 Task: Compose an email with the signature Evelyn Lewis with the subject Request for a review and the message I apologize for any confusion and would like to clarify the situation. from softage.1@softage.net to softage.10@softage.net,  softage.1@softage.net and softage.2@softage.net with CC to softage.3@softage.net with an attached document Creative_brief.docx, insert an emoji of sick Send the email
Action: Mouse moved to (507, 645)
Screenshot: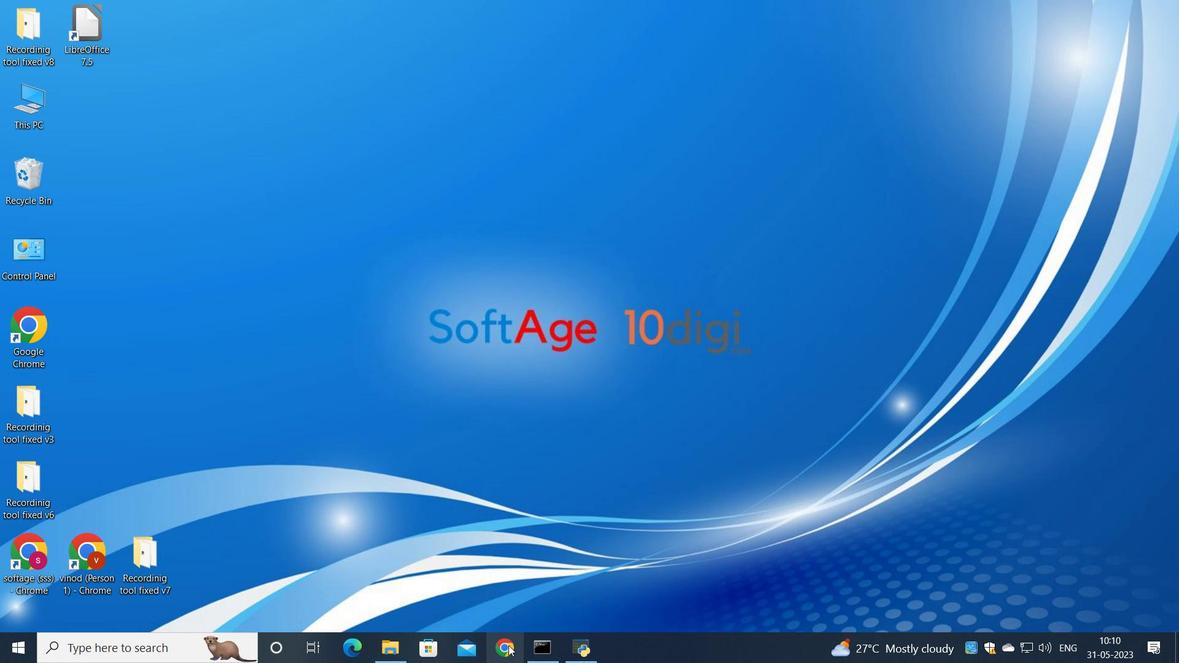 
Action: Mouse pressed left at (507, 645)
Screenshot: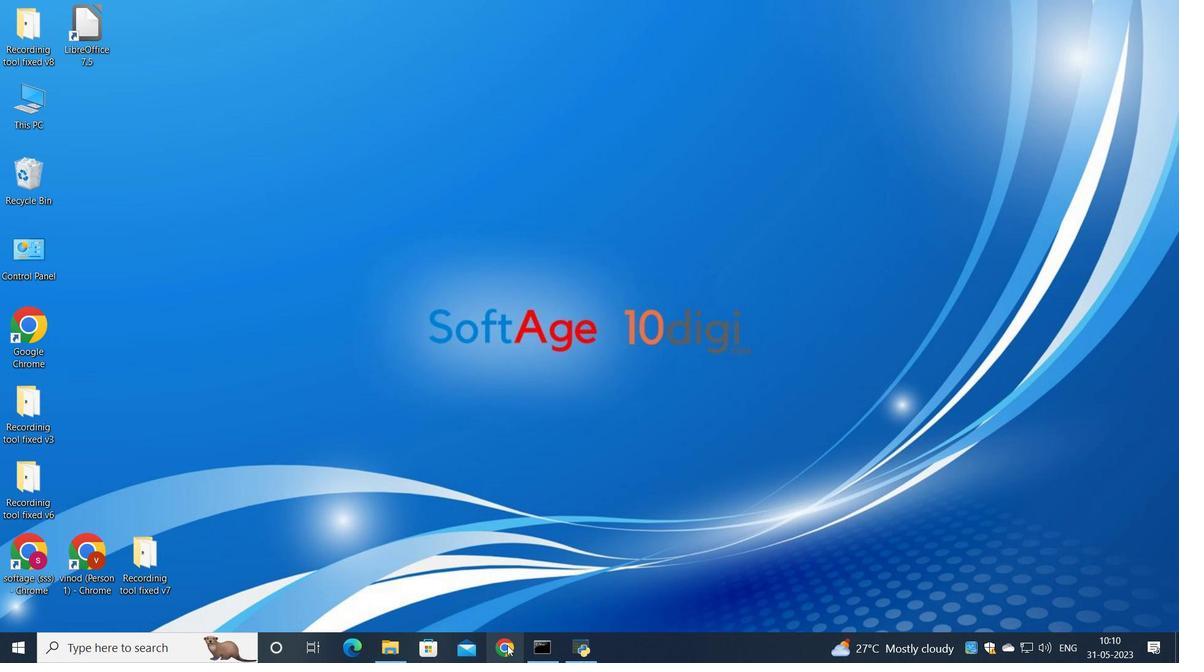 
Action: Mouse moved to (532, 402)
Screenshot: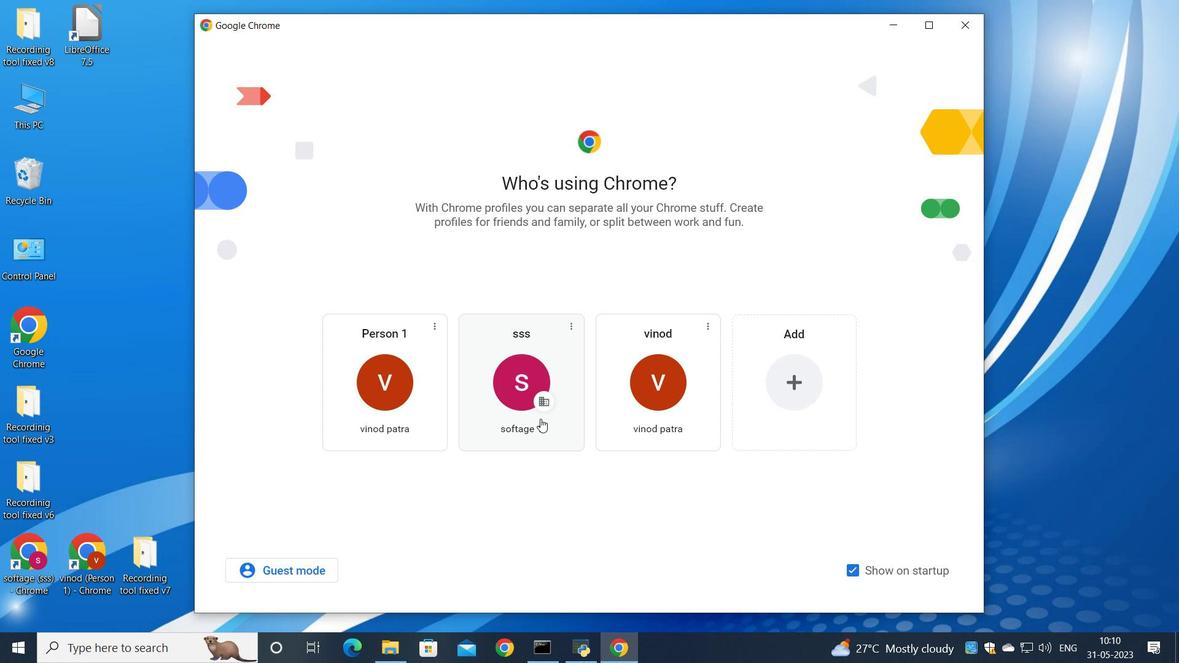 
Action: Mouse pressed left at (532, 402)
Screenshot: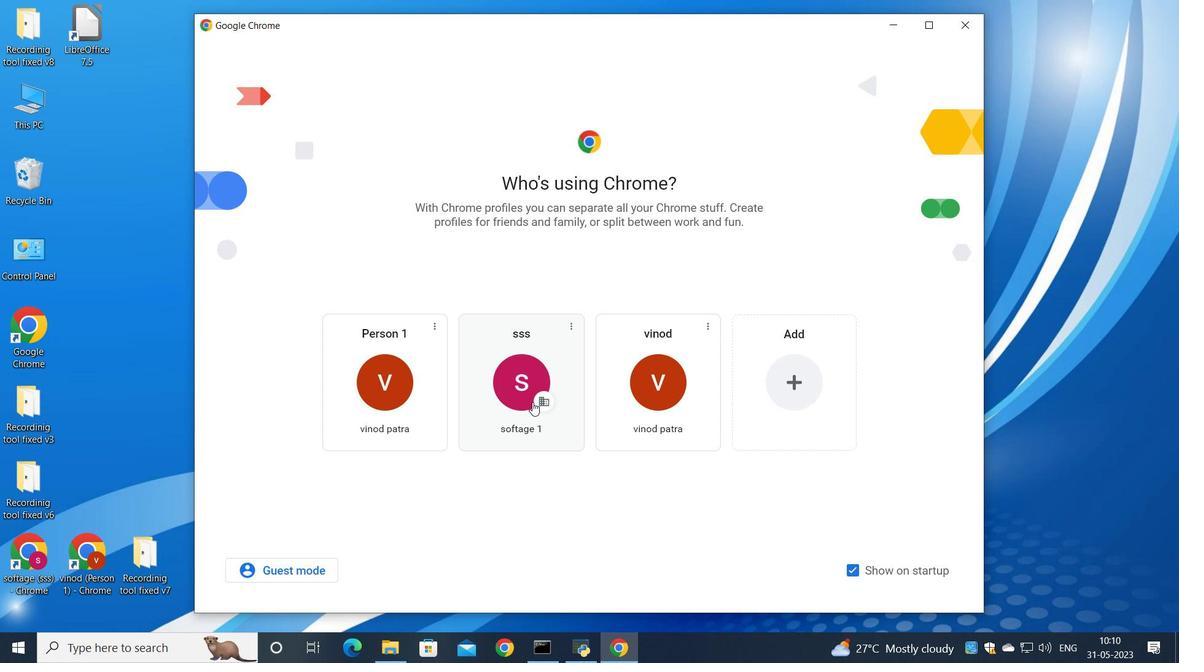 
Action: Mouse moved to (1024, 82)
Screenshot: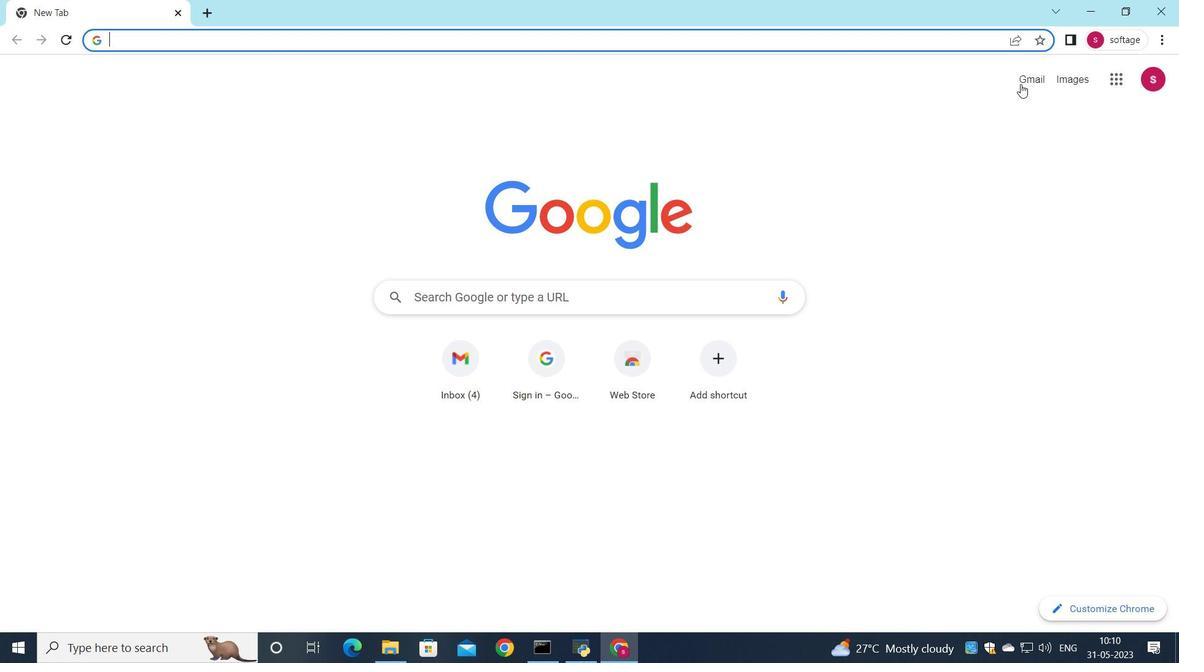 
Action: Mouse pressed left at (1024, 82)
Screenshot: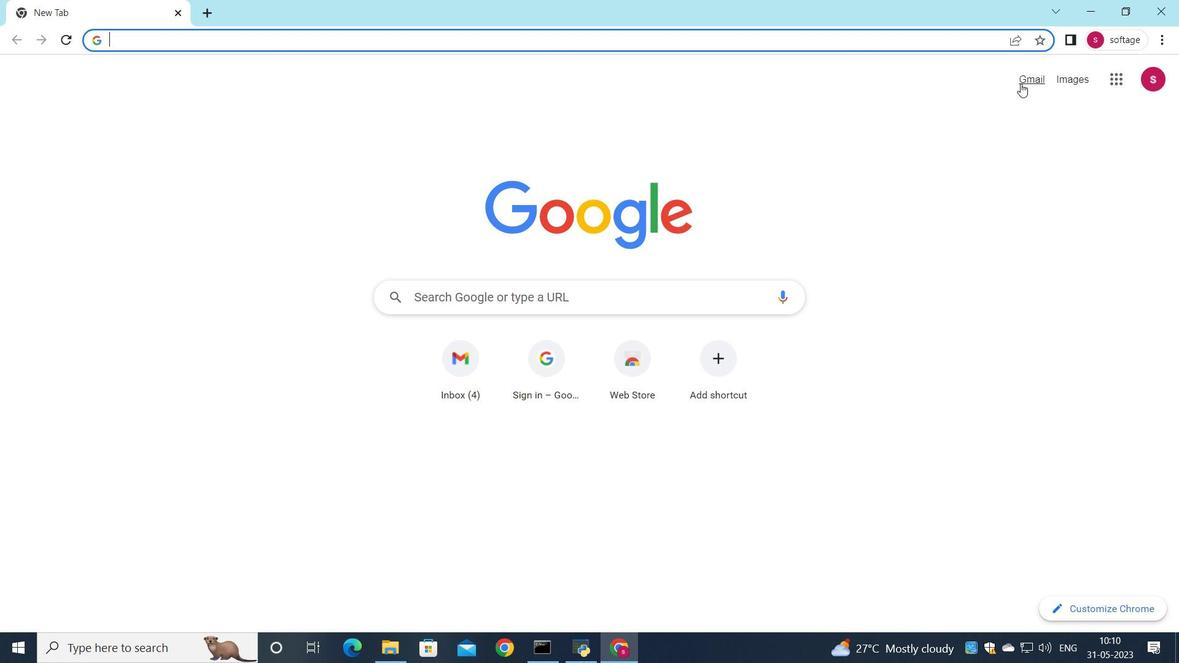 
Action: Mouse moved to (1011, 106)
Screenshot: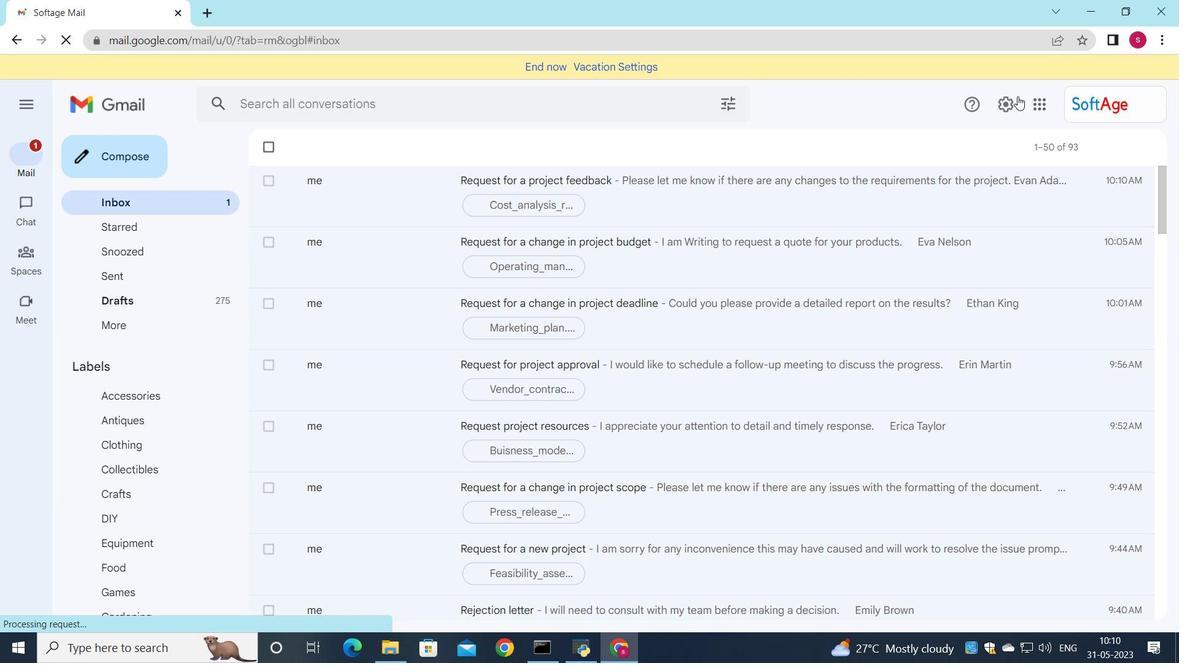 
Action: Mouse pressed left at (1011, 106)
Screenshot: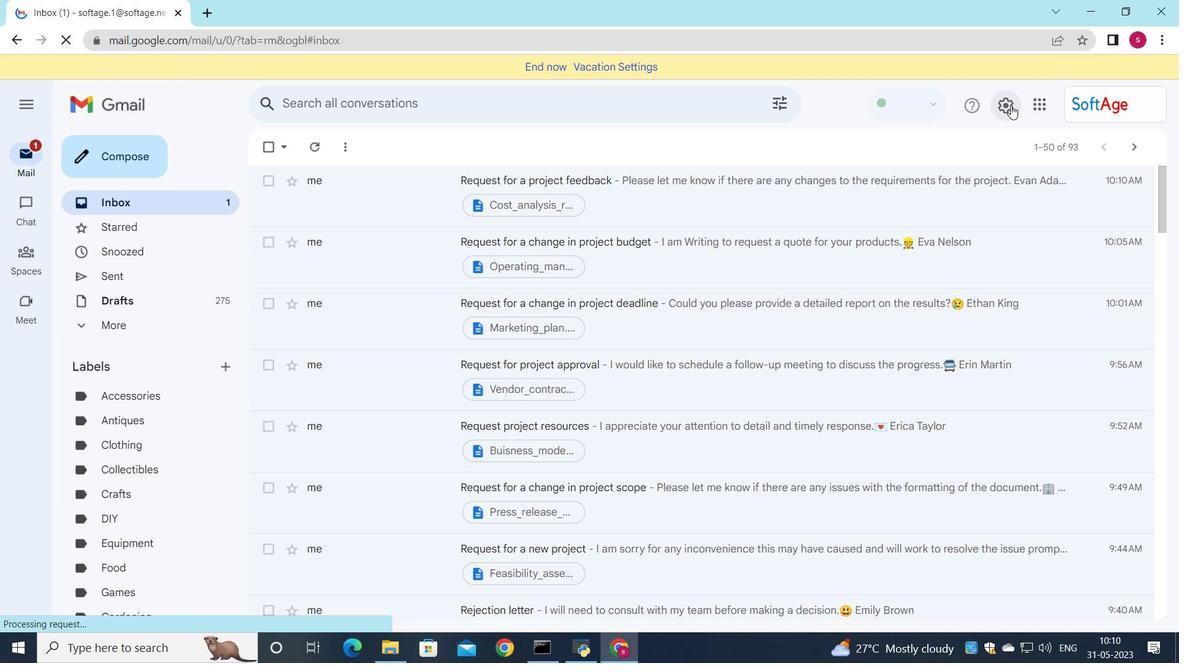 
Action: Mouse moved to (1007, 174)
Screenshot: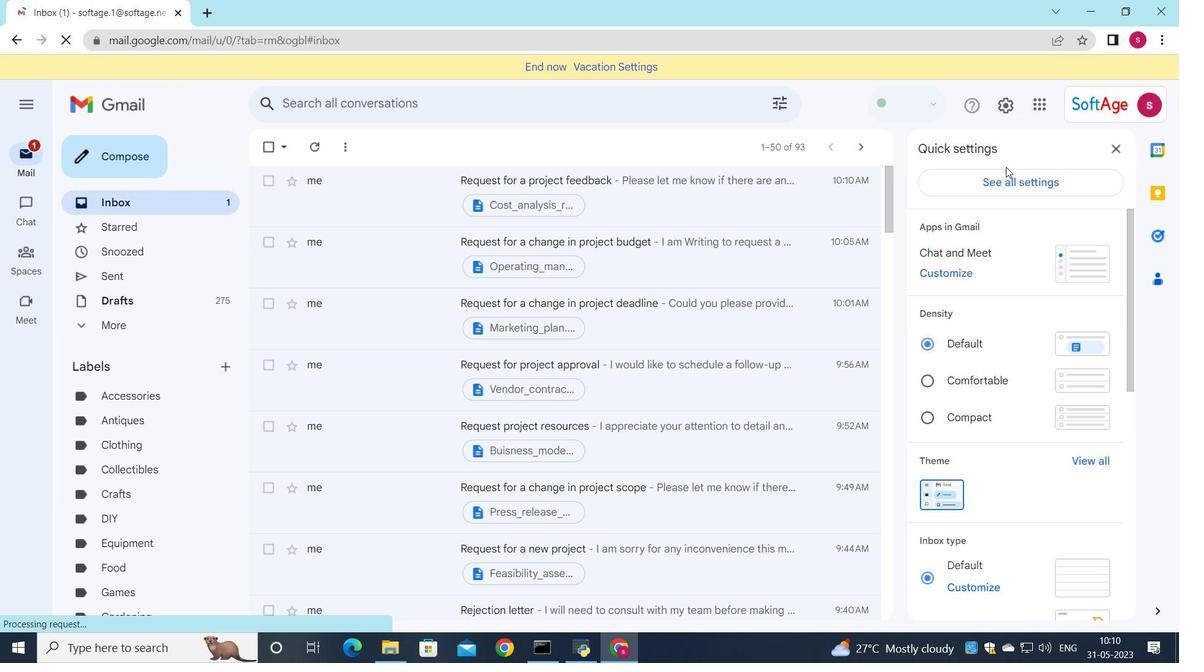 
Action: Mouse pressed left at (1007, 174)
Screenshot: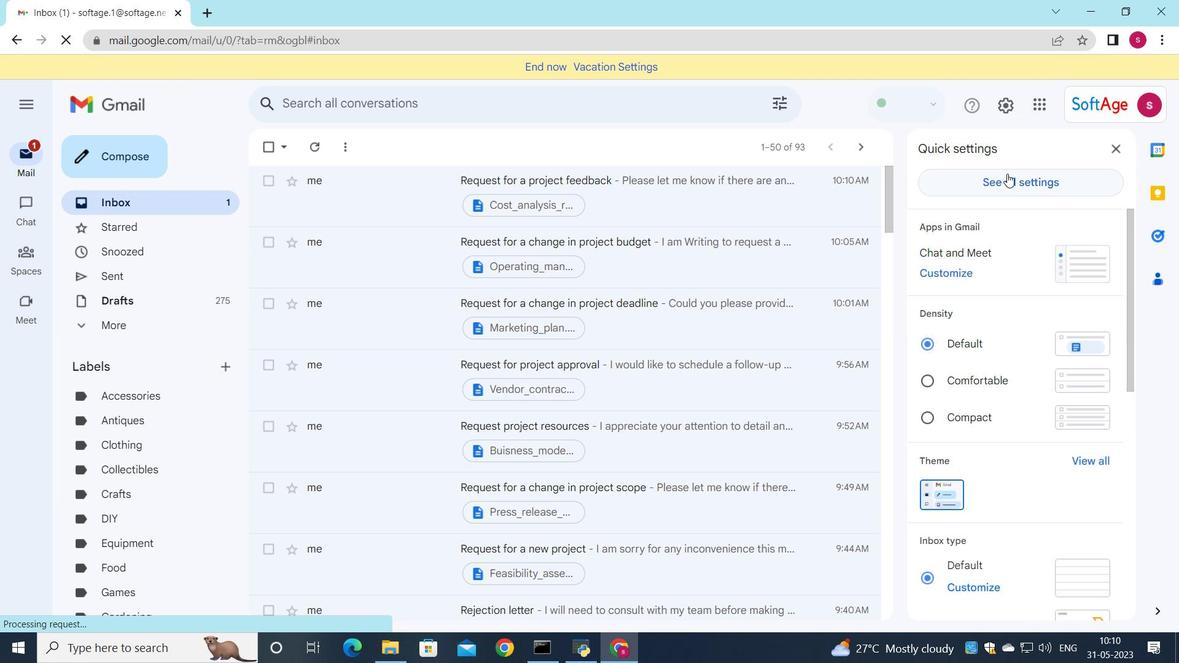 
Action: Mouse moved to (539, 227)
Screenshot: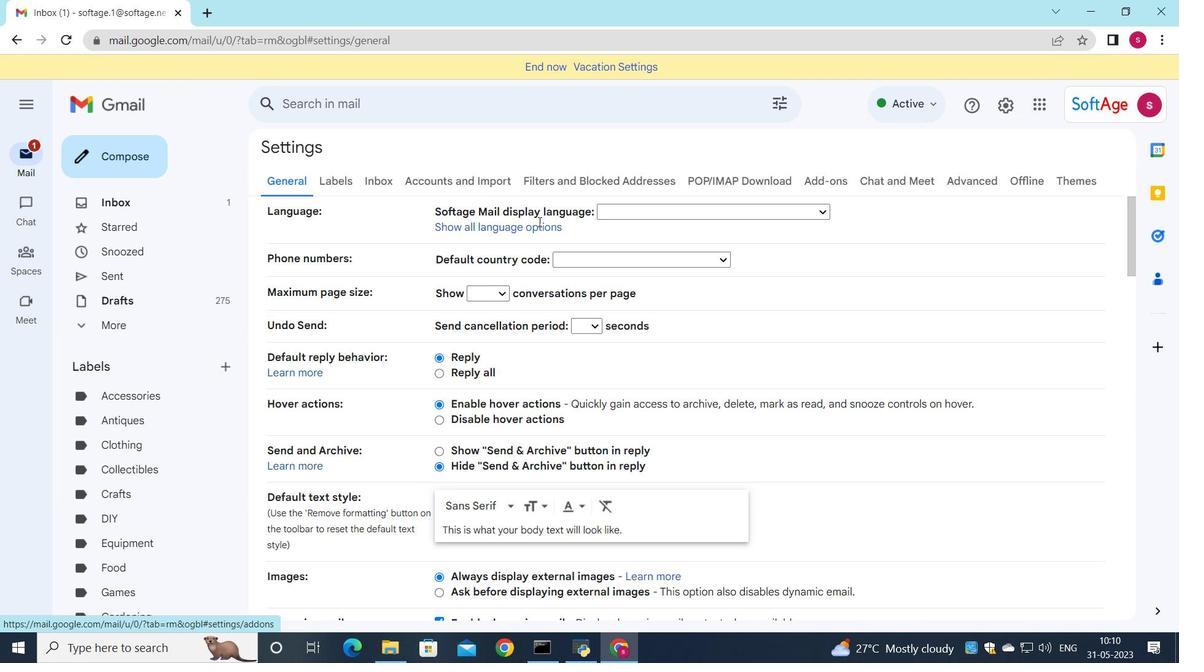 
Action: Mouse scrolled (539, 226) with delta (0, 0)
Screenshot: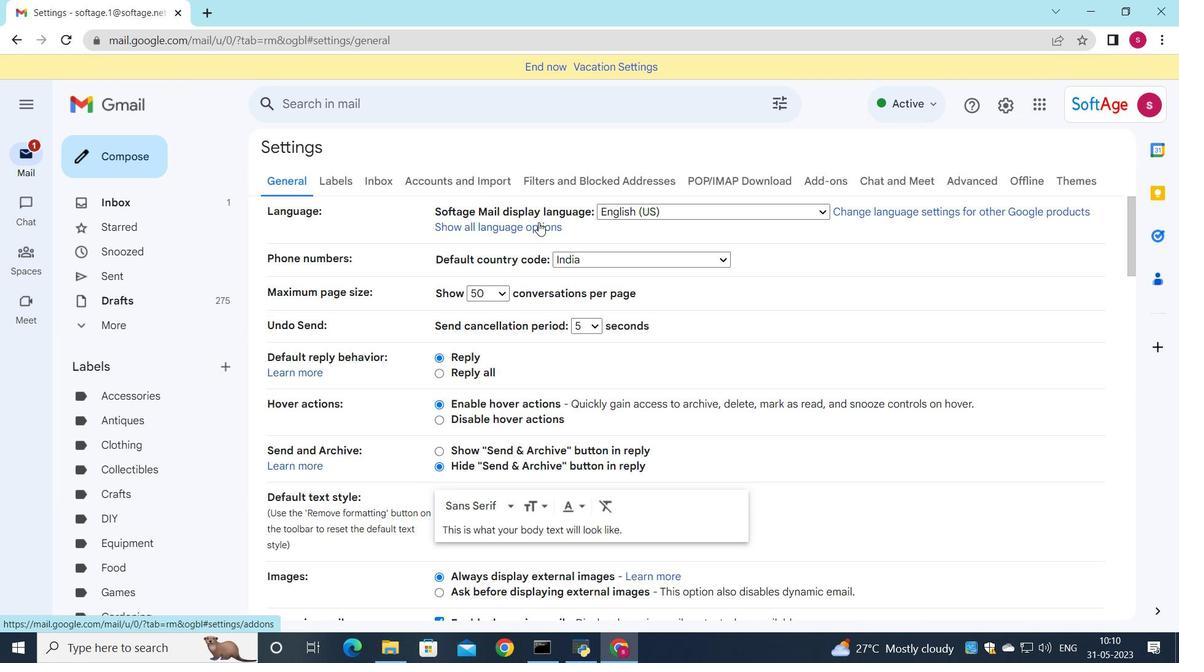 
Action: Mouse scrolled (539, 226) with delta (0, 0)
Screenshot: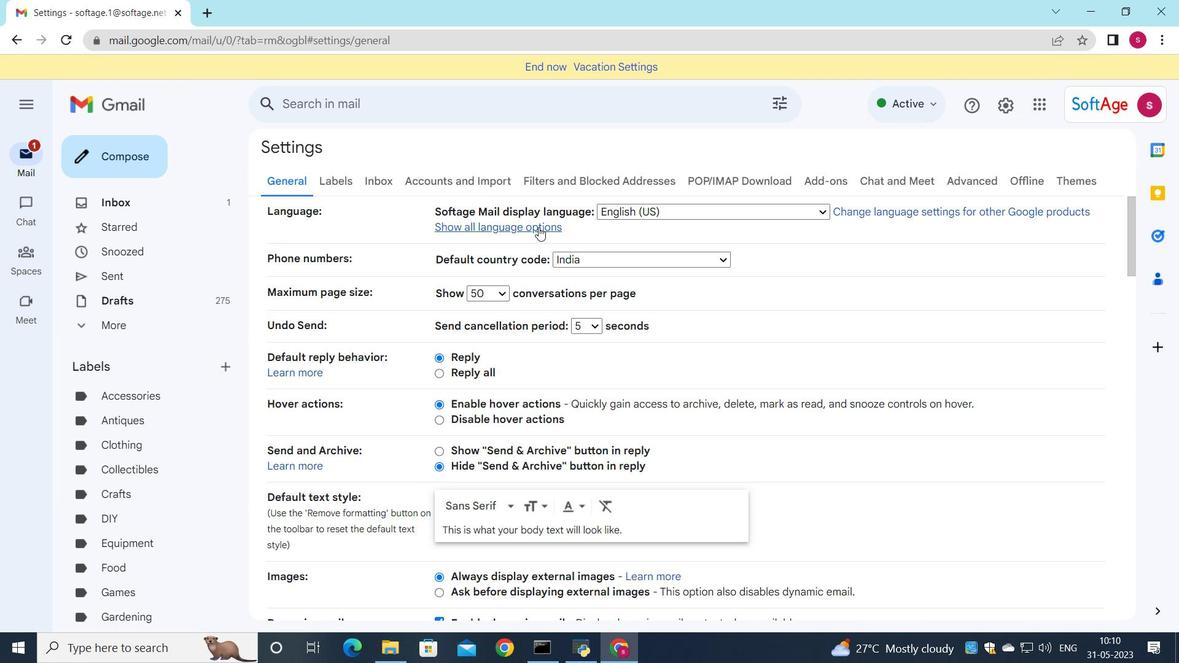 
Action: Mouse moved to (533, 251)
Screenshot: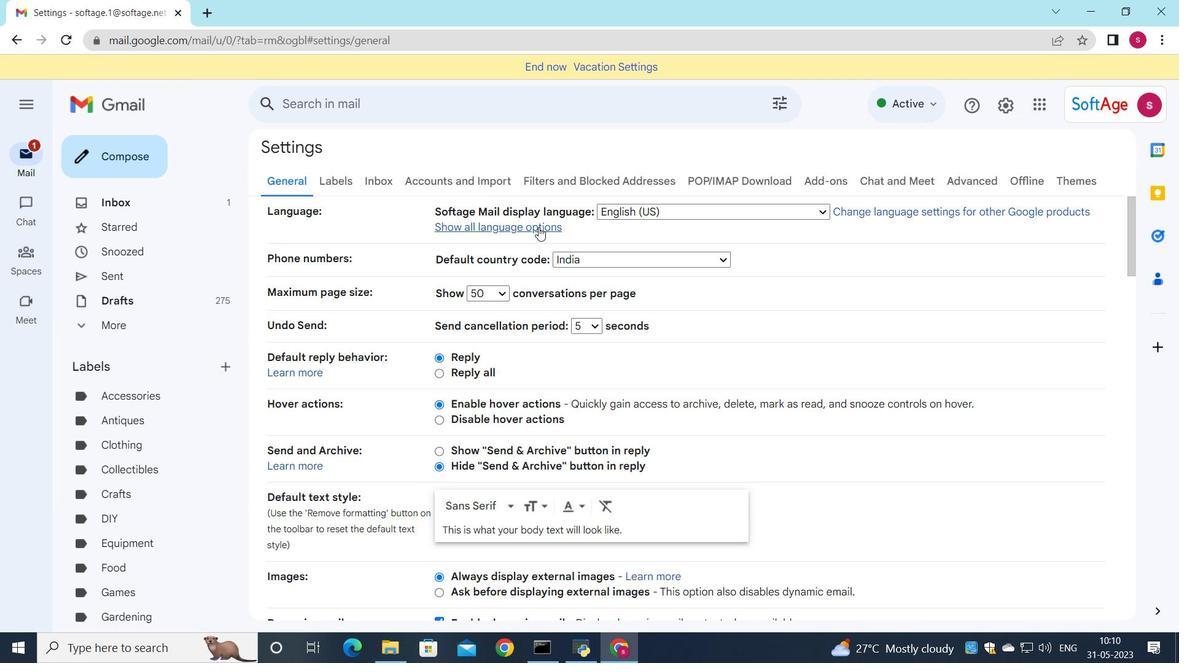 
Action: Mouse scrolled (539, 229) with delta (0, 0)
Screenshot: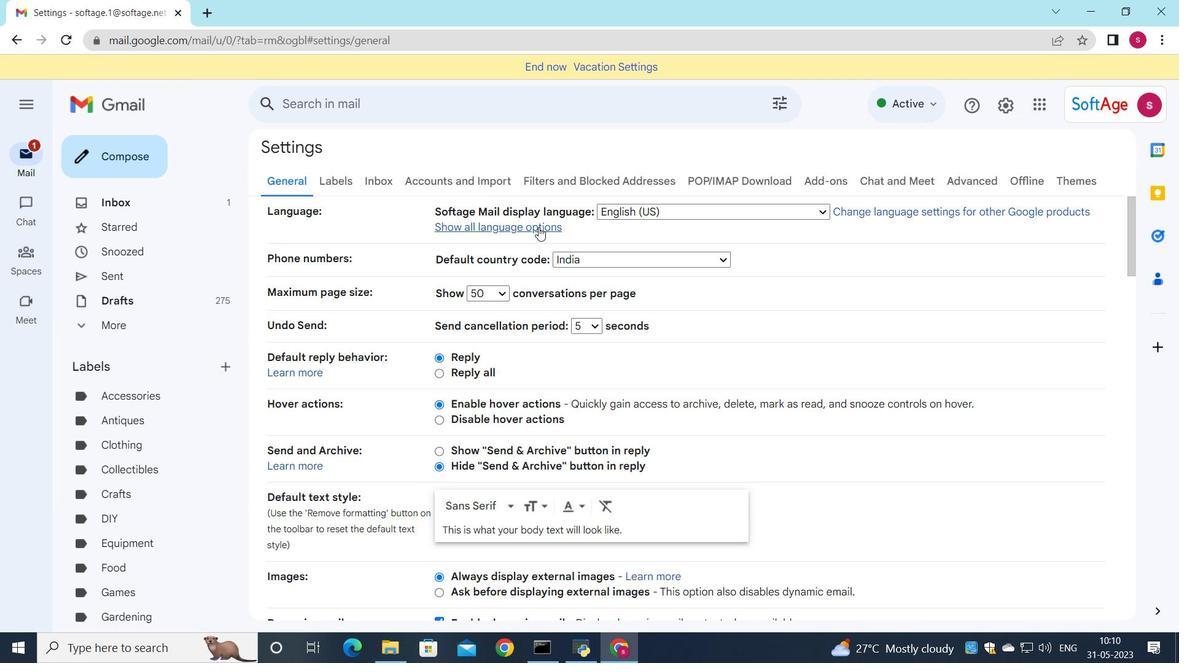 
Action: Mouse scrolled (533, 250) with delta (0, 0)
Screenshot: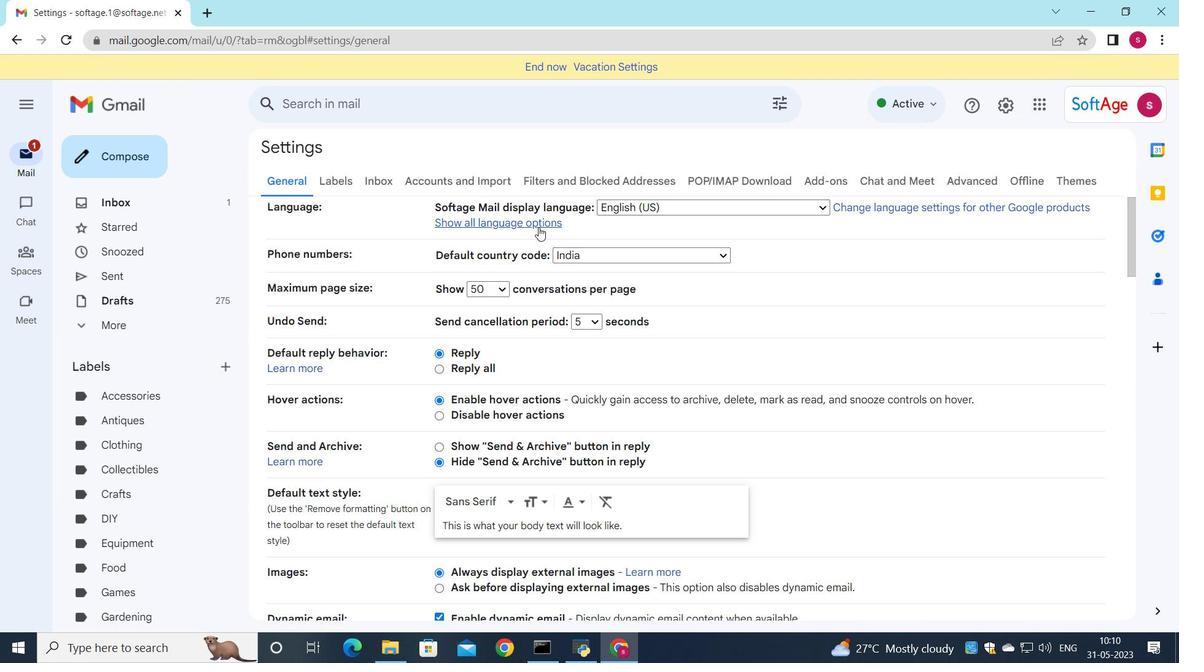 
Action: Mouse scrolled (533, 250) with delta (0, 0)
Screenshot: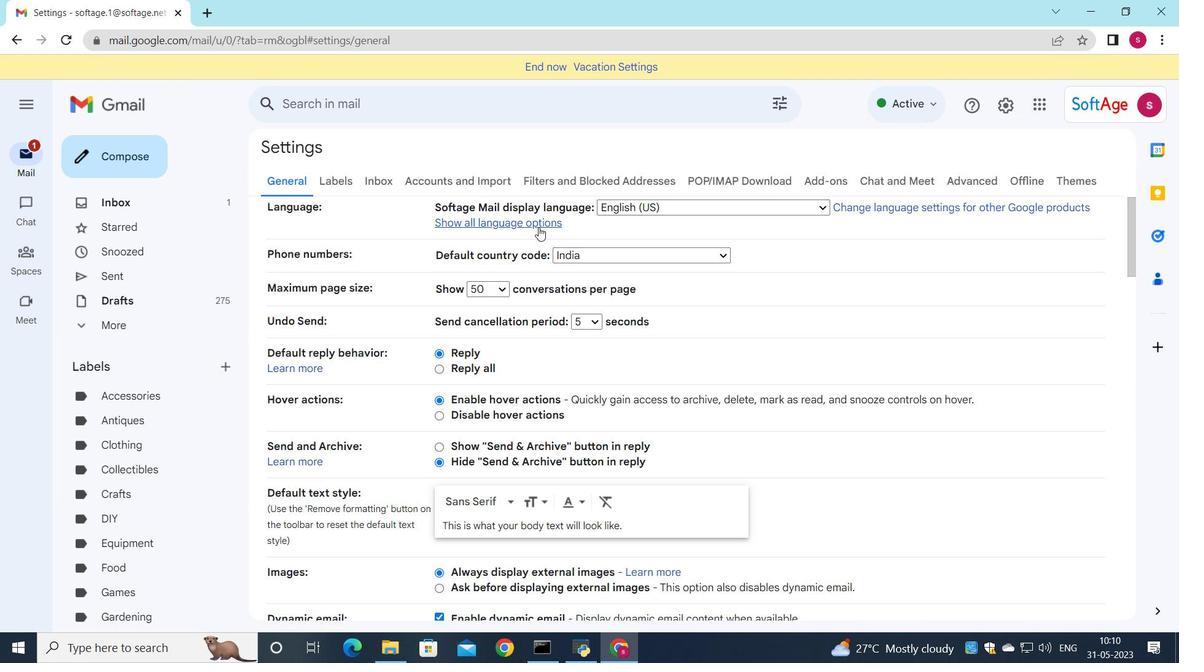 
Action: Mouse scrolled (533, 250) with delta (0, 0)
Screenshot: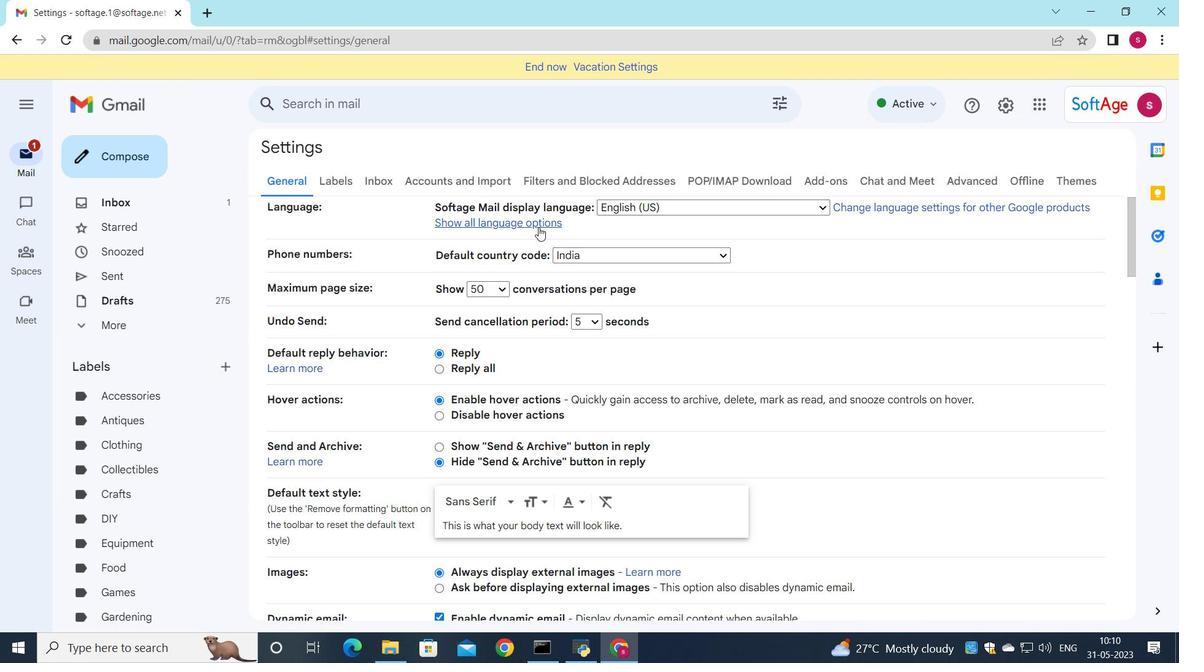 
Action: Mouse scrolled (533, 250) with delta (0, 0)
Screenshot: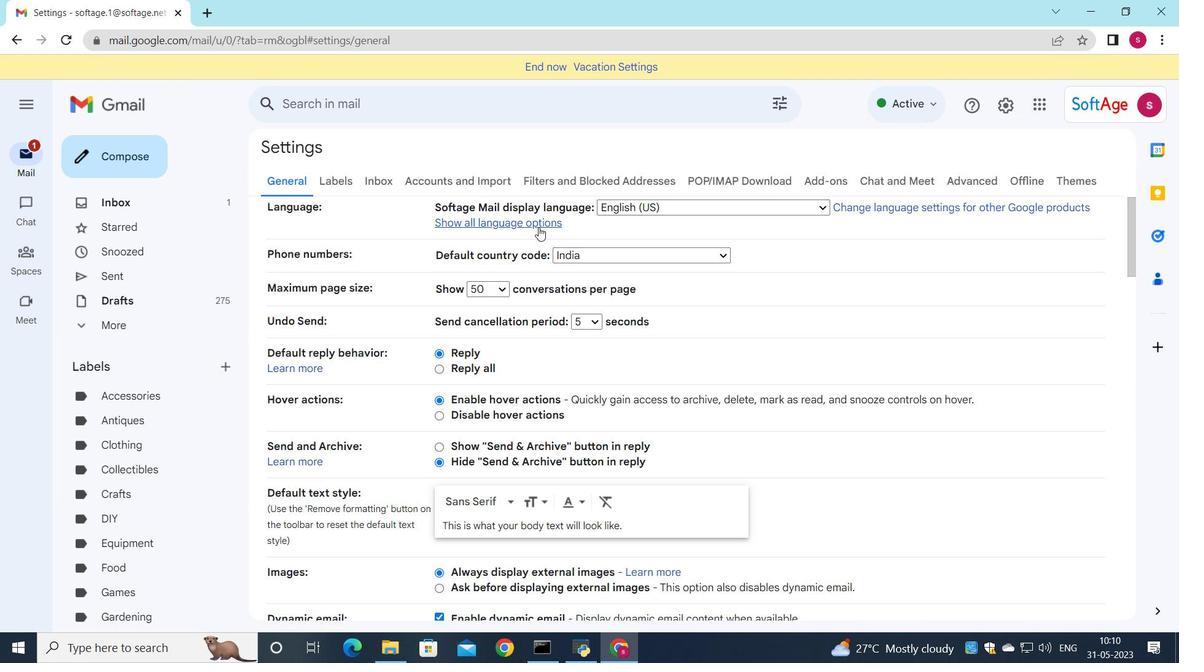
Action: Mouse moved to (538, 296)
Screenshot: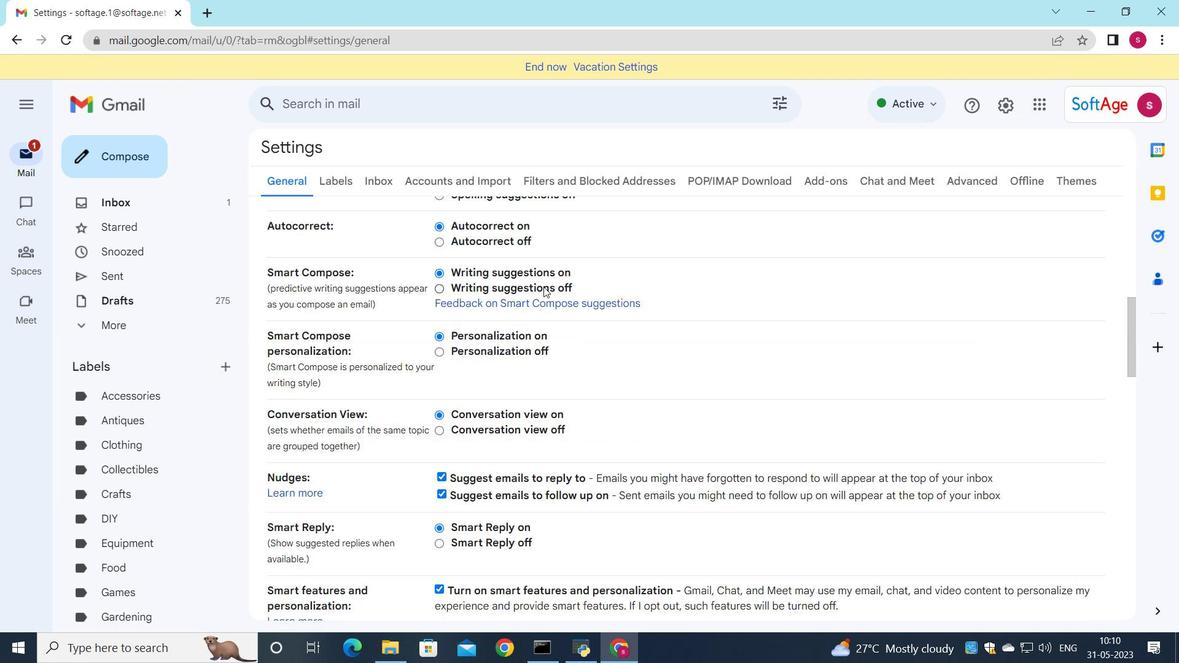 
Action: Mouse scrolled (538, 295) with delta (0, 0)
Screenshot: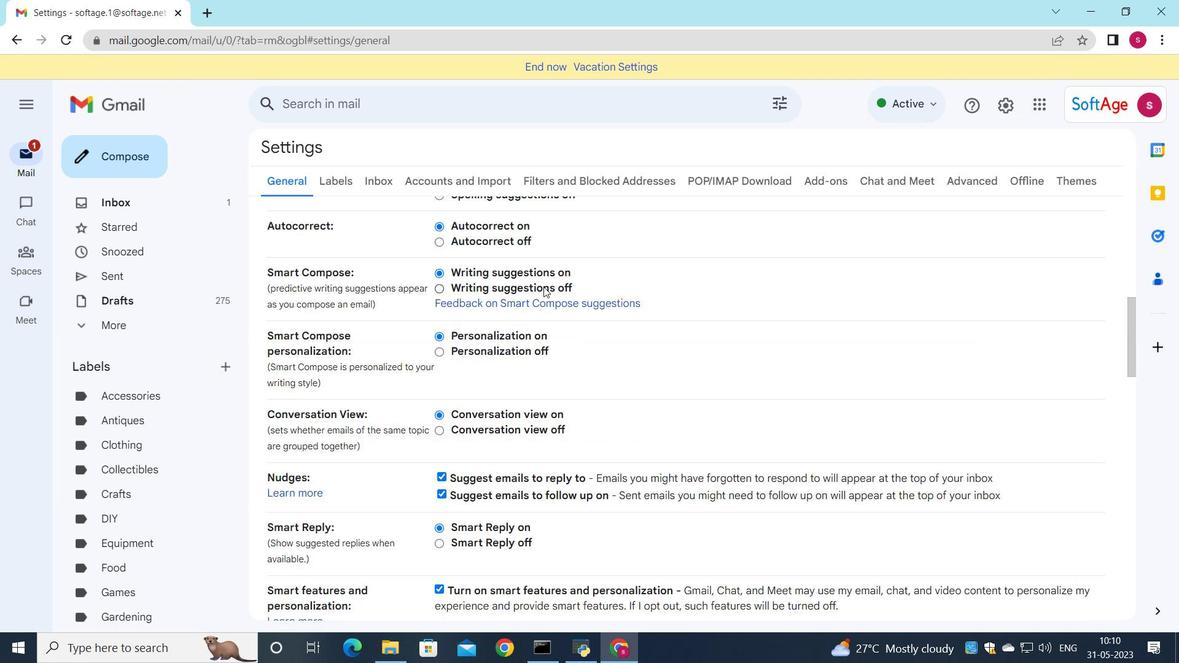 
Action: Mouse moved to (537, 300)
Screenshot: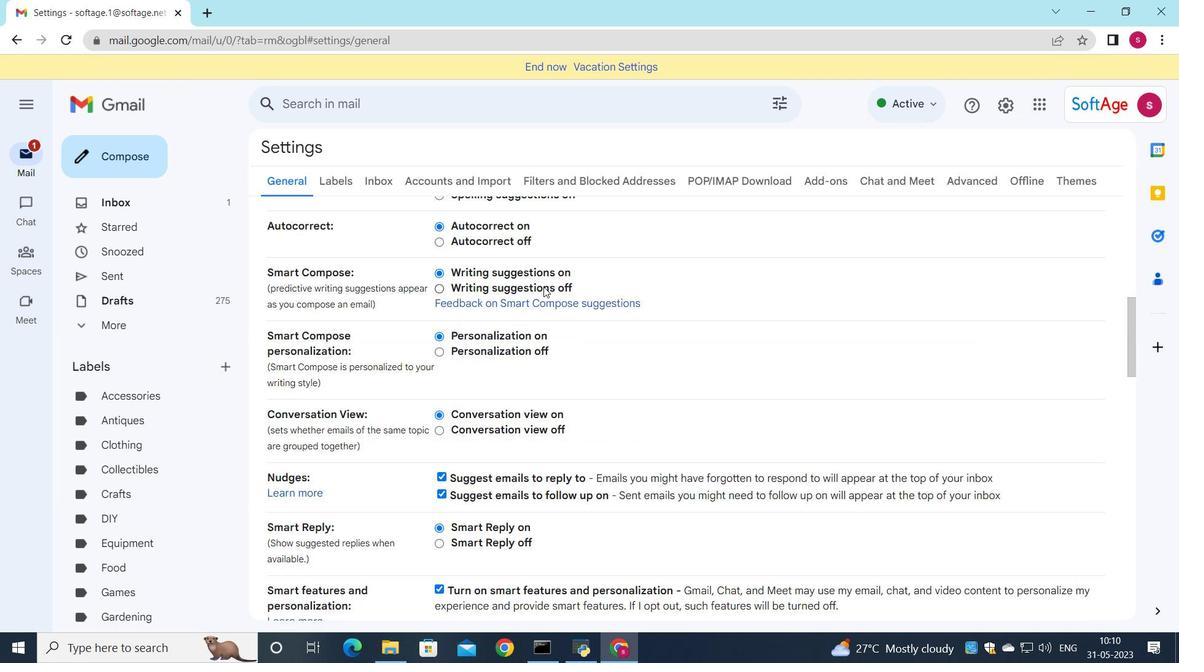 
Action: Mouse scrolled (537, 299) with delta (0, 0)
Screenshot: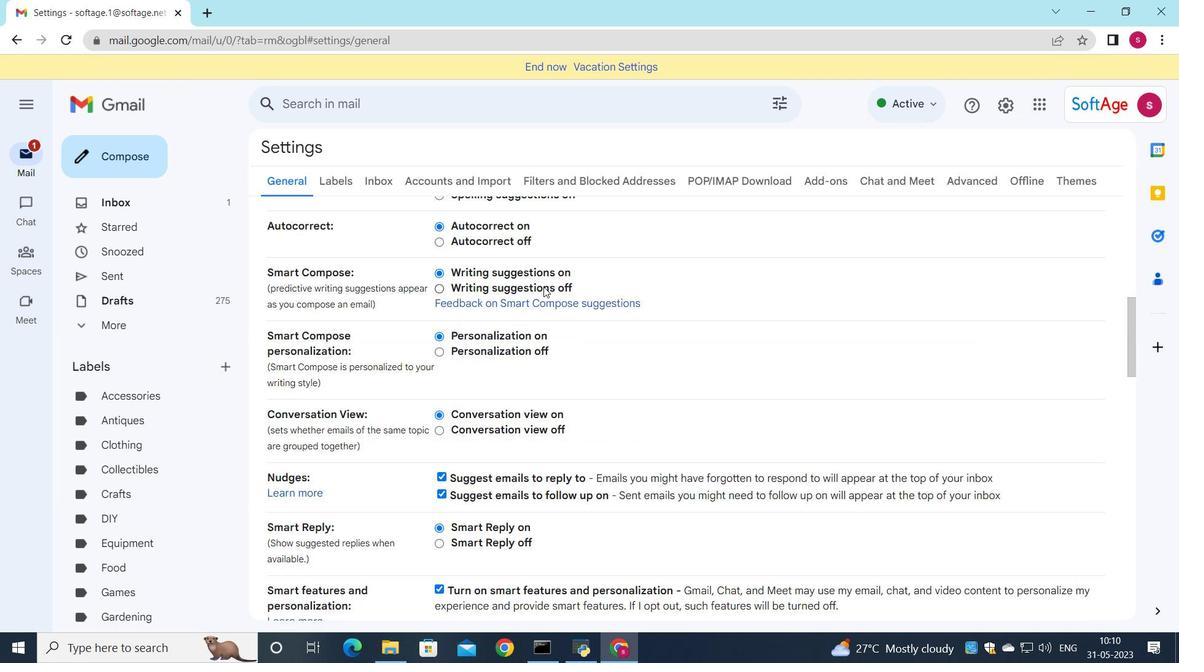 
Action: Mouse moved to (537, 302)
Screenshot: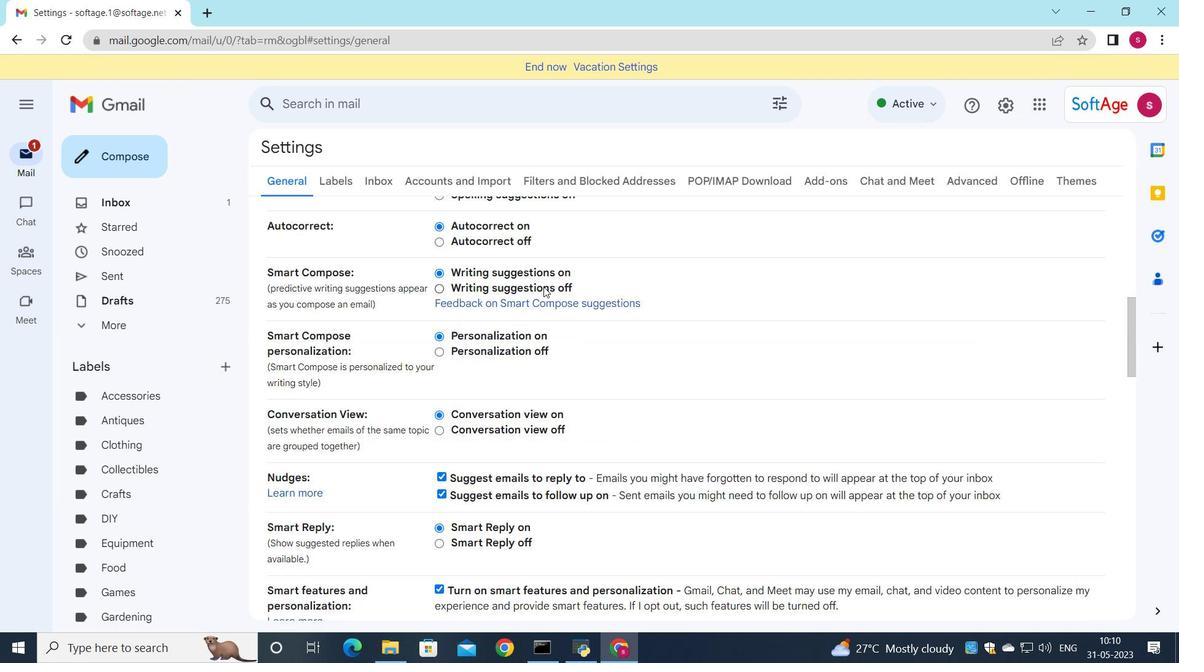 
Action: Mouse scrolled (537, 302) with delta (0, 0)
Screenshot: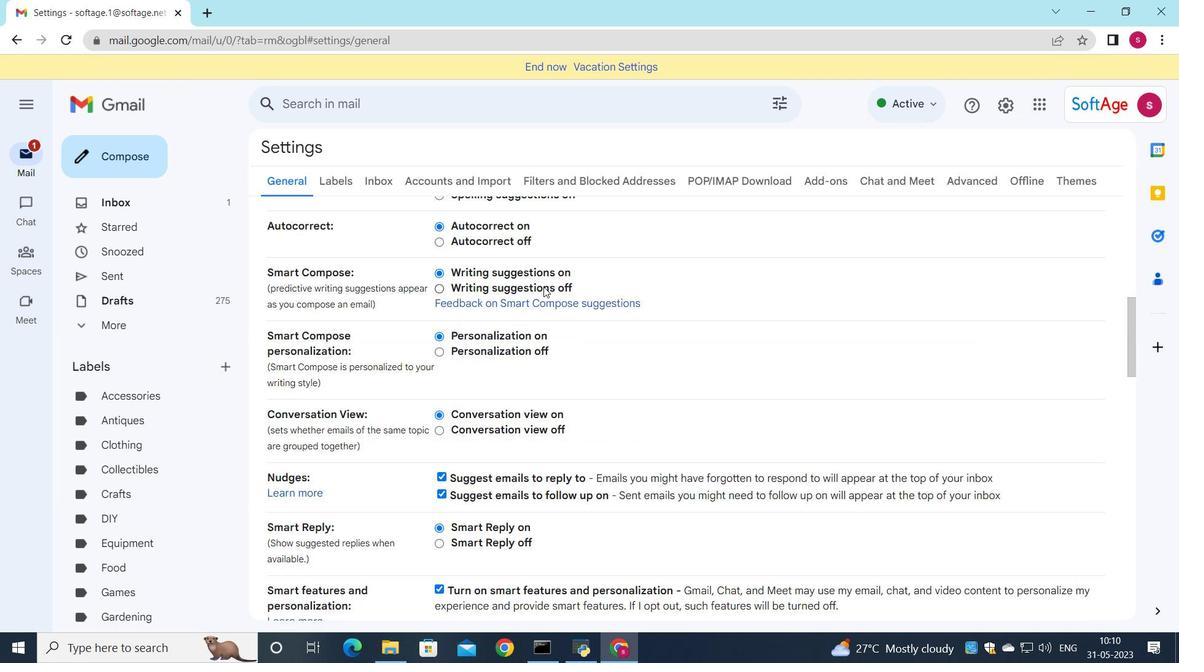 
Action: Mouse moved to (536, 308)
Screenshot: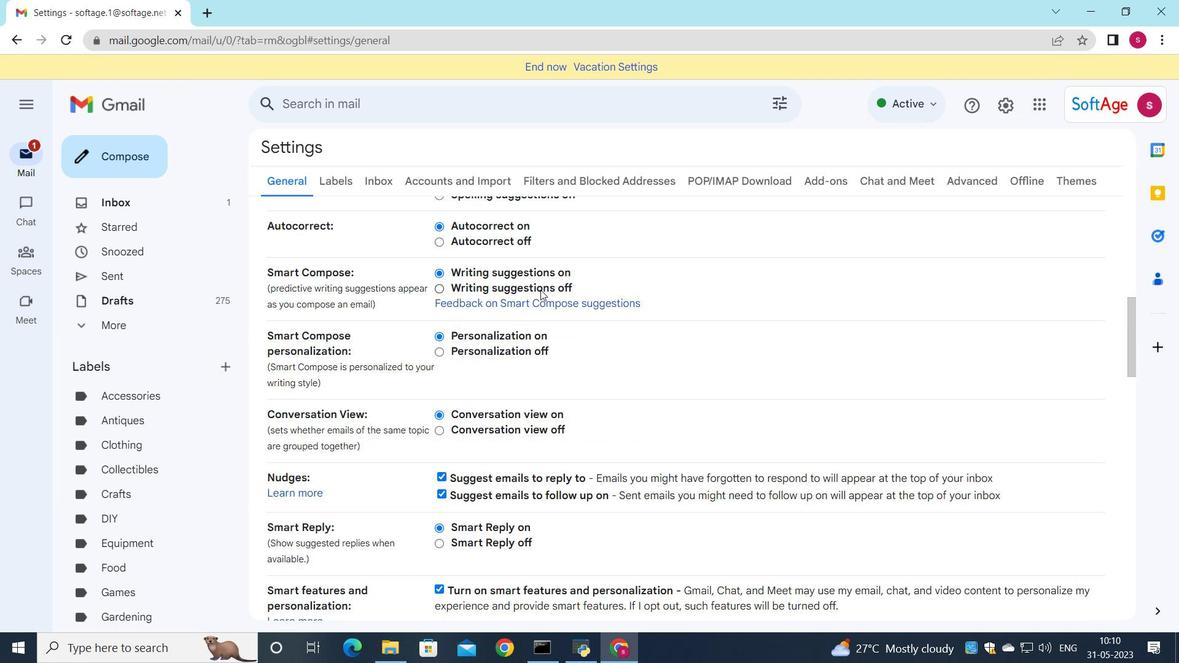 
Action: Mouse scrolled (536, 307) with delta (0, 0)
Screenshot: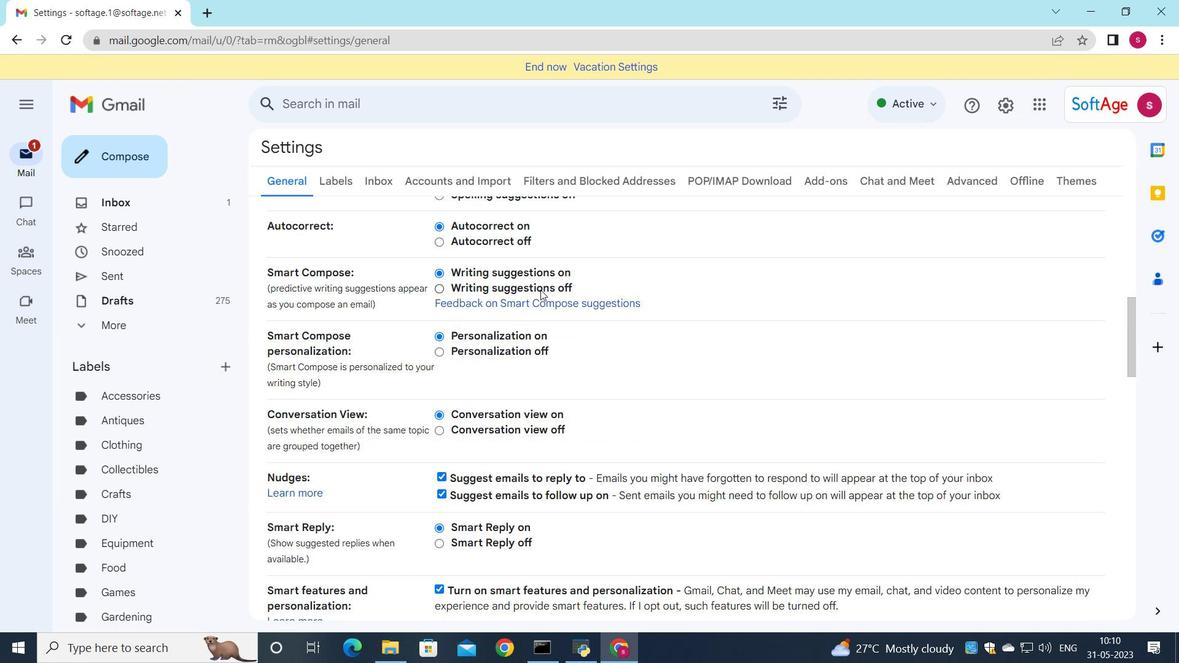 
Action: Mouse moved to (536, 317)
Screenshot: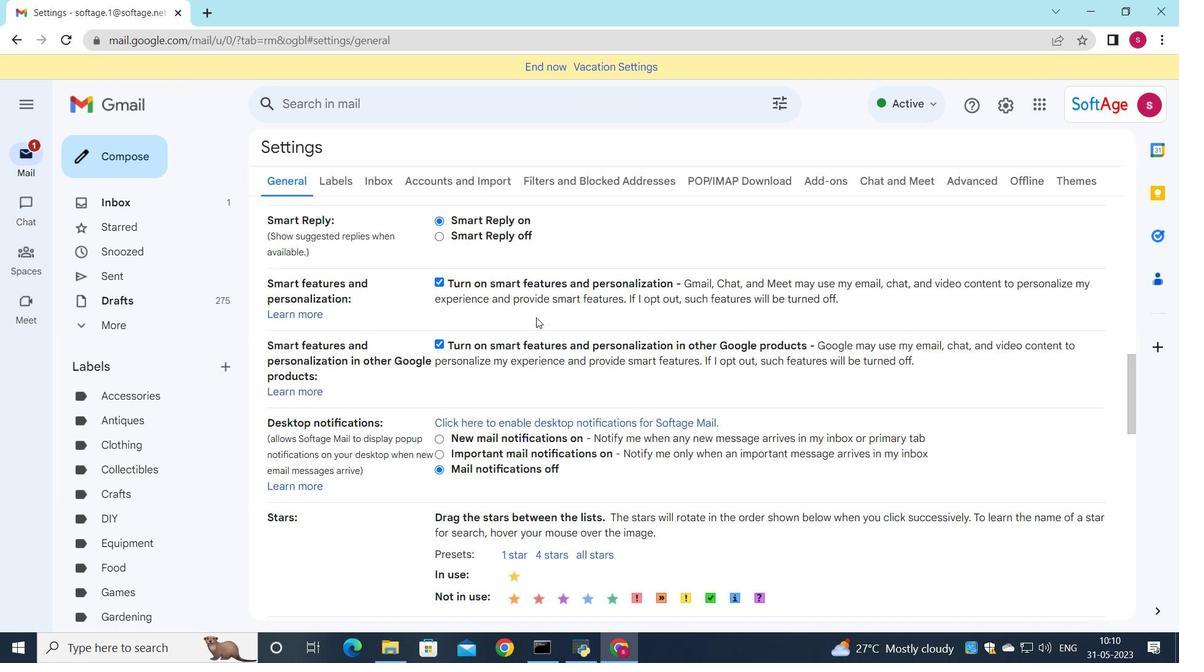 
Action: Mouse scrolled (536, 317) with delta (0, 0)
Screenshot: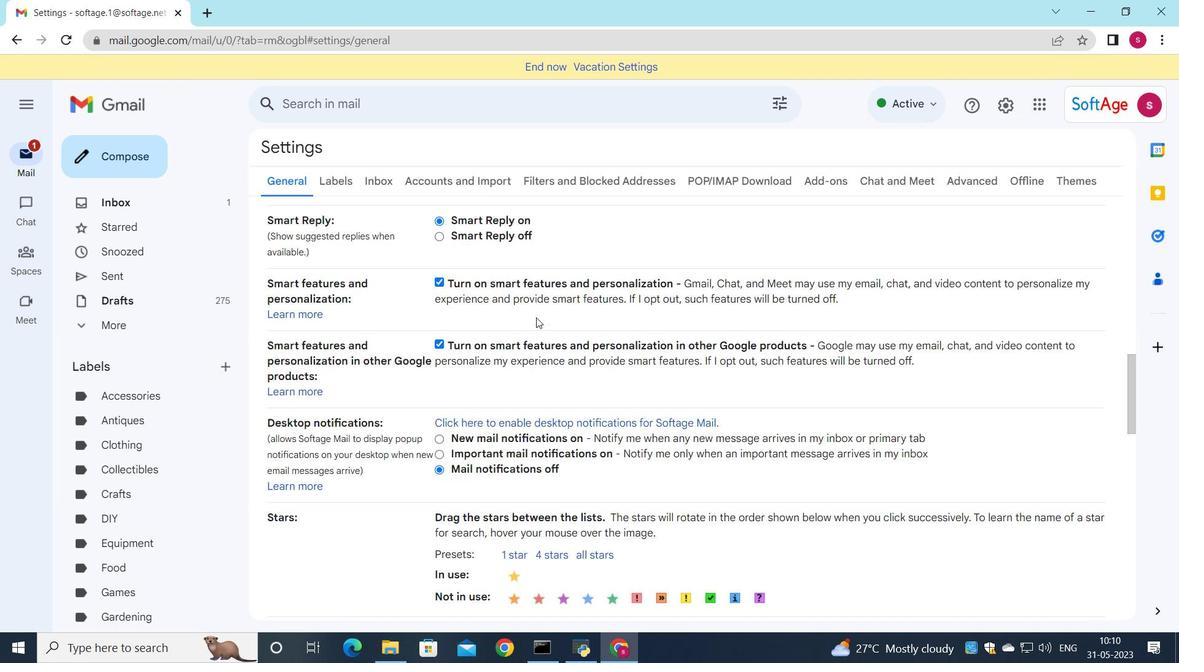 
Action: Mouse moved to (536, 318)
Screenshot: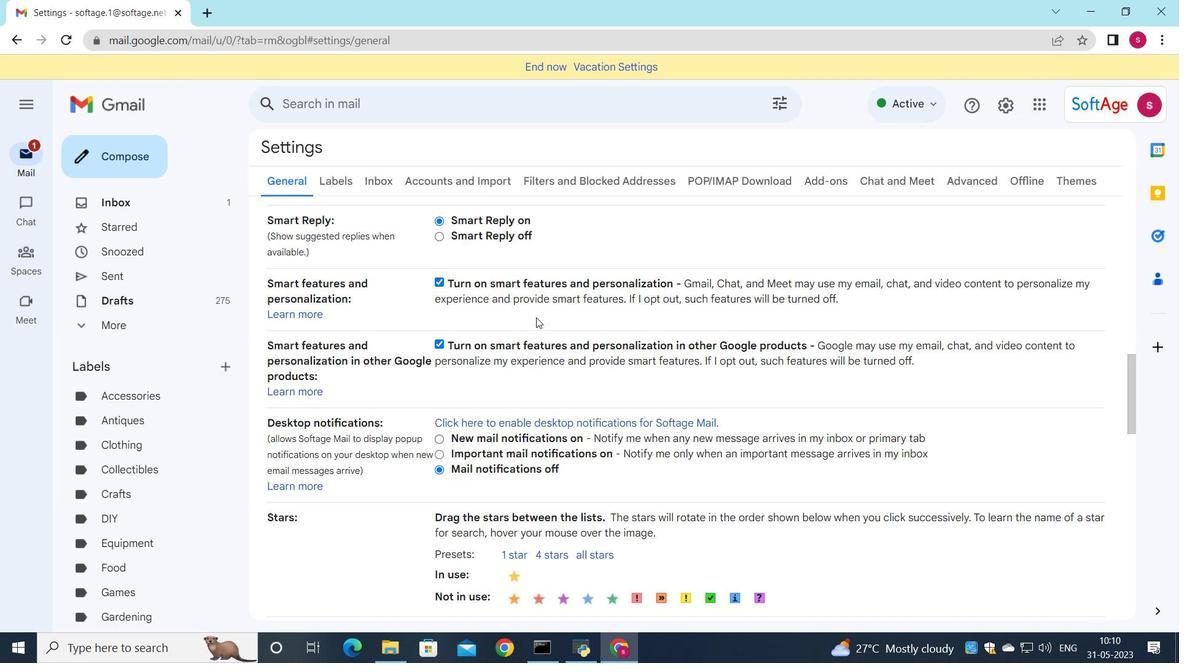
Action: Mouse scrolled (536, 317) with delta (0, 0)
Screenshot: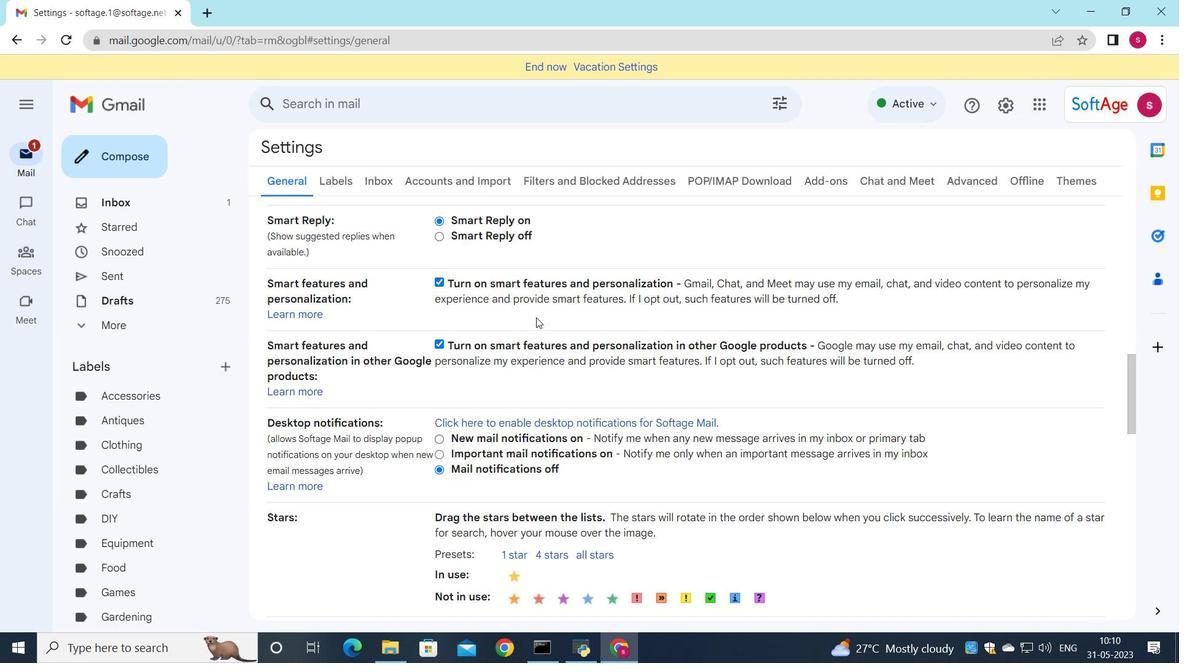 
Action: Mouse moved to (535, 319)
Screenshot: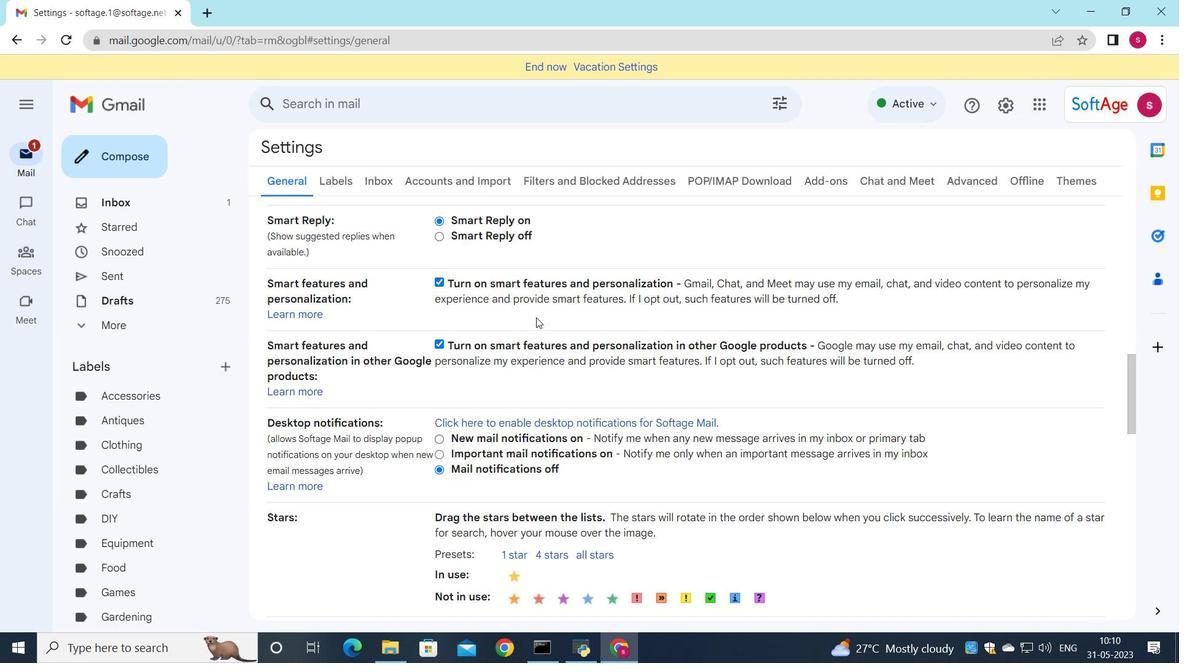 
Action: Mouse scrolled (535, 318) with delta (0, 0)
Screenshot: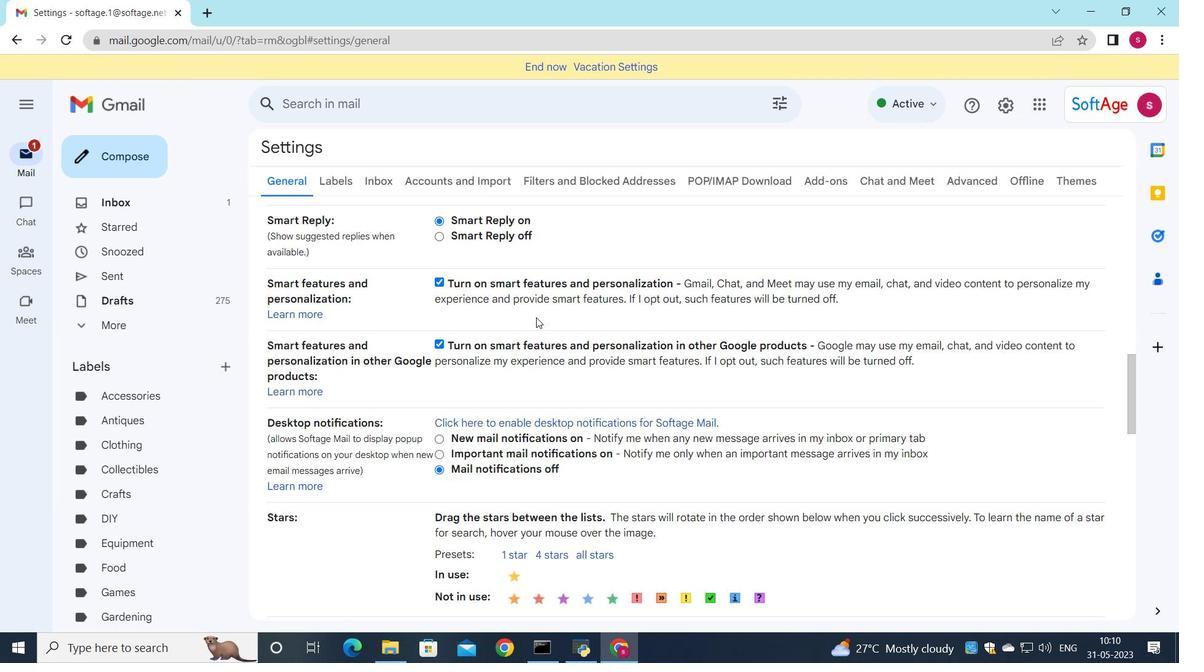 
Action: Mouse moved to (535, 330)
Screenshot: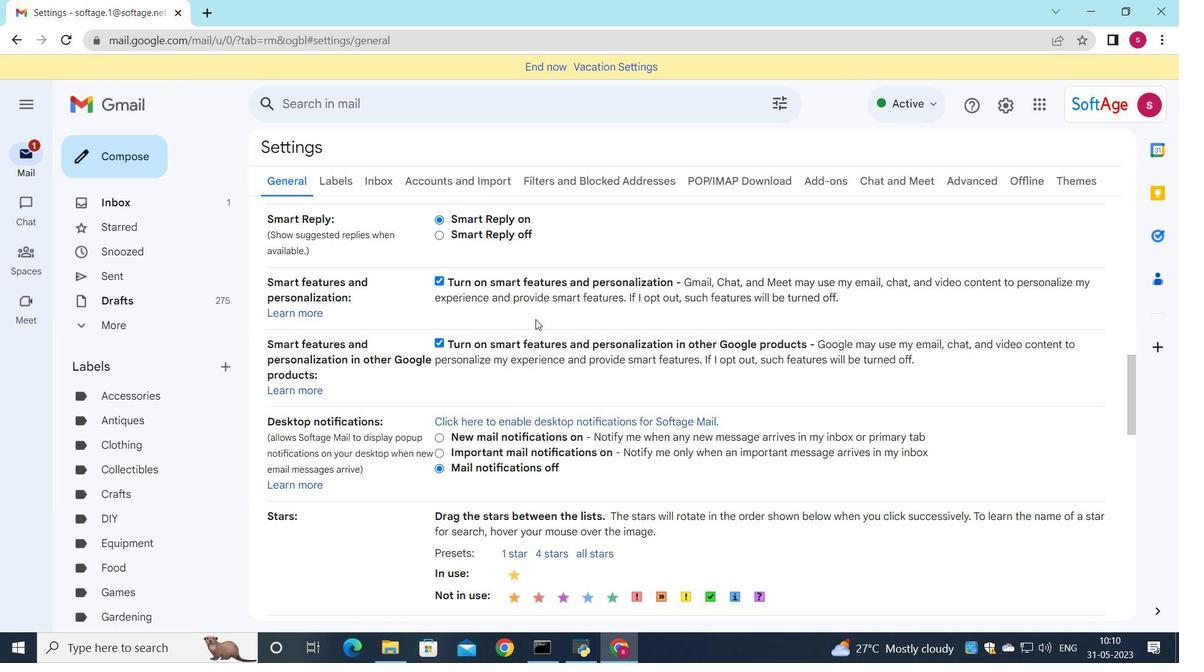 
Action: Mouse scrolled (535, 329) with delta (0, 0)
Screenshot: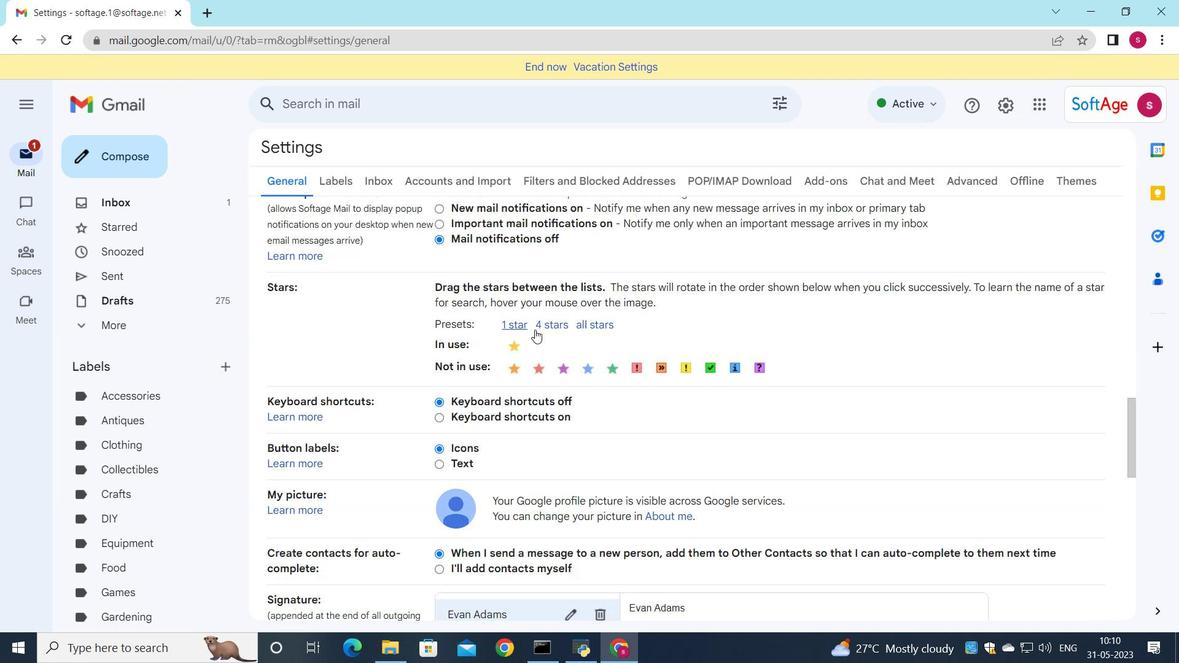 
Action: Mouse scrolled (535, 329) with delta (0, 0)
Screenshot: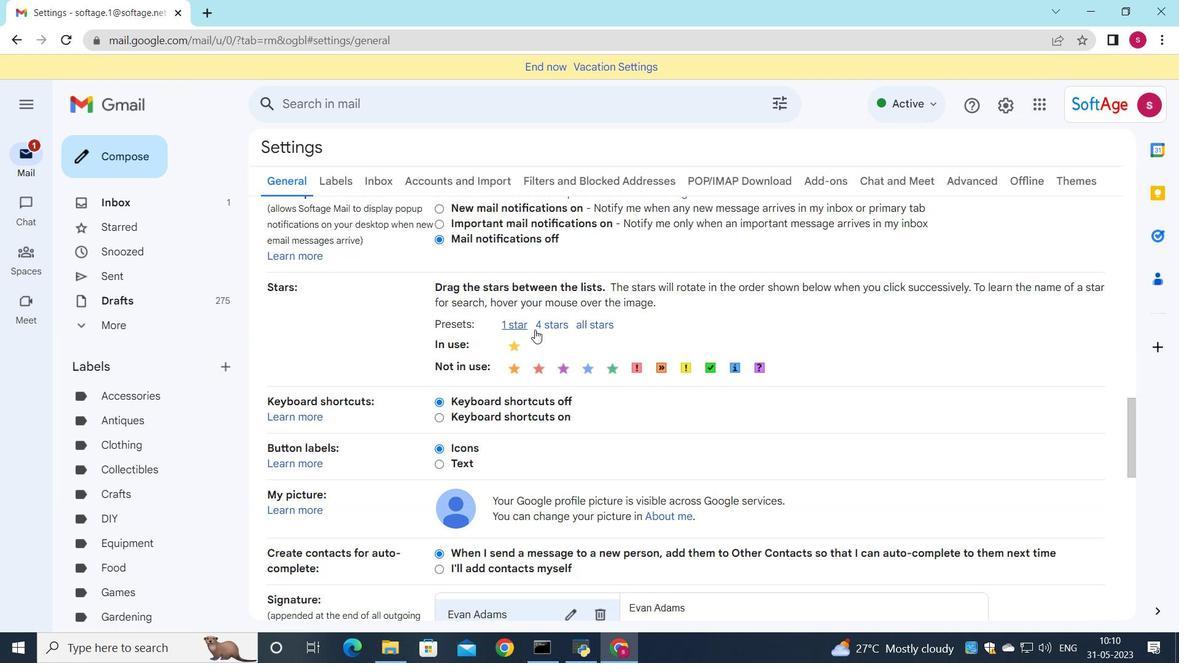 
Action: Mouse scrolled (535, 329) with delta (0, 0)
Screenshot: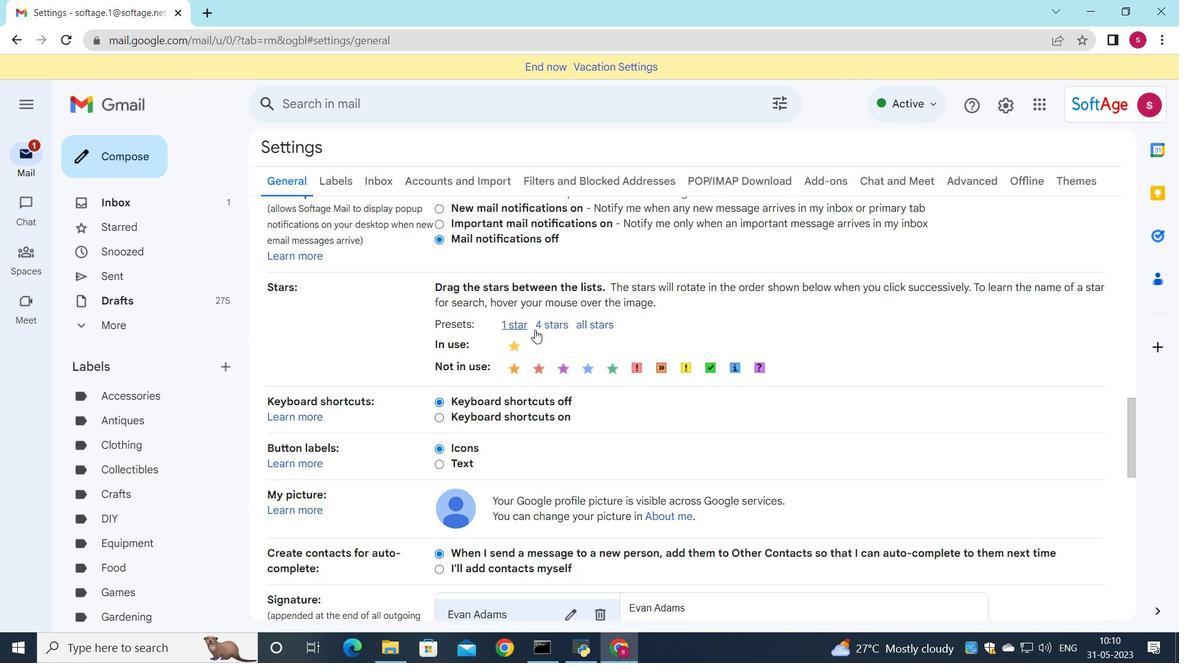 
Action: Mouse scrolled (535, 329) with delta (0, 0)
Screenshot: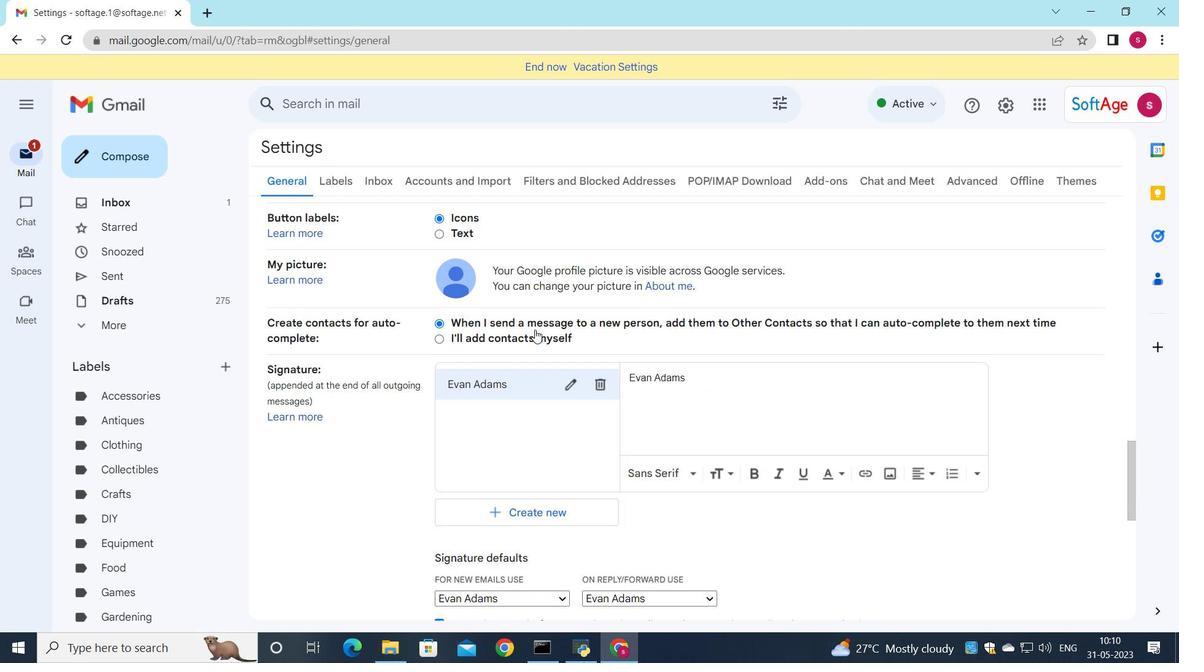 
Action: Mouse scrolled (535, 329) with delta (0, 0)
Screenshot: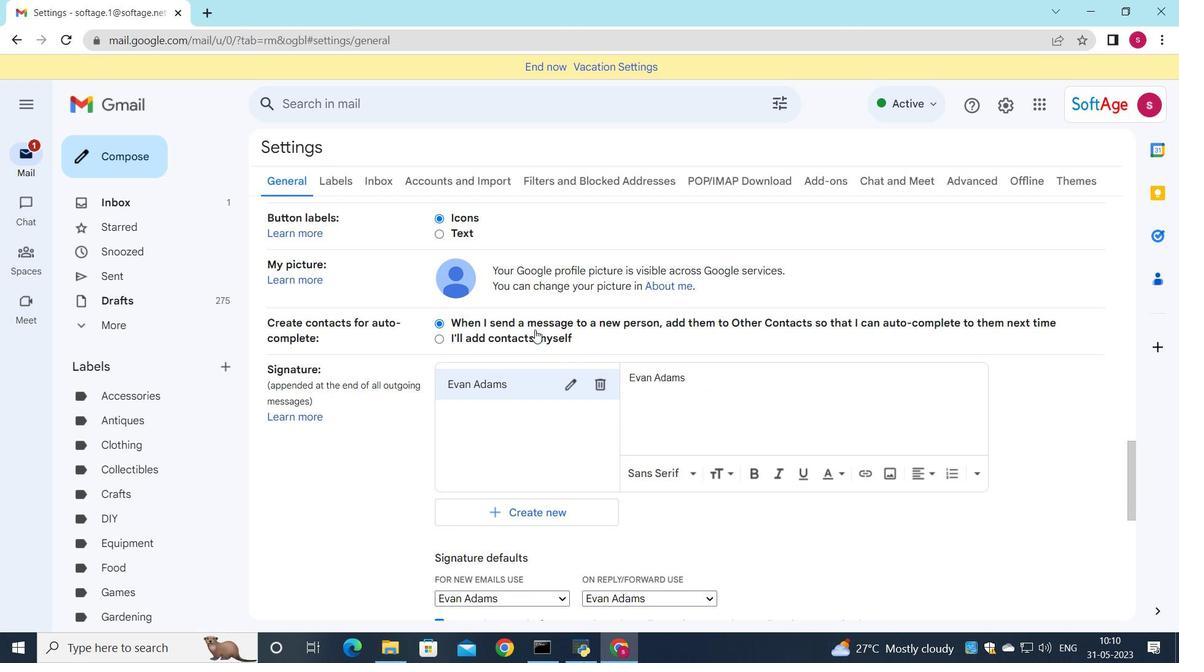 
Action: Mouse moved to (595, 227)
Screenshot: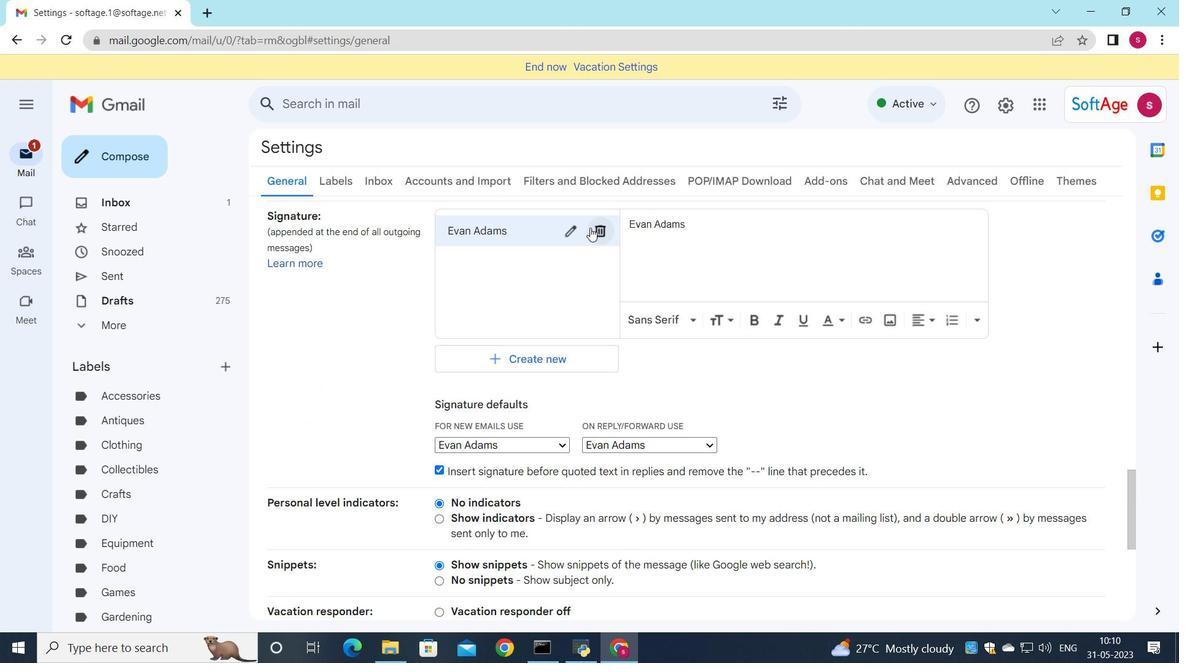 
Action: Mouse pressed left at (595, 227)
Screenshot: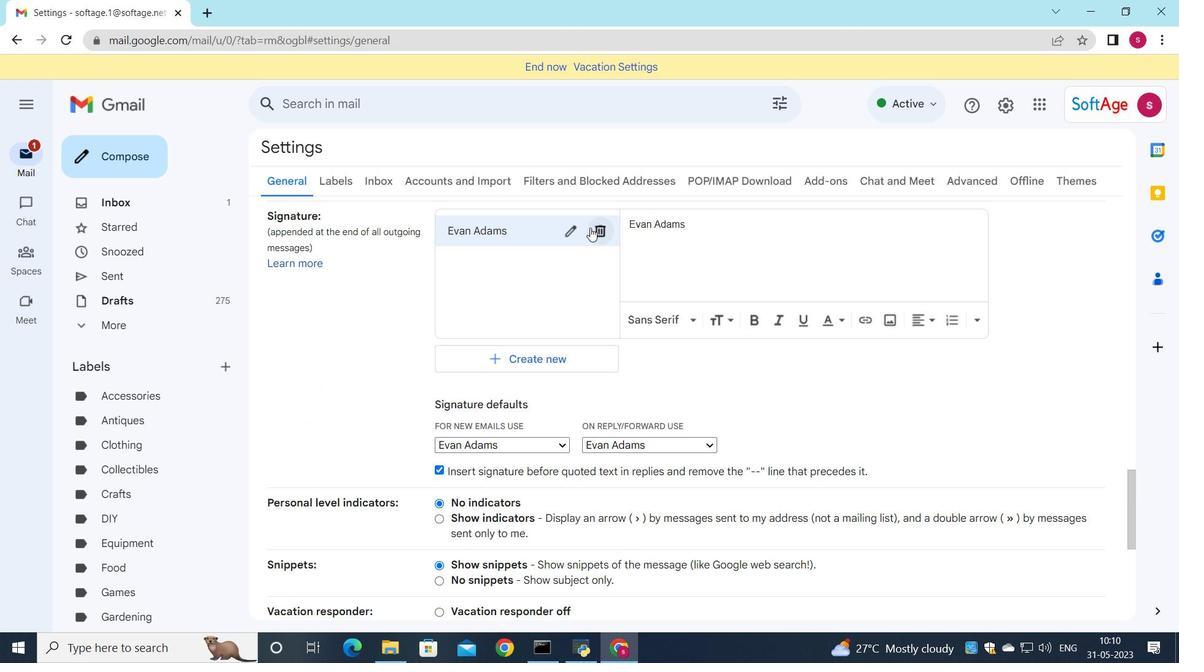 
Action: Mouse moved to (718, 375)
Screenshot: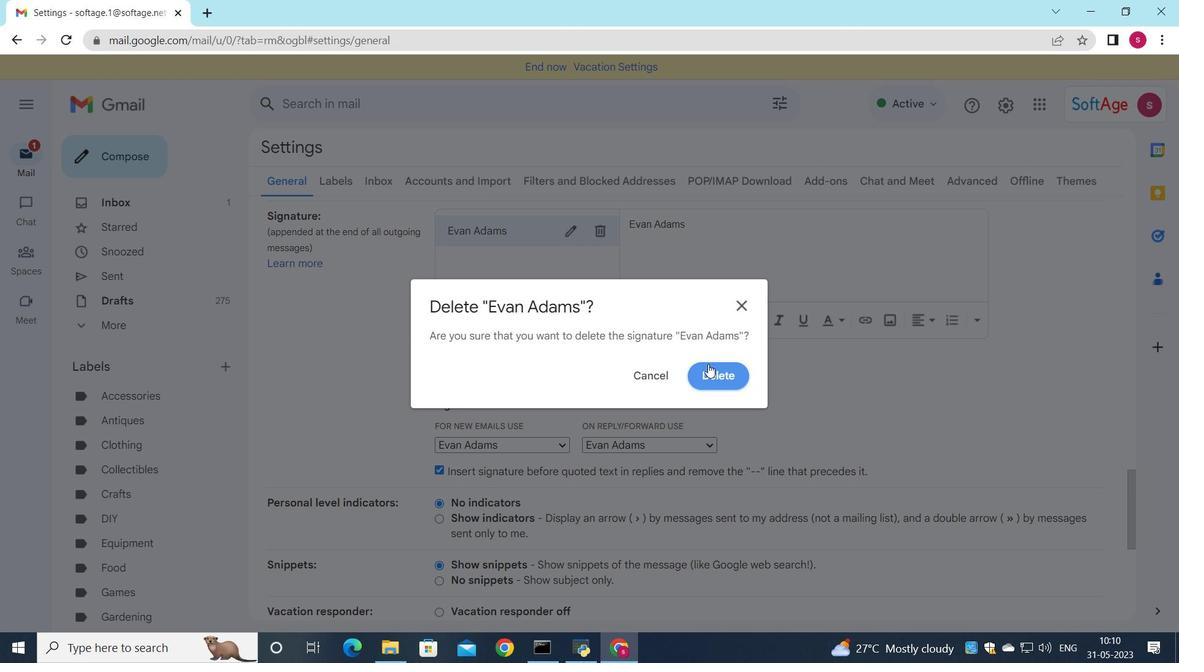 
Action: Mouse pressed left at (718, 375)
Screenshot: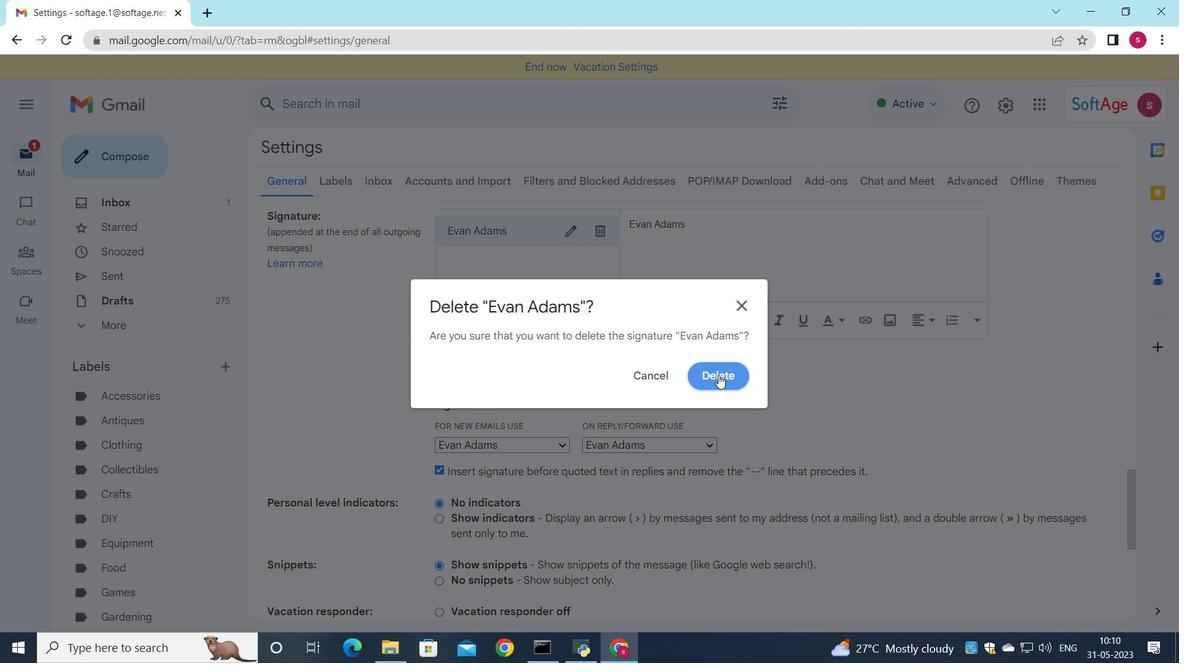 
Action: Mouse moved to (509, 251)
Screenshot: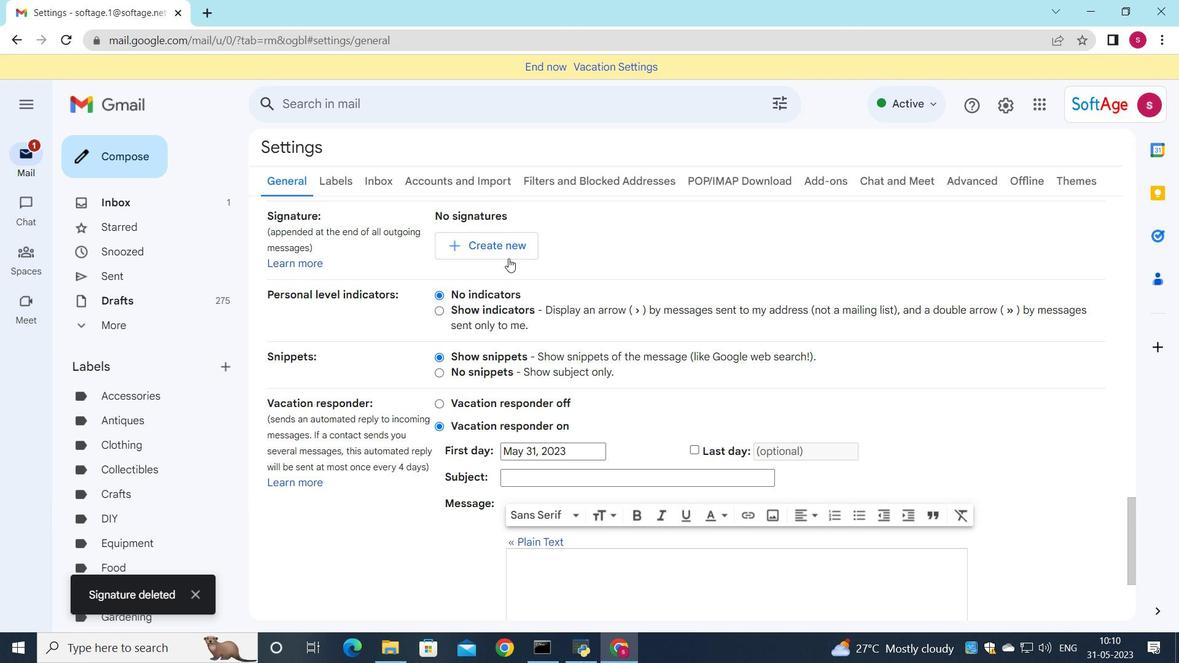 
Action: Mouse pressed left at (509, 251)
Screenshot: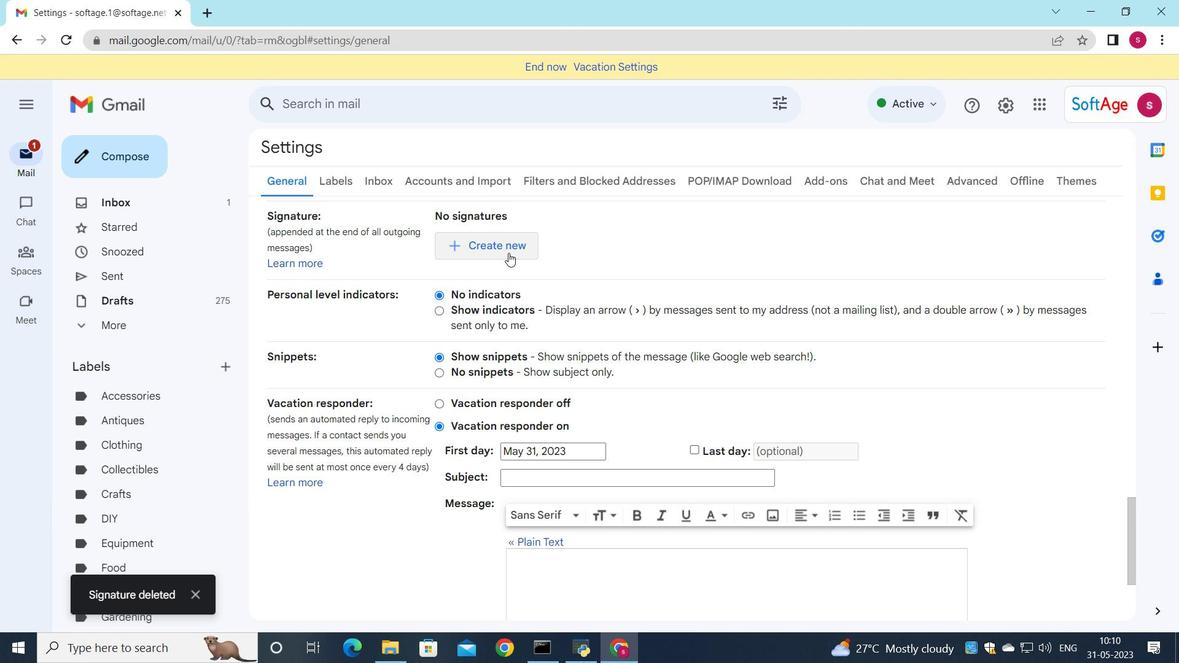 
Action: Mouse moved to (788, 301)
Screenshot: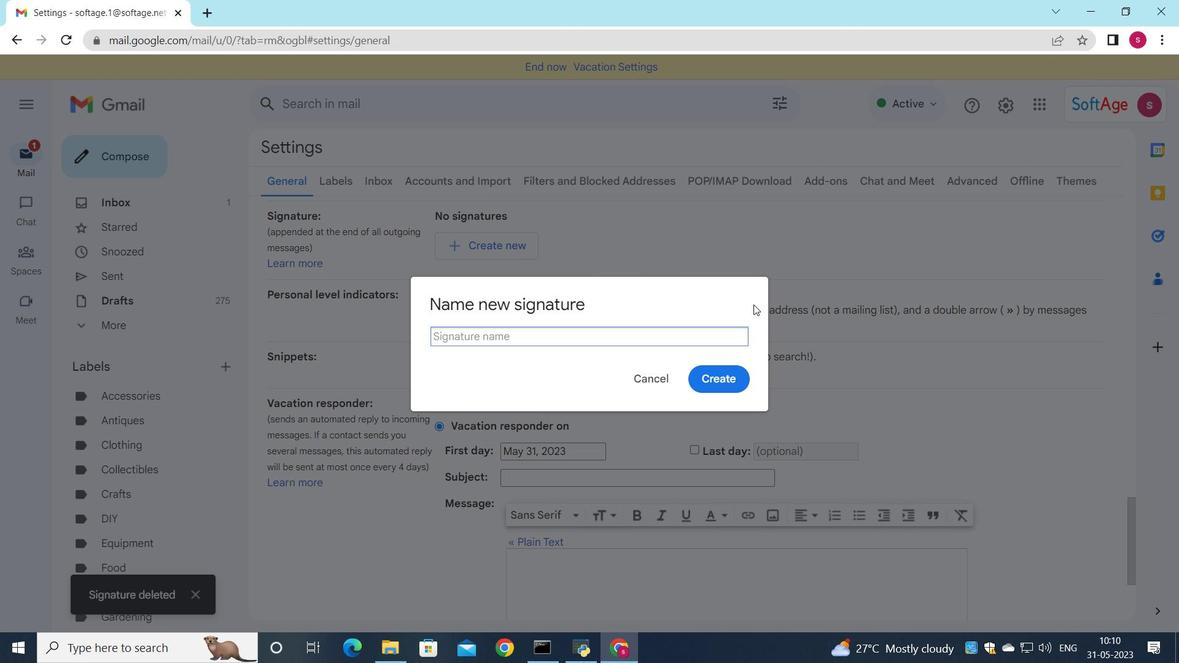 
Action: Key pressed <Key.shift>Evelyn<Key.space><Key.shift>Lewis
Screenshot: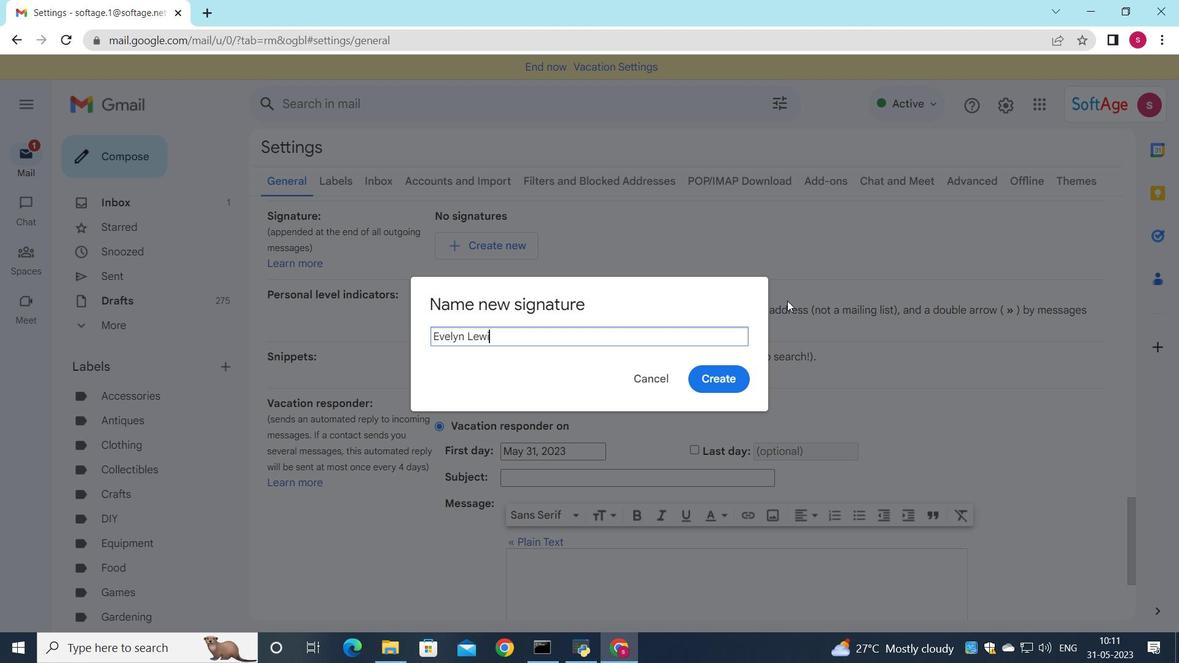 
Action: Mouse moved to (723, 385)
Screenshot: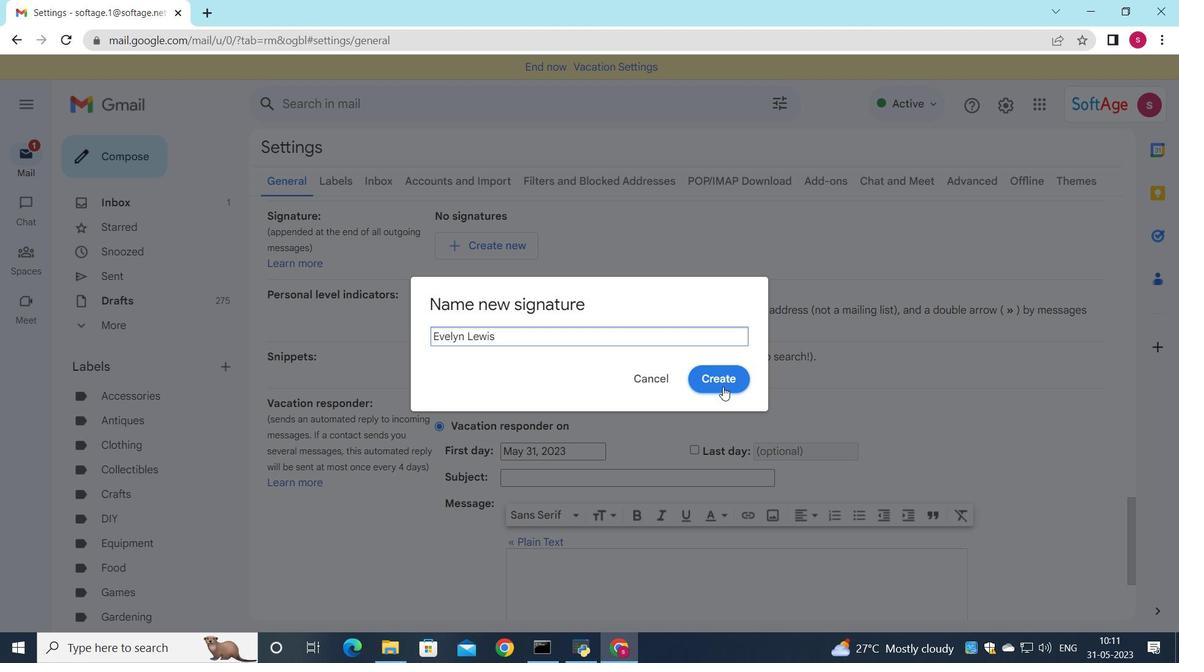 
Action: Mouse pressed left at (723, 385)
Screenshot: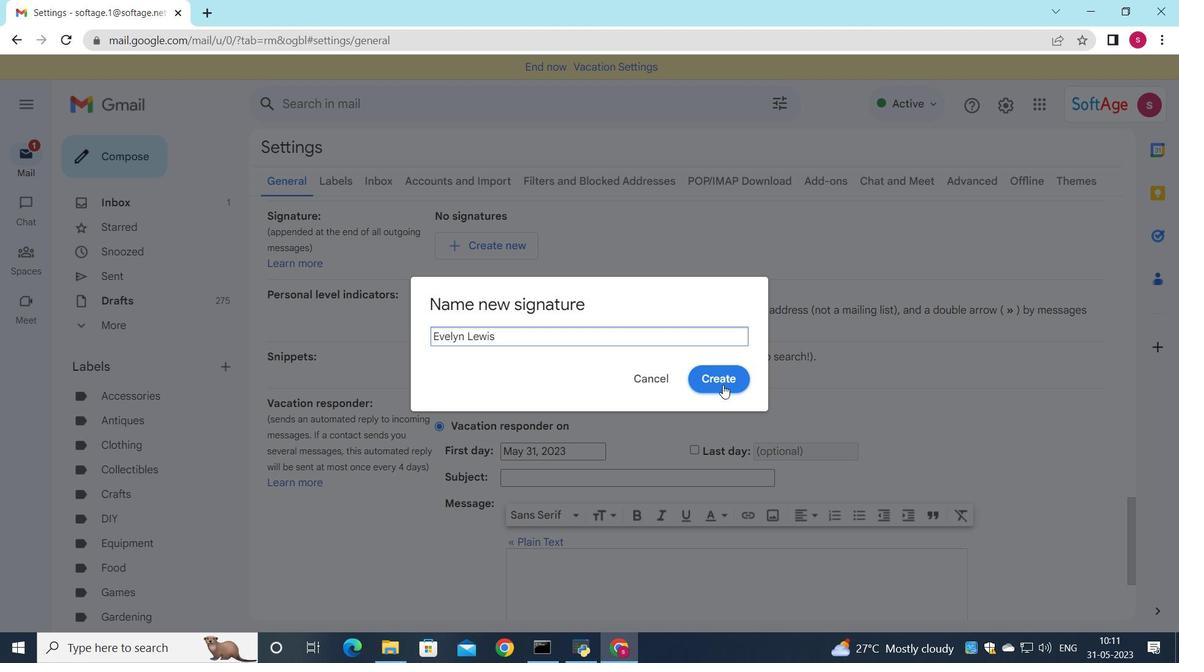 
Action: Mouse moved to (750, 253)
Screenshot: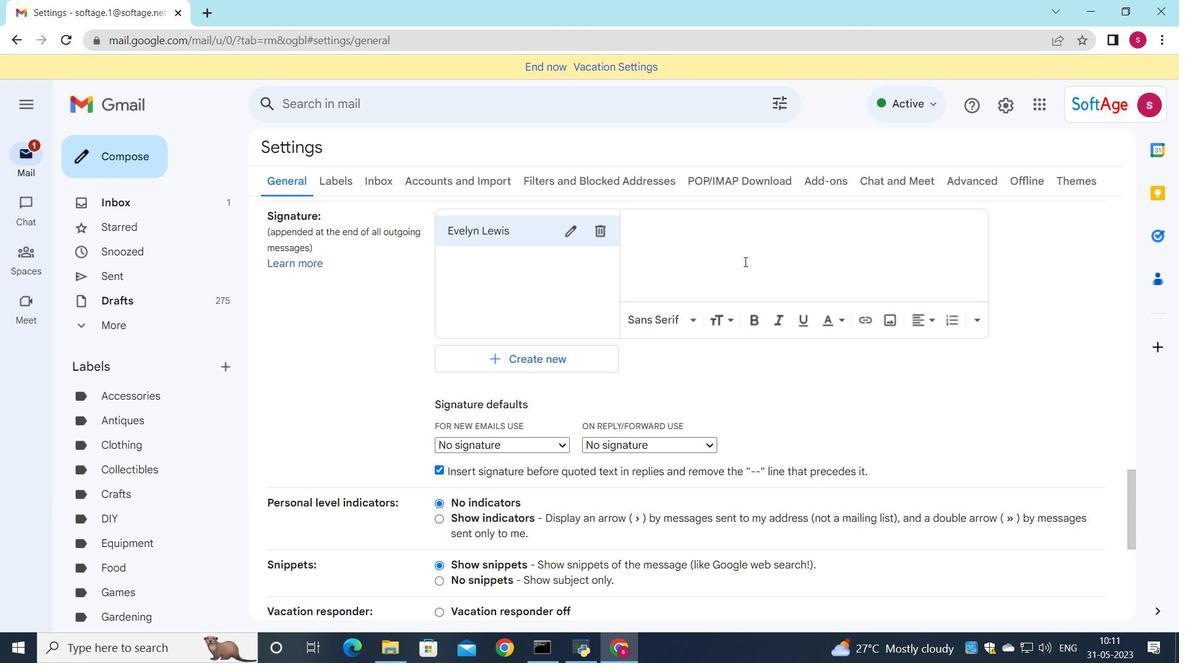 
Action: Mouse pressed left at (750, 253)
Screenshot: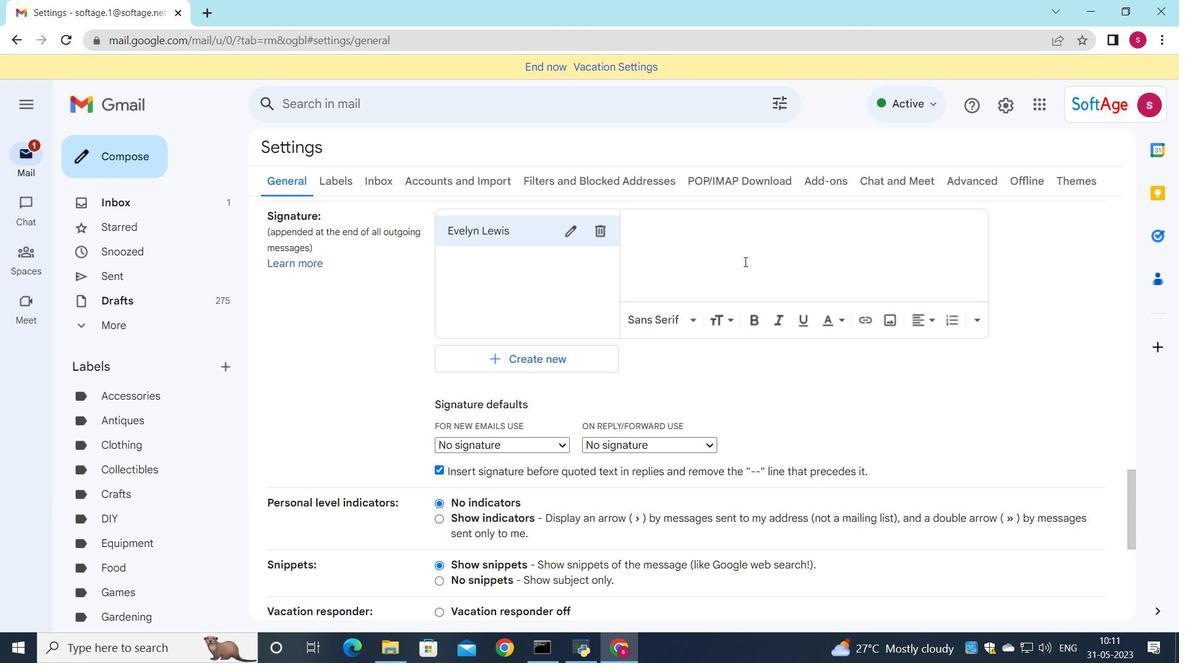 
Action: Key pressed <Key.shift>Evelyn<Key.space><Key.shift>lewis
Screenshot: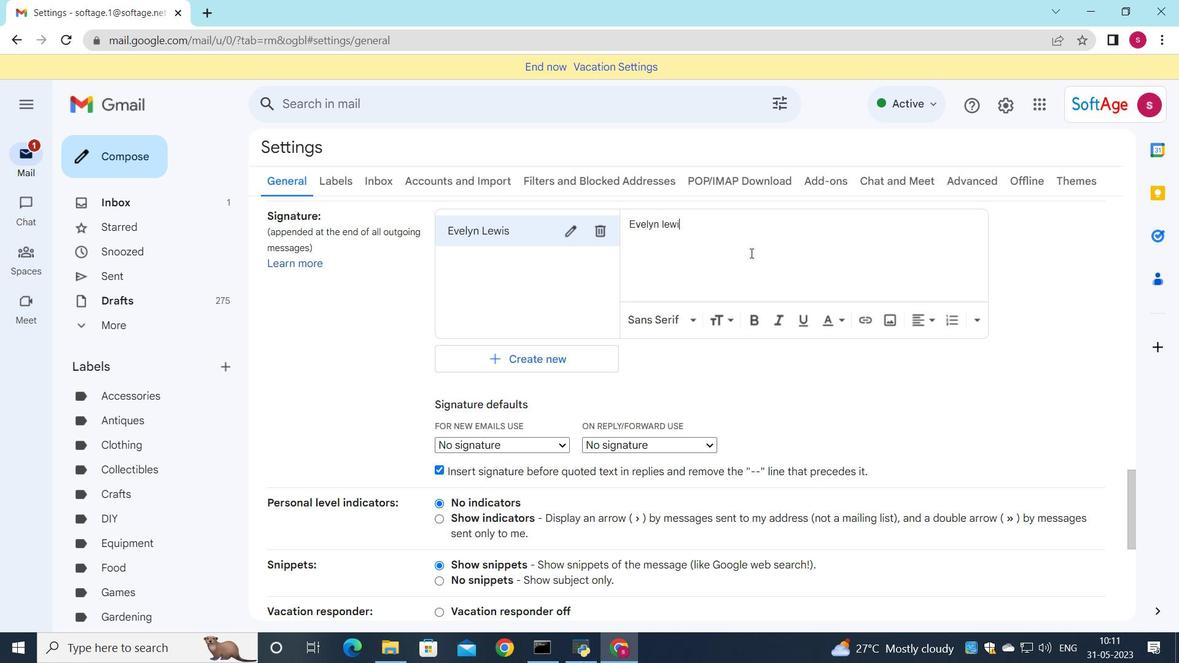 
Action: Mouse moved to (666, 224)
Screenshot: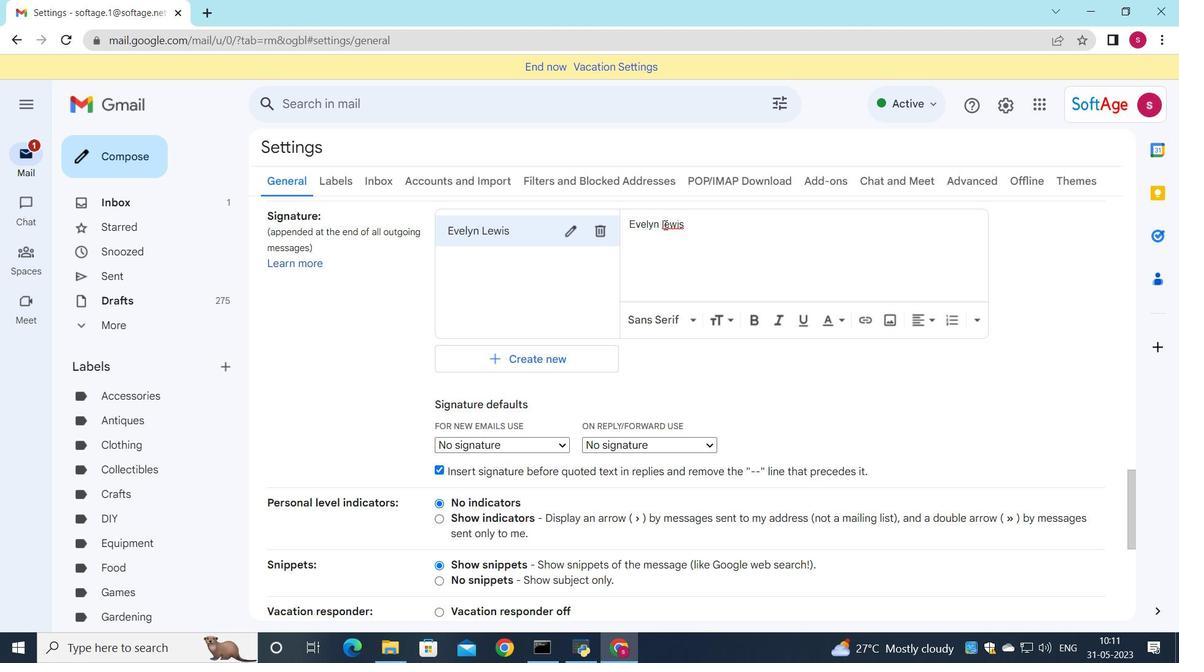 
Action: Mouse pressed left at (666, 224)
Screenshot: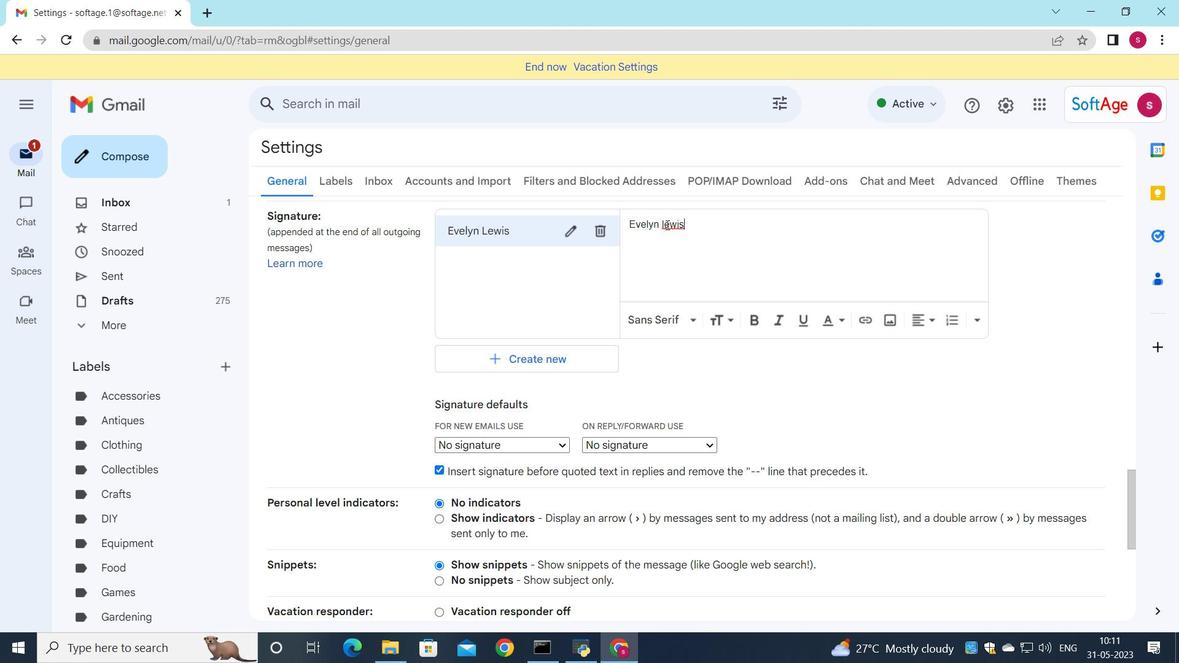 
Action: Key pressed <Key.backspace><Key.shift>L
Screenshot: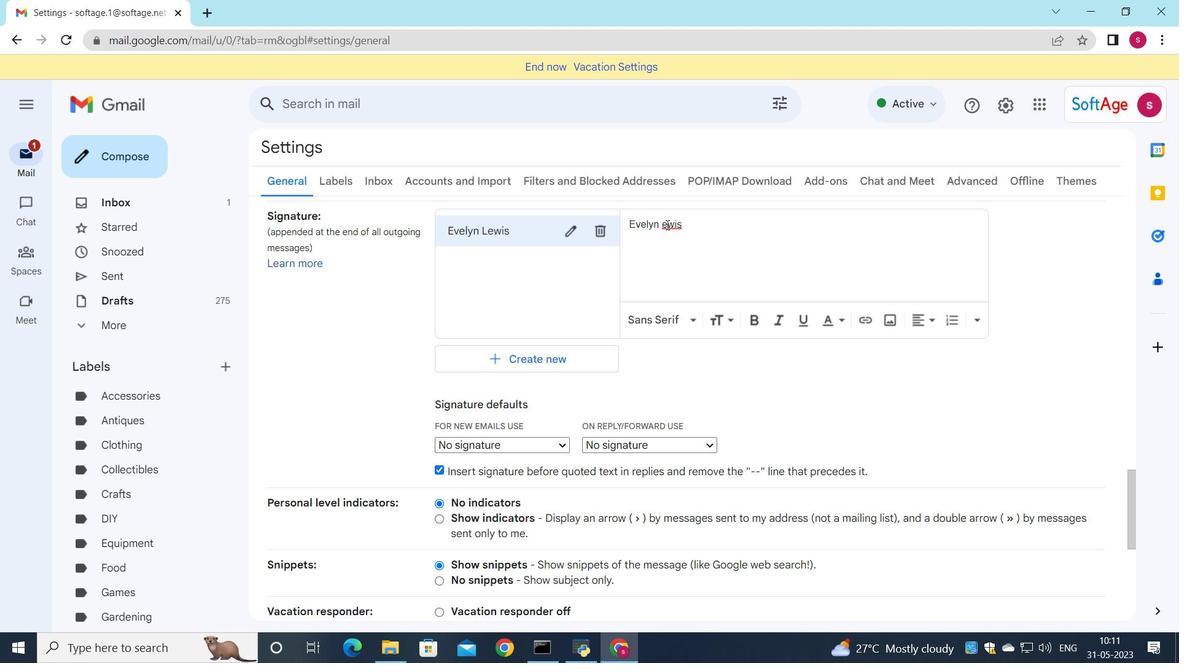 
Action: Mouse moved to (542, 441)
Screenshot: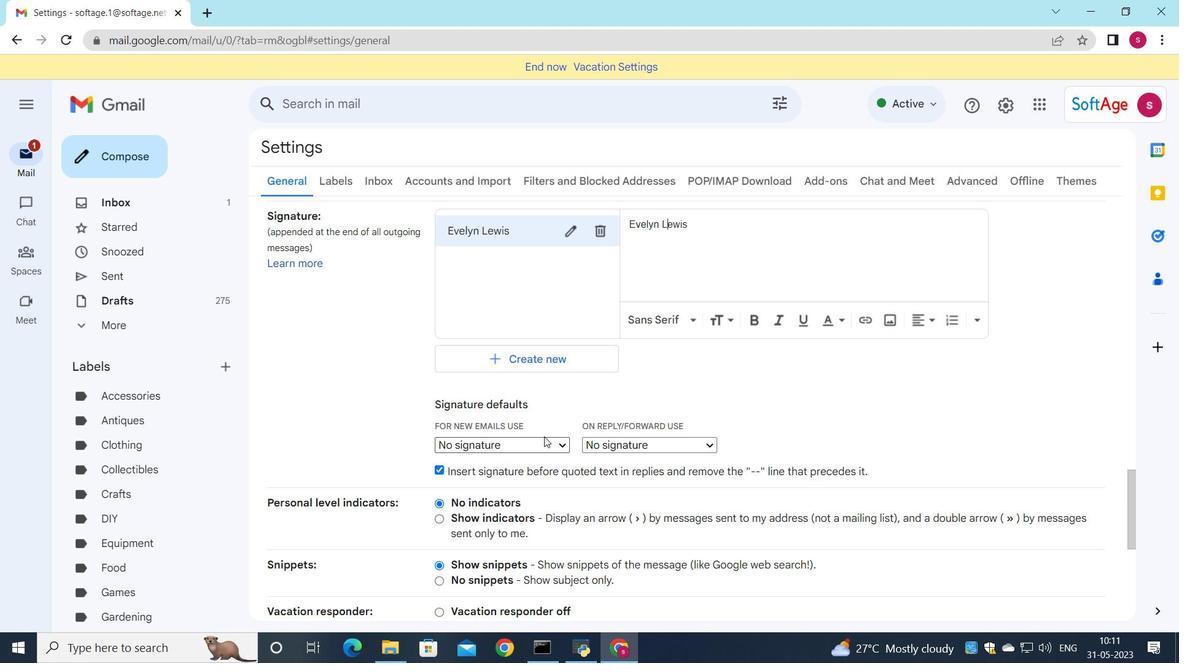 
Action: Mouse pressed left at (542, 441)
Screenshot: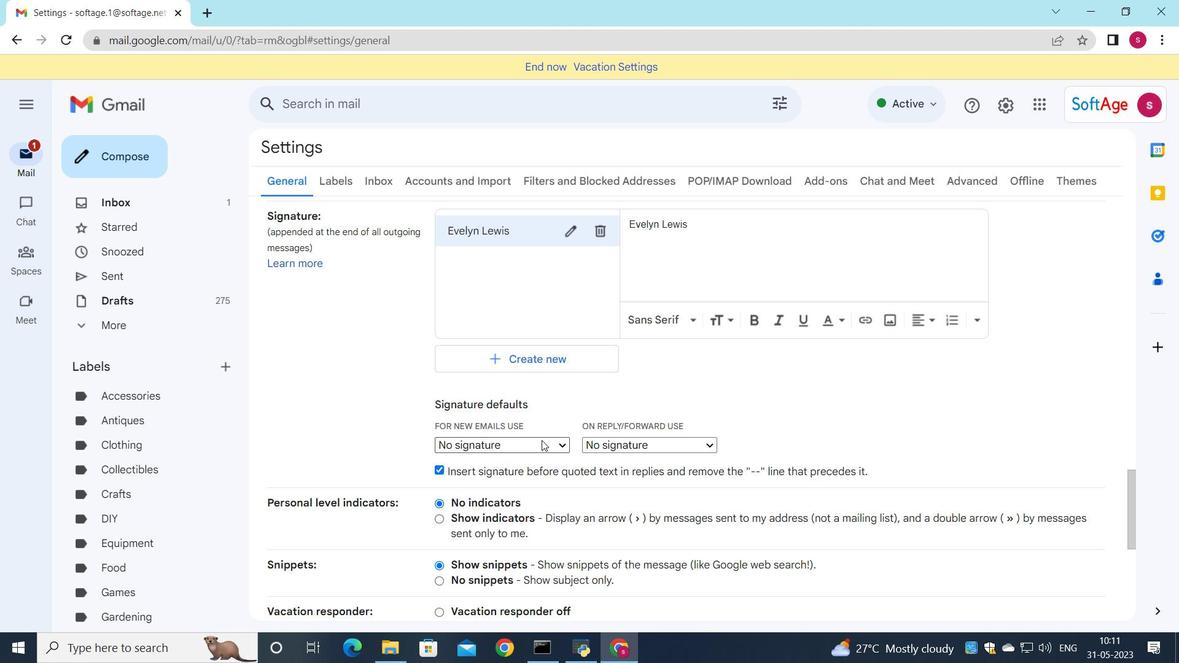 
Action: Mouse moved to (526, 474)
Screenshot: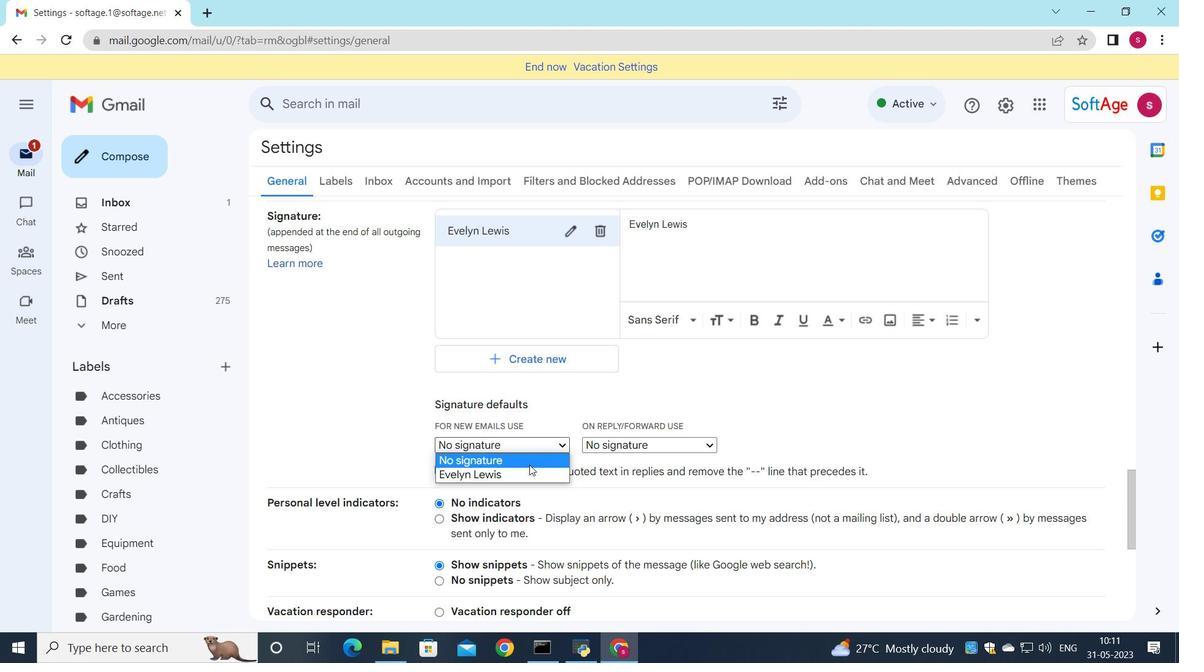 
Action: Mouse pressed left at (526, 474)
Screenshot: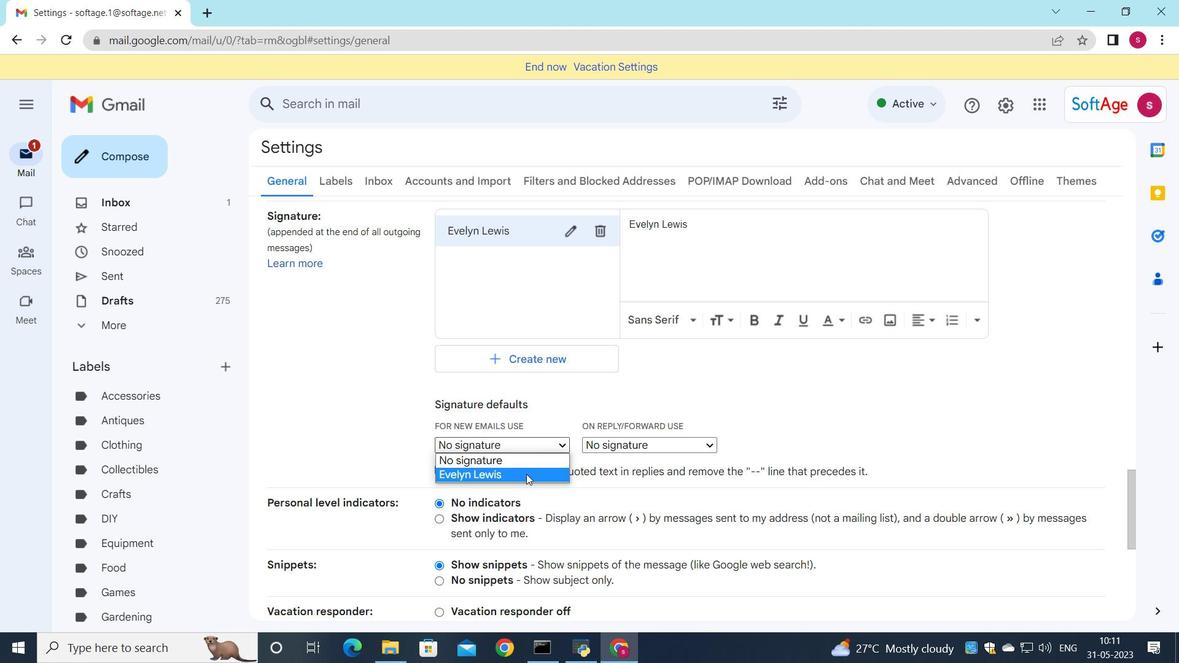 
Action: Mouse moved to (617, 439)
Screenshot: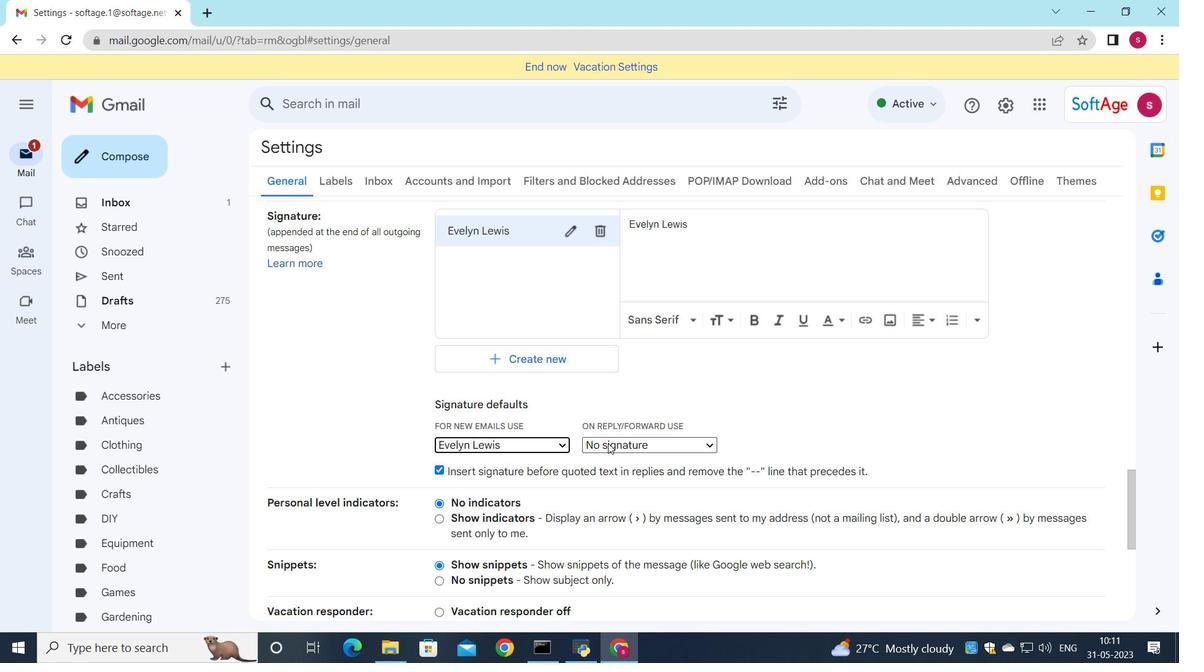 
Action: Mouse pressed left at (617, 439)
Screenshot: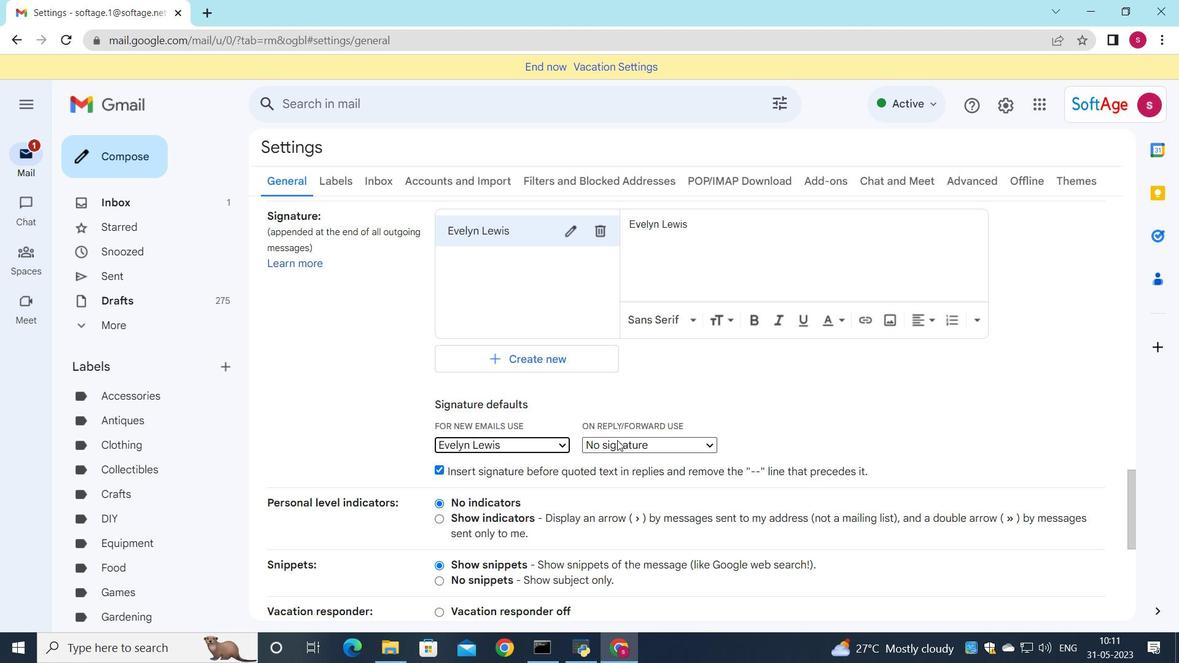 
Action: Mouse moved to (622, 474)
Screenshot: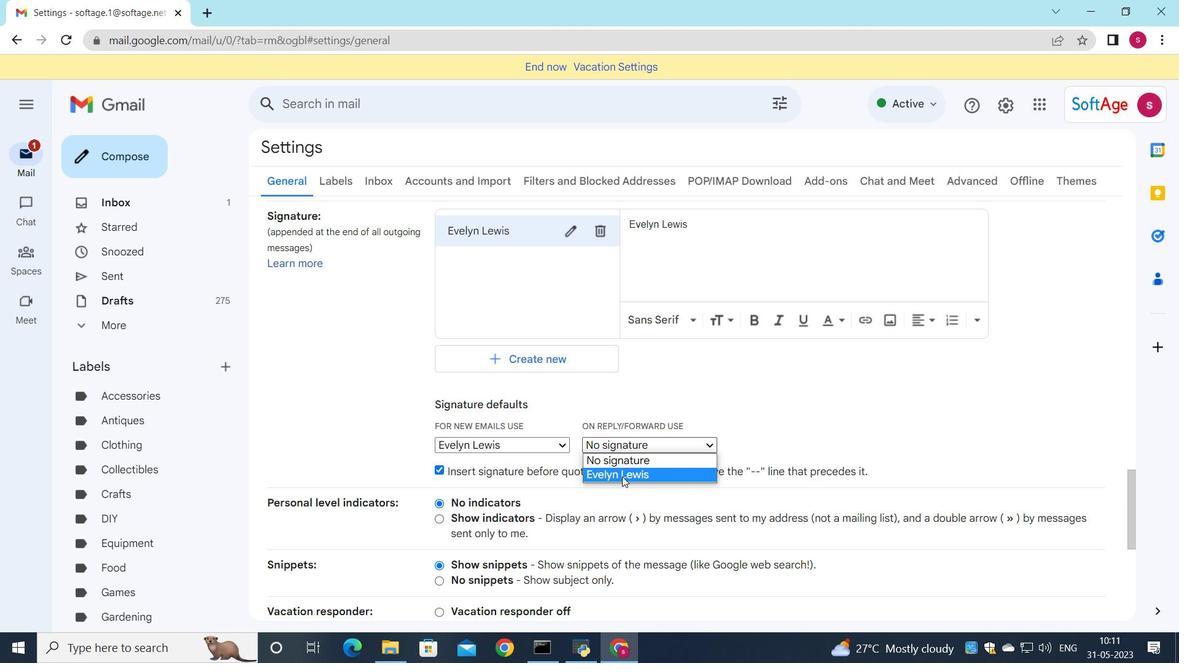 
Action: Mouse pressed left at (622, 474)
Screenshot: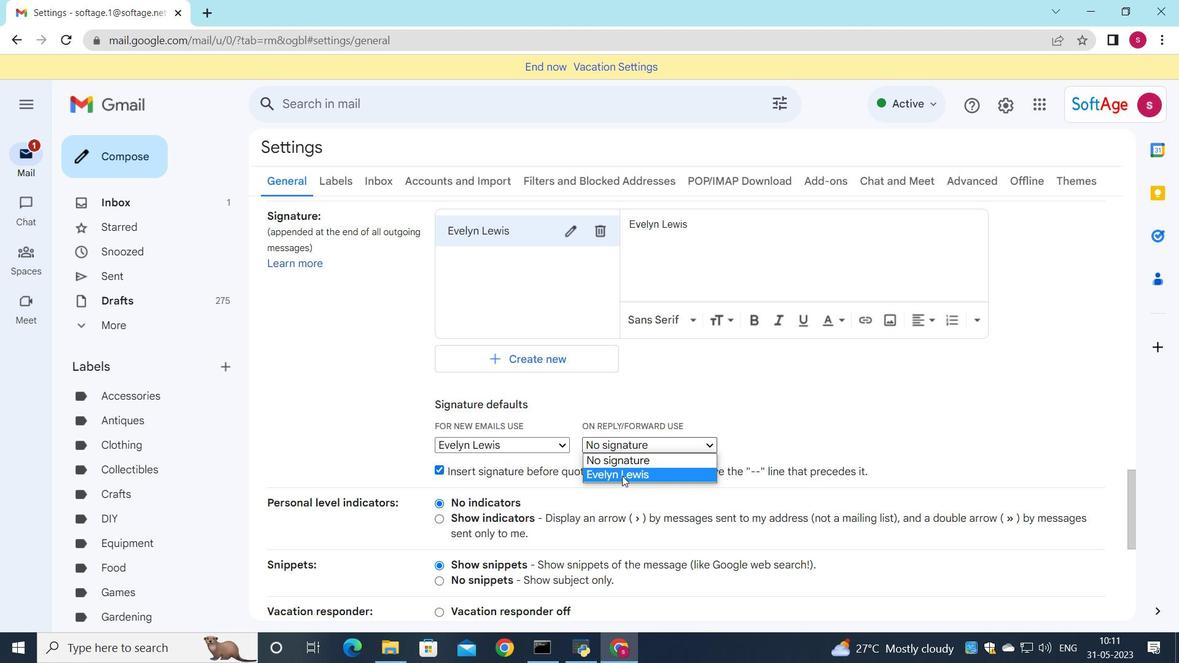 
Action: Mouse moved to (583, 430)
Screenshot: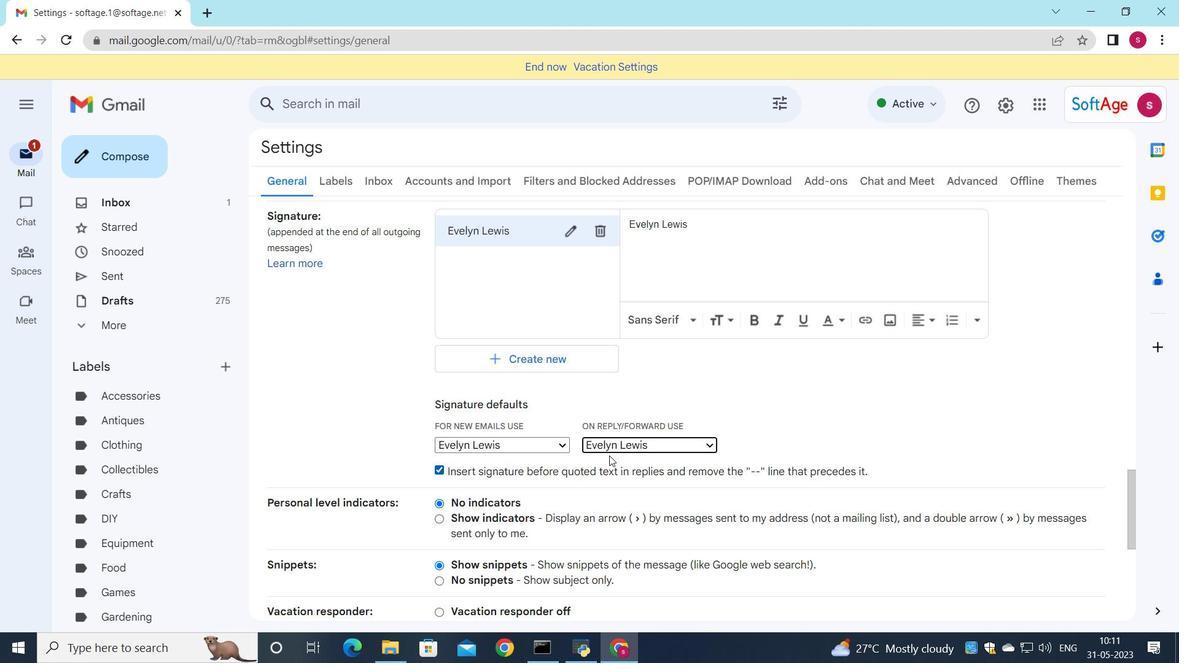 
Action: Mouse scrolled (583, 430) with delta (0, 0)
Screenshot: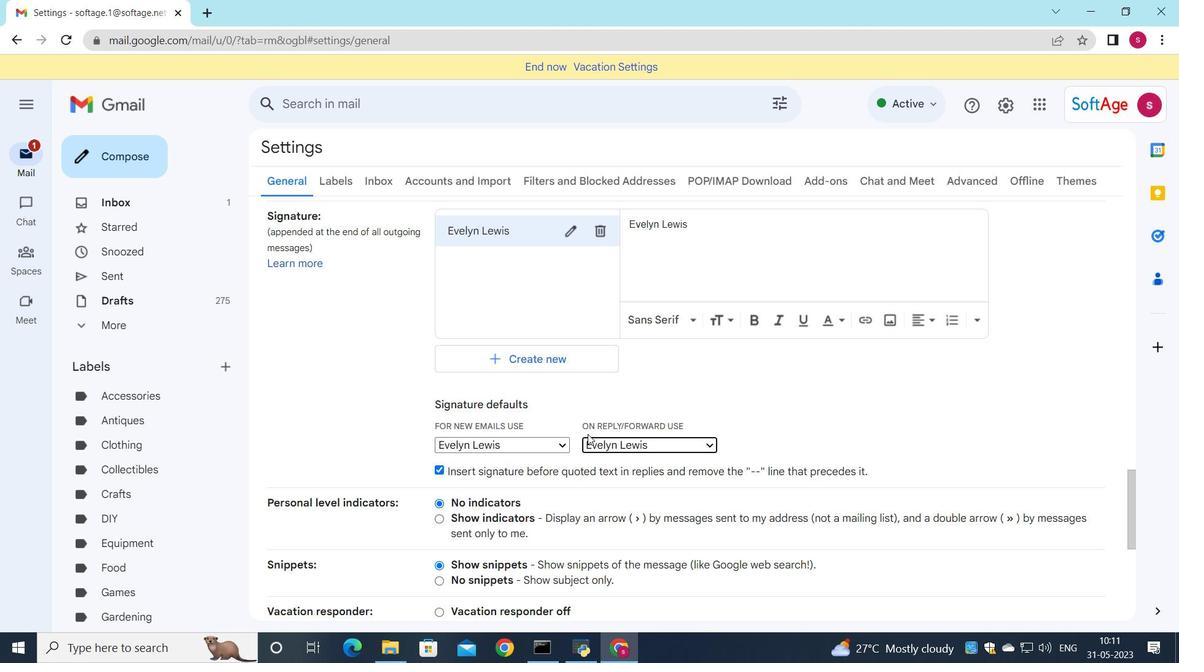 
Action: Mouse scrolled (583, 430) with delta (0, 0)
Screenshot: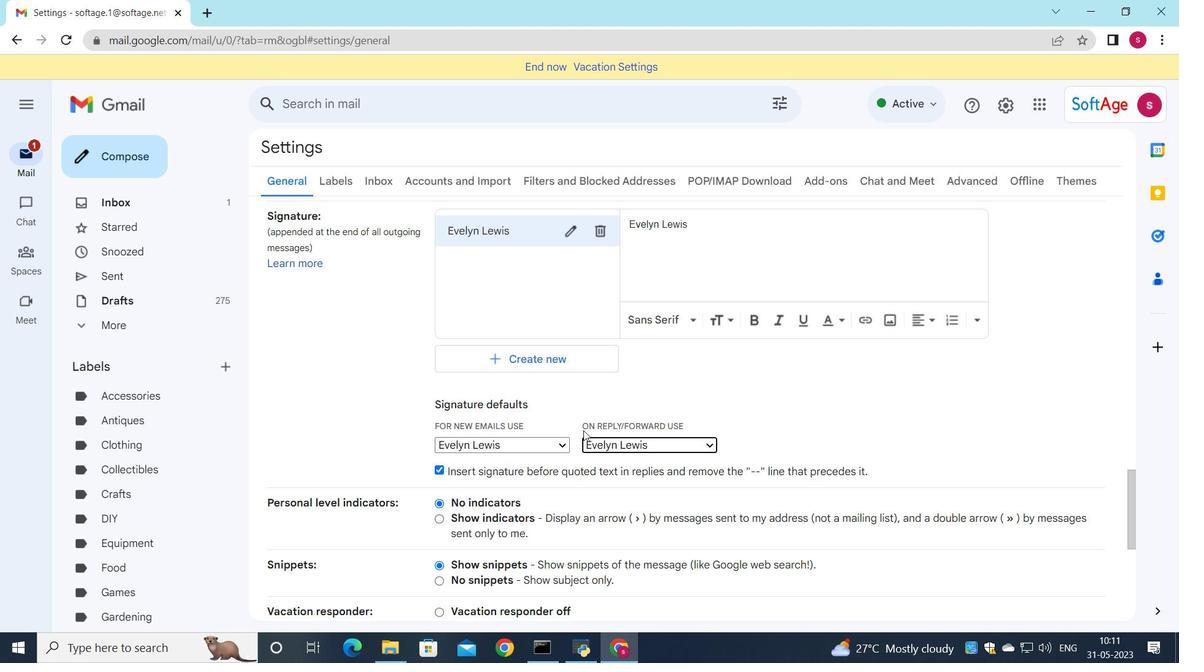 
Action: Mouse scrolled (583, 430) with delta (0, 0)
Screenshot: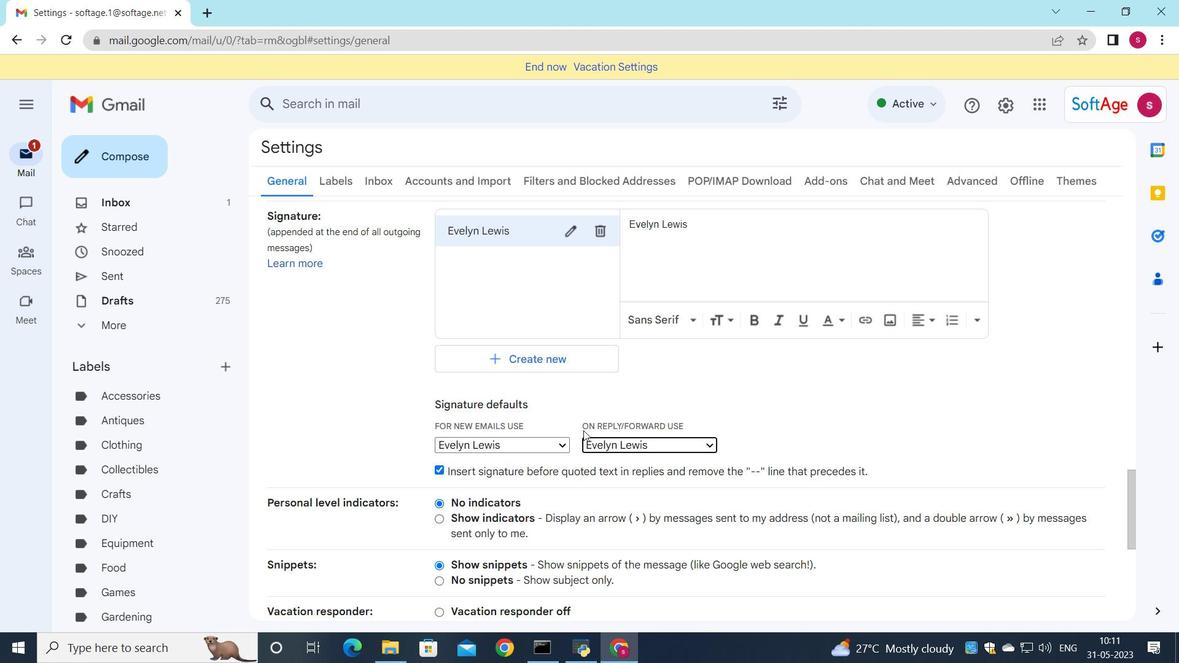 
Action: Mouse scrolled (583, 430) with delta (0, 0)
Screenshot: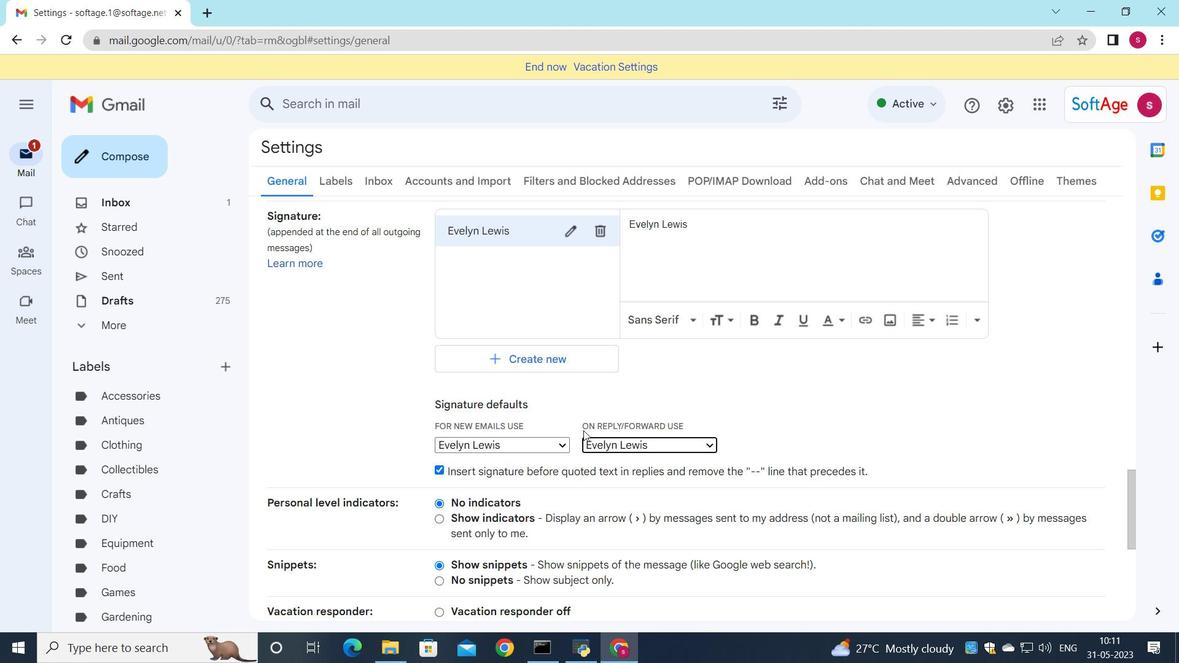 
Action: Mouse scrolled (583, 430) with delta (0, 0)
Screenshot: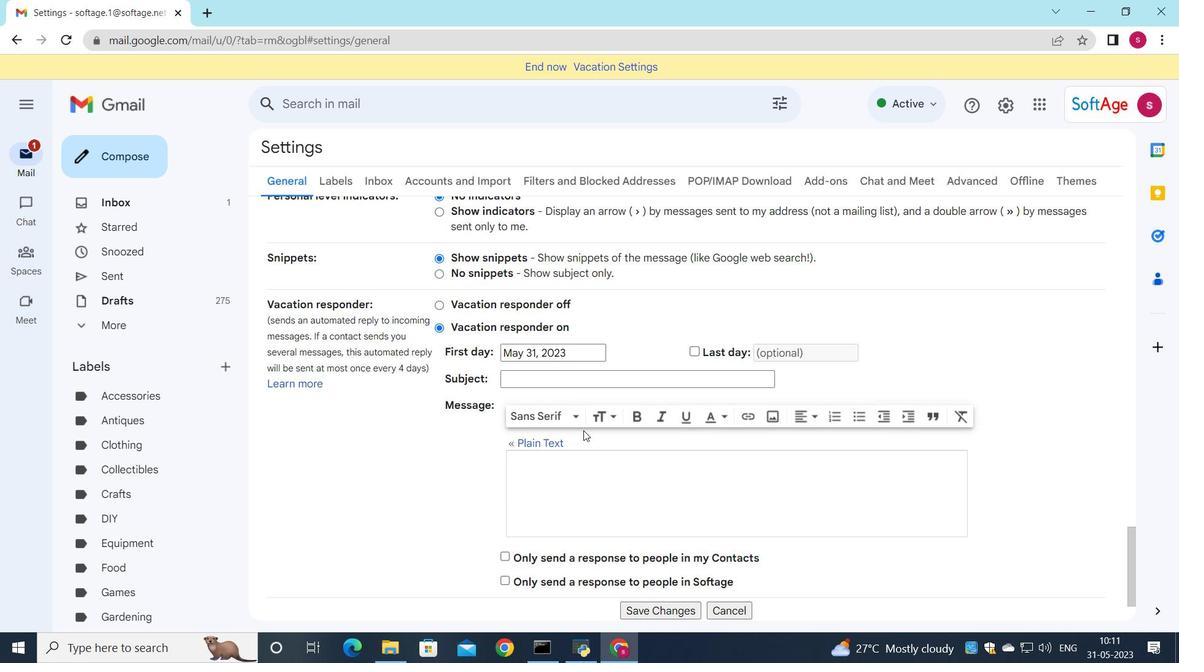 
Action: Mouse scrolled (583, 430) with delta (0, 0)
Screenshot: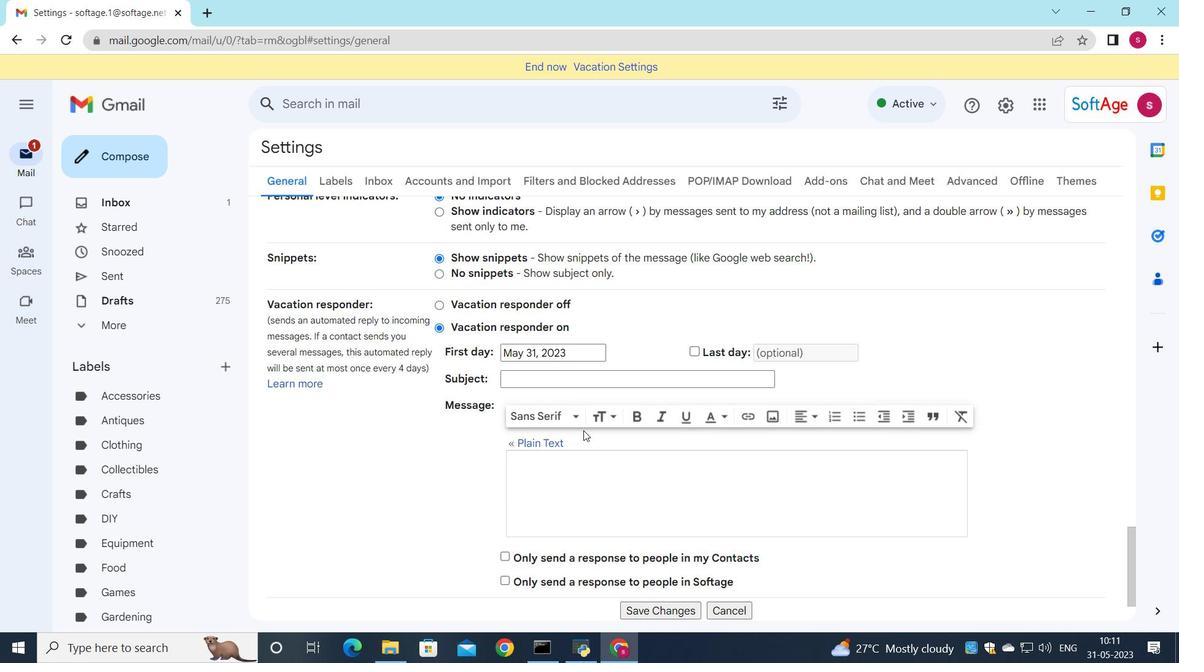 
Action: Mouse moved to (583, 430)
Screenshot: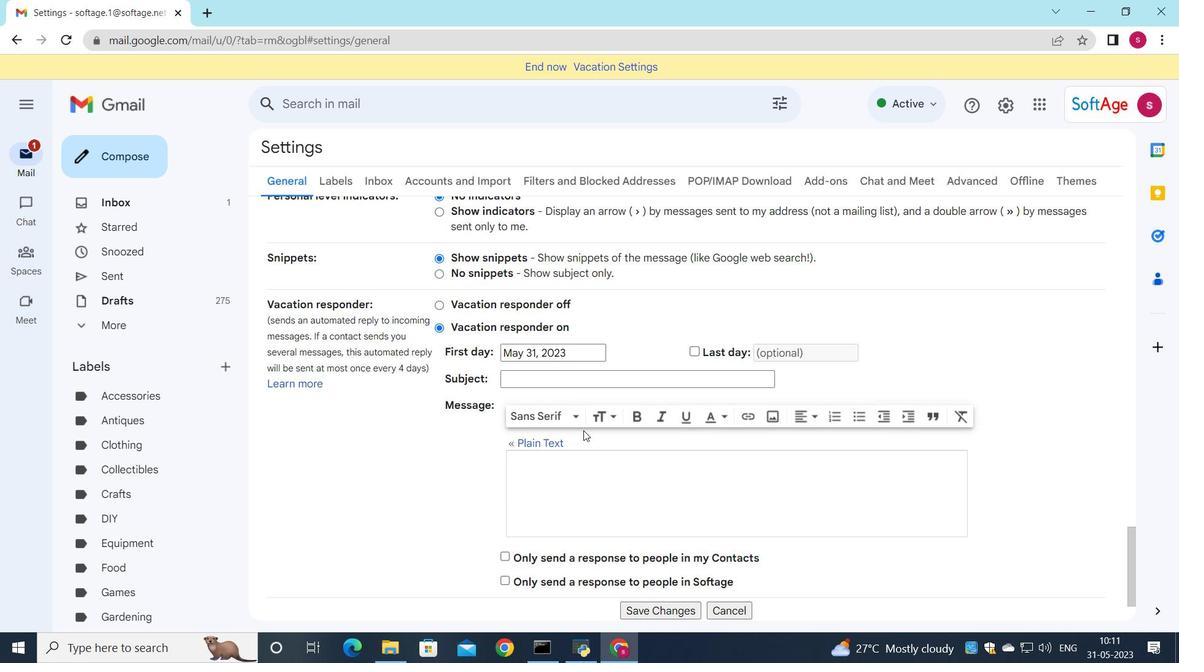 
Action: Mouse scrolled (583, 430) with delta (0, 0)
Screenshot: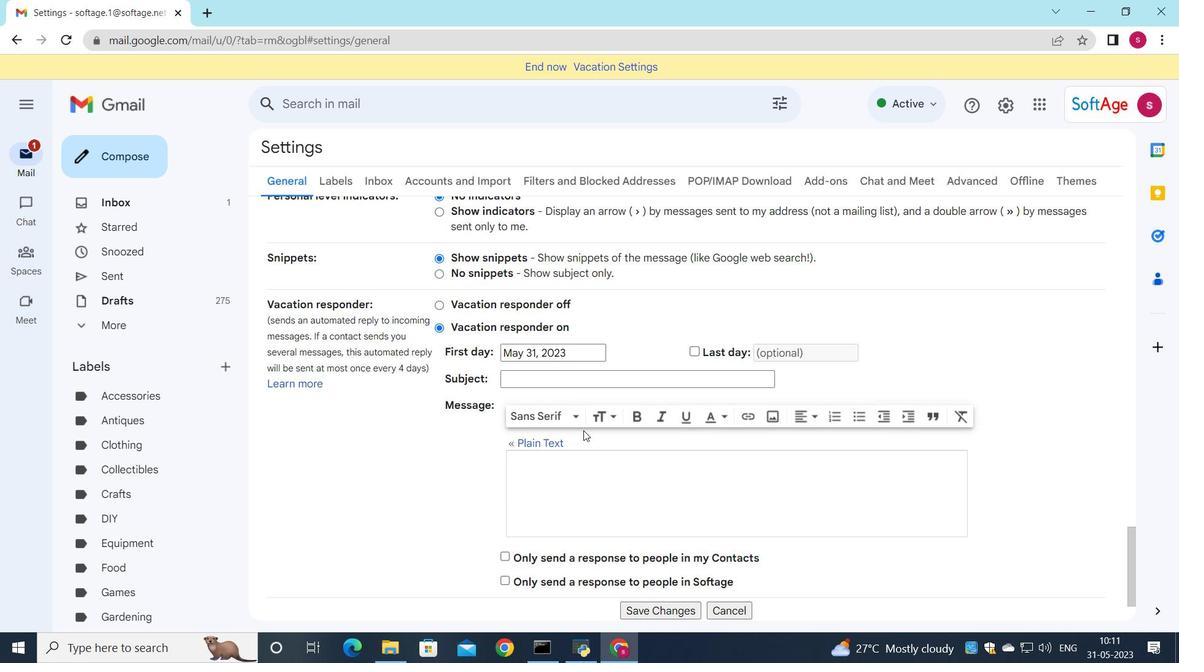 
Action: Mouse scrolled (583, 430) with delta (0, 0)
Screenshot: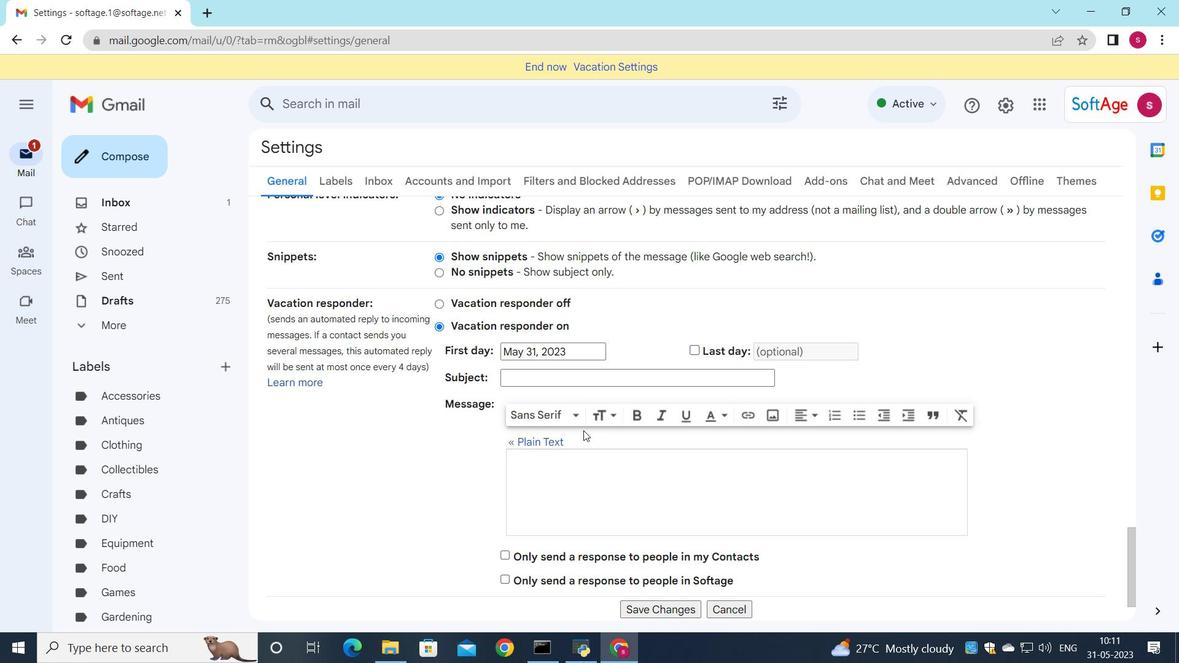 
Action: Mouse moved to (637, 509)
Screenshot: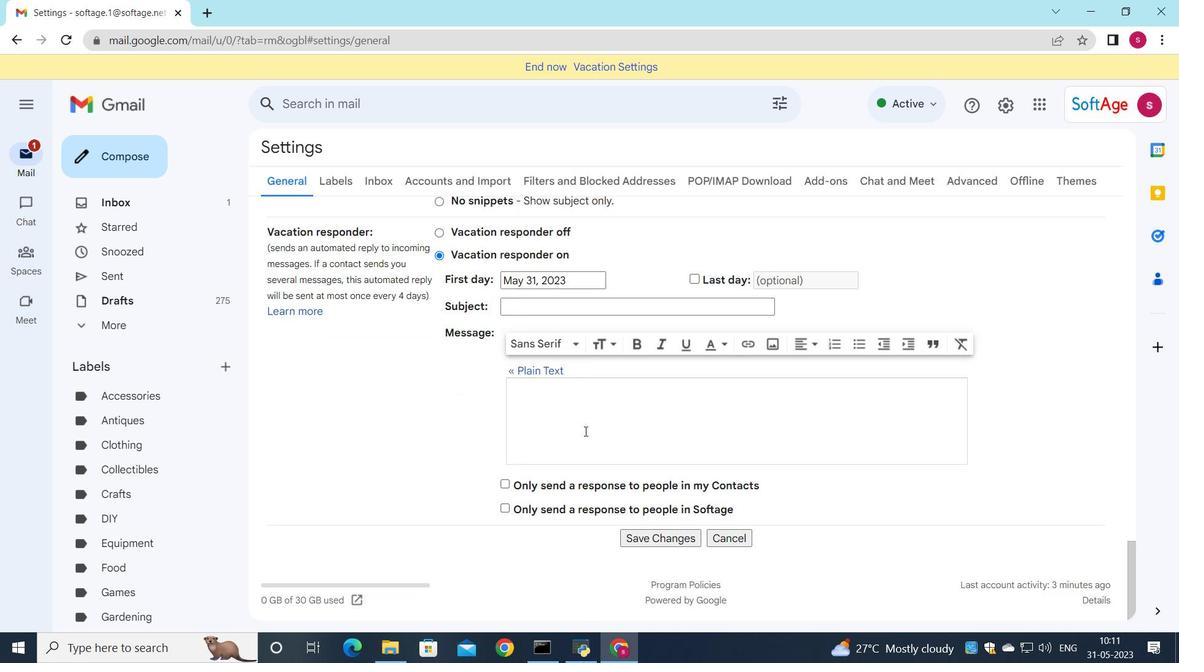 
Action: Mouse scrolled (586, 433) with delta (0, 0)
Screenshot: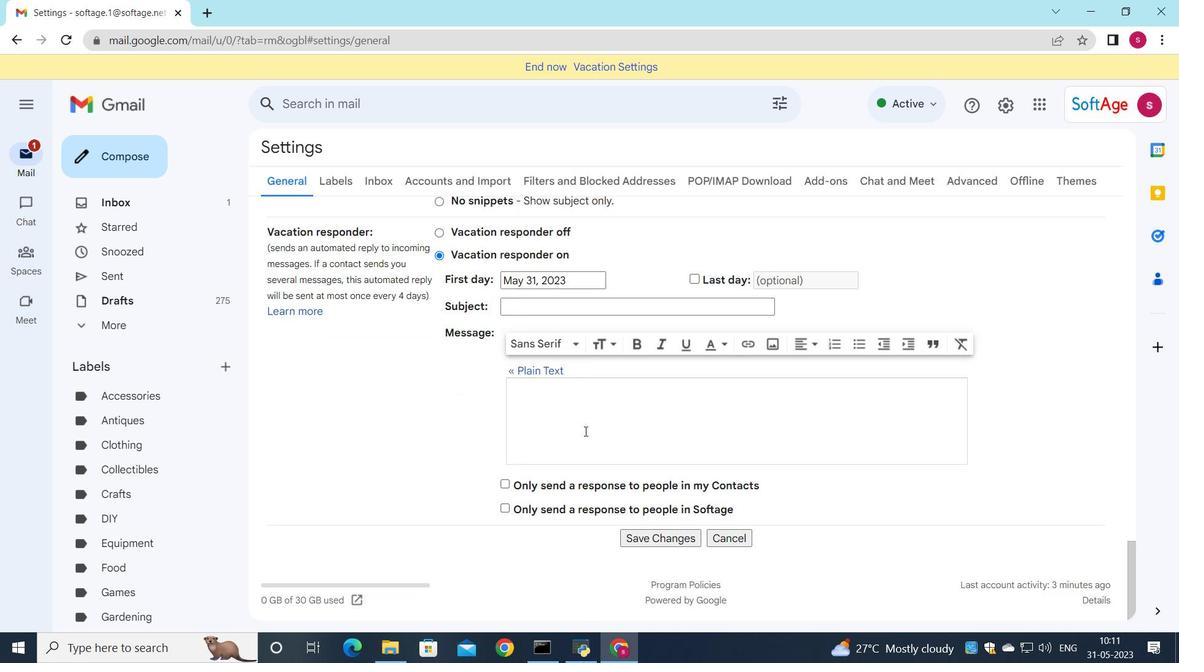 
Action: Mouse moved to (670, 538)
Screenshot: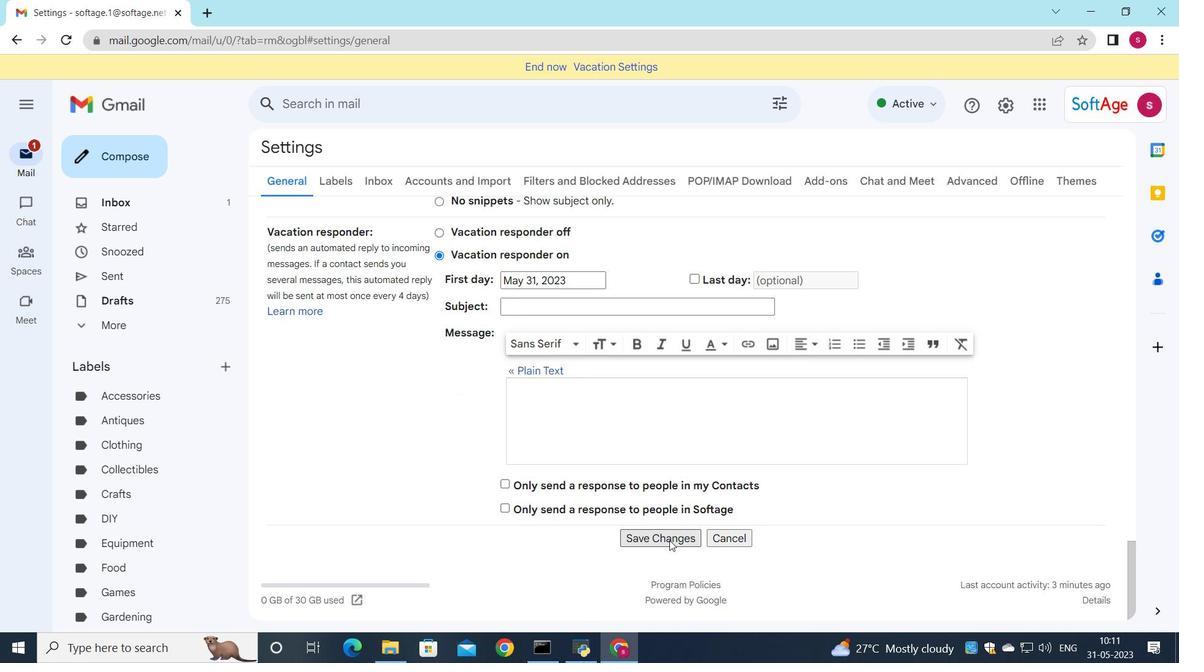 
Action: Mouse pressed left at (670, 538)
Screenshot: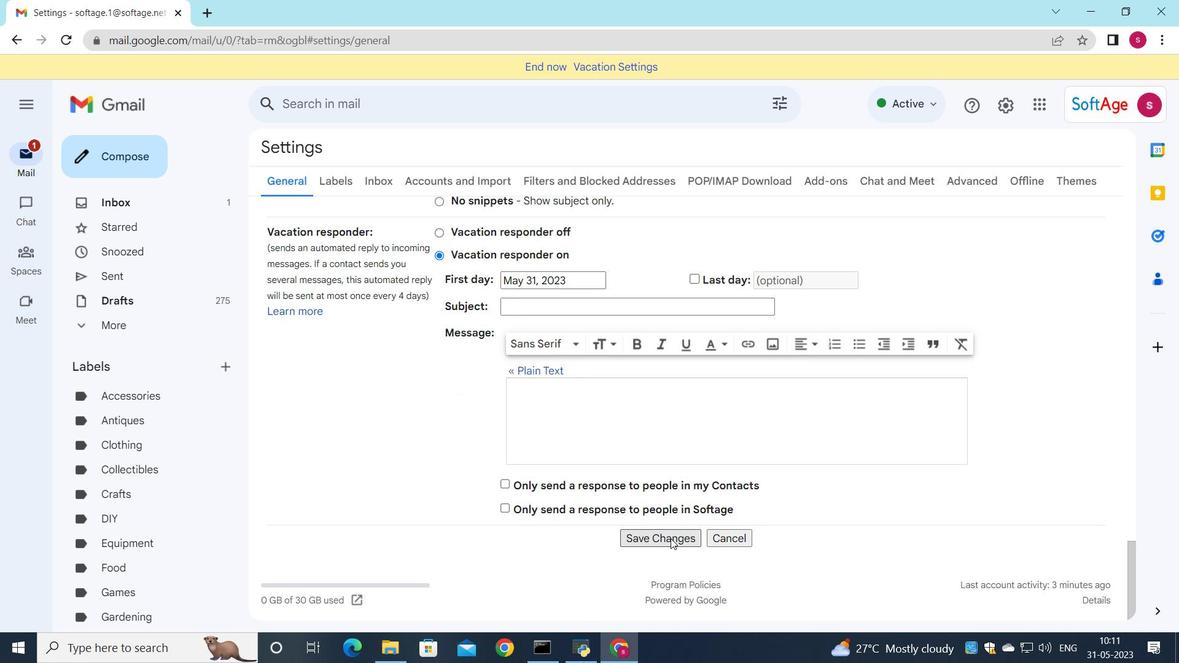 
Action: Mouse moved to (147, 160)
Screenshot: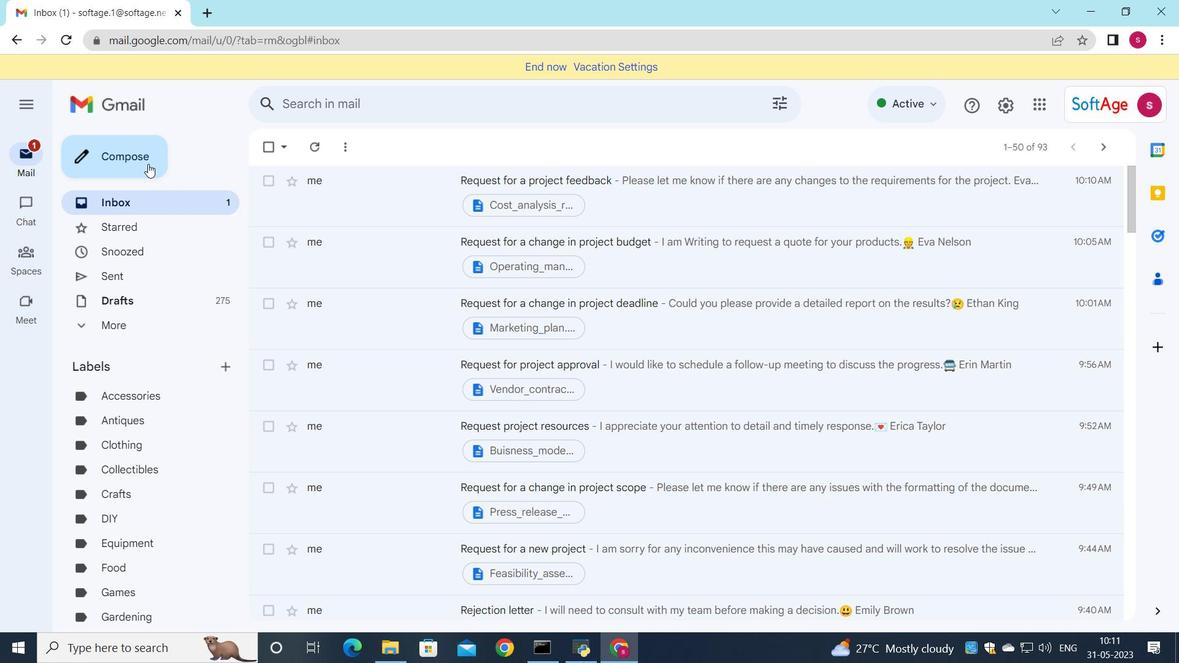 
Action: Mouse pressed left at (147, 160)
Screenshot: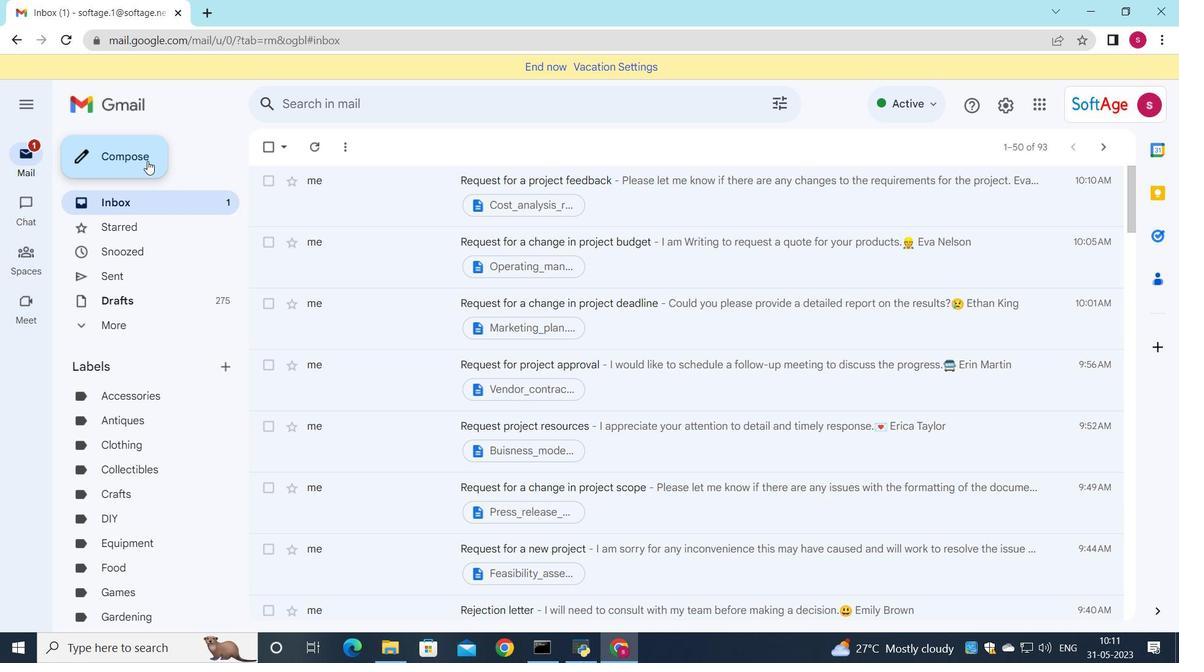
Action: Mouse moved to (784, 290)
Screenshot: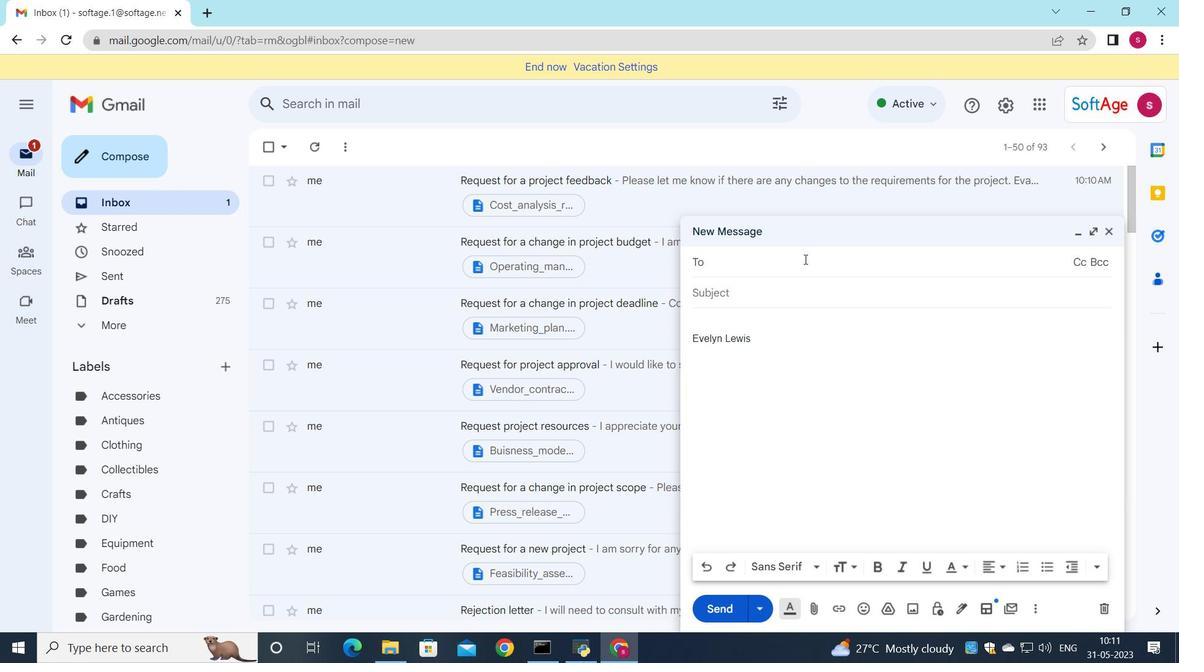 
Action: Key pressed <Key.down>
Screenshot: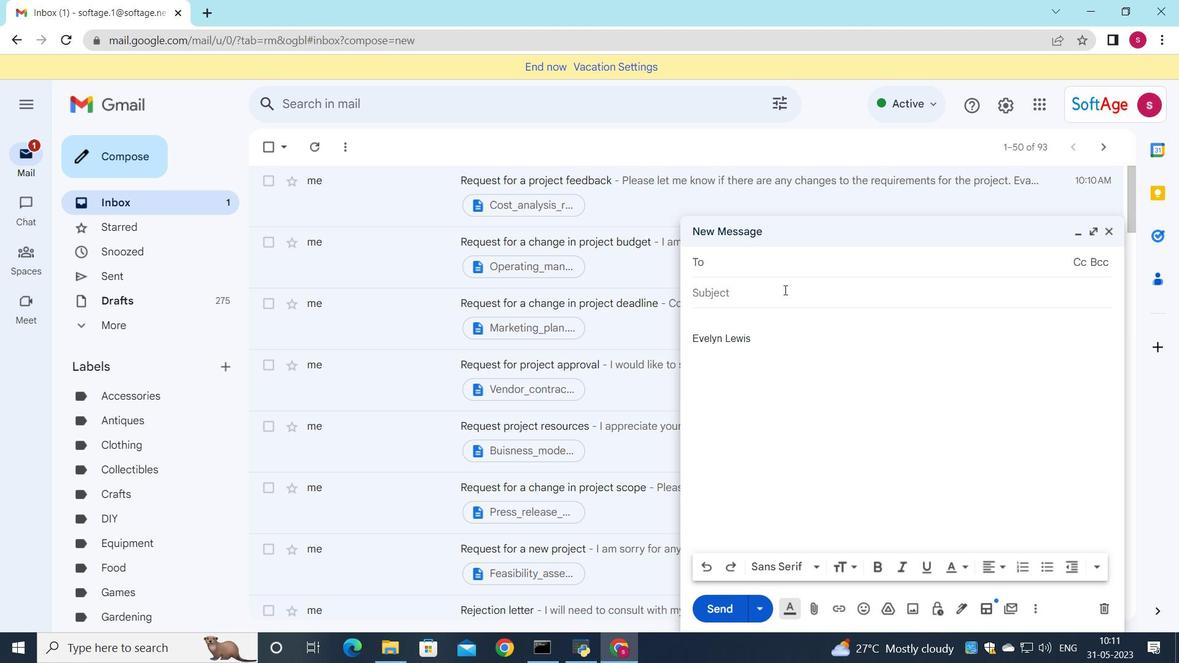 
Action: Mouse moved to (867, 296)
Screenshot: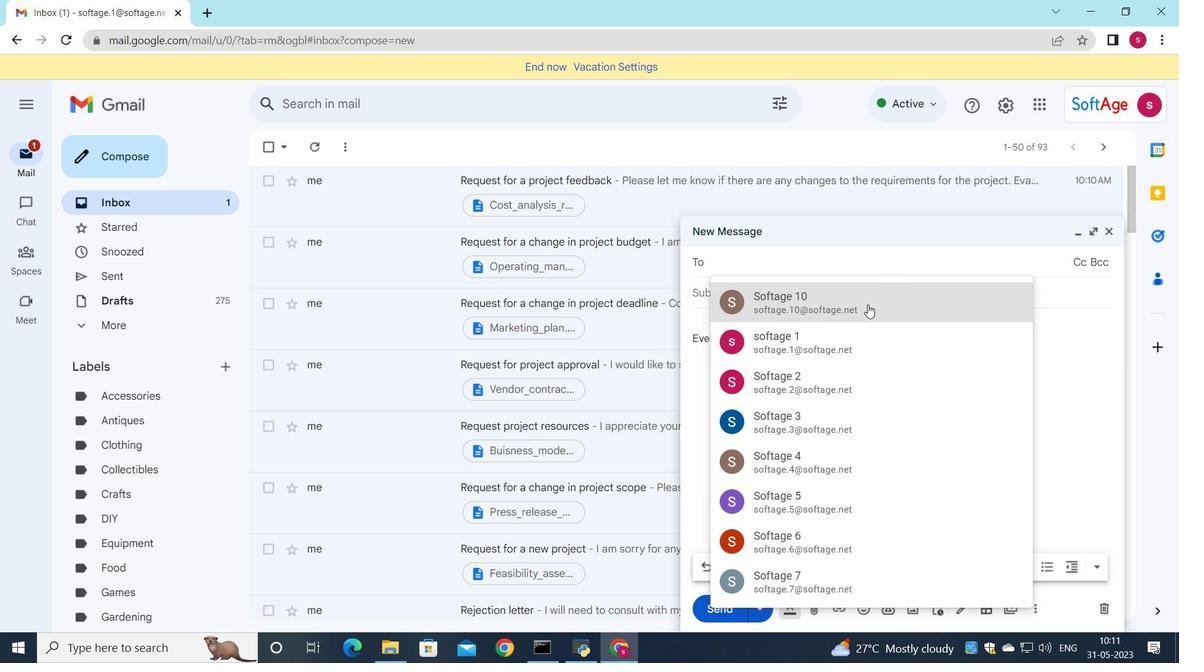 
Action: Mouse pressed left at (867, 296)
Screenshot: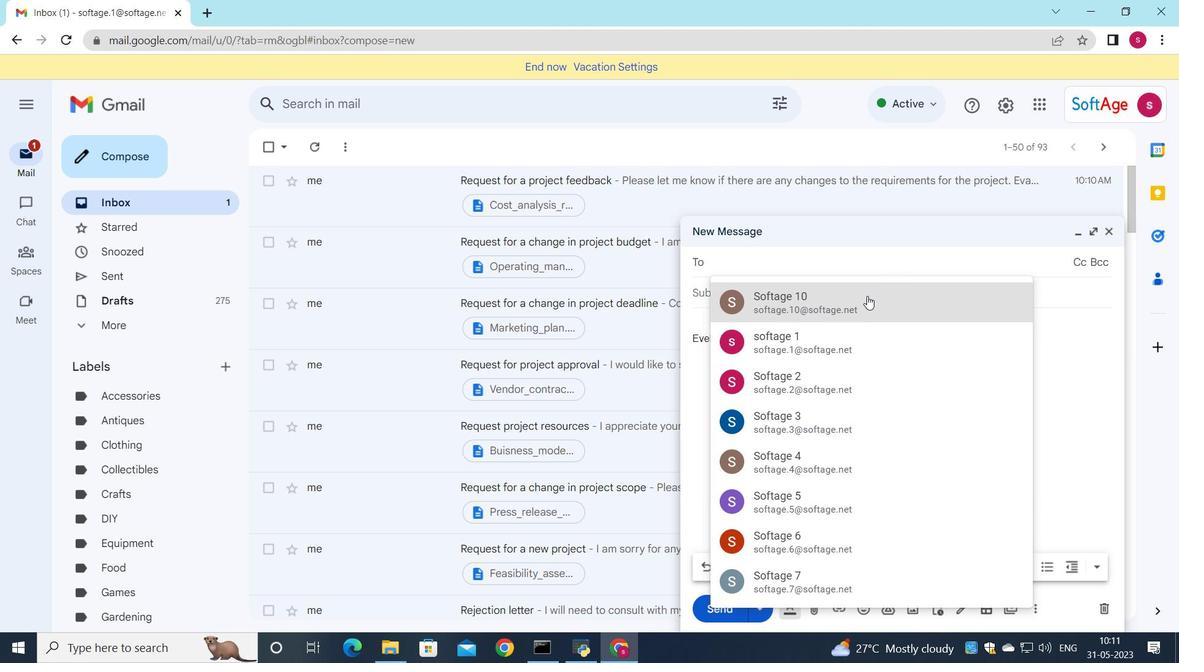 
Action: Key pressed <Key.down>
Screenshot: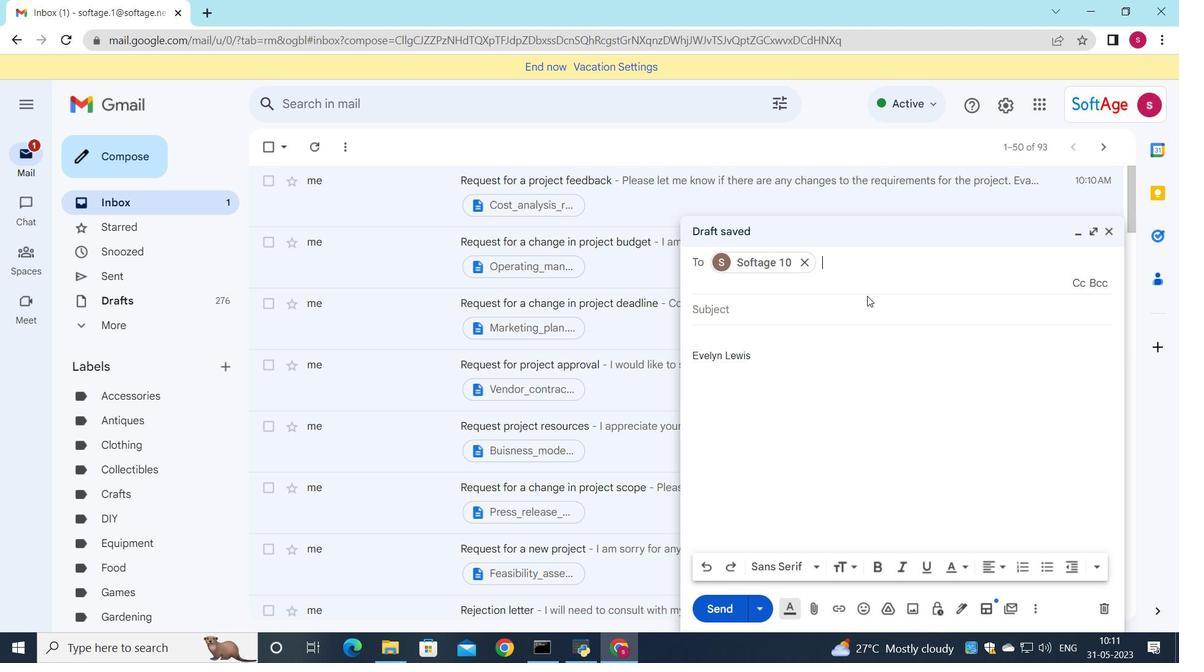 
Action: Mouse moved to (884, 344)
Screenshot: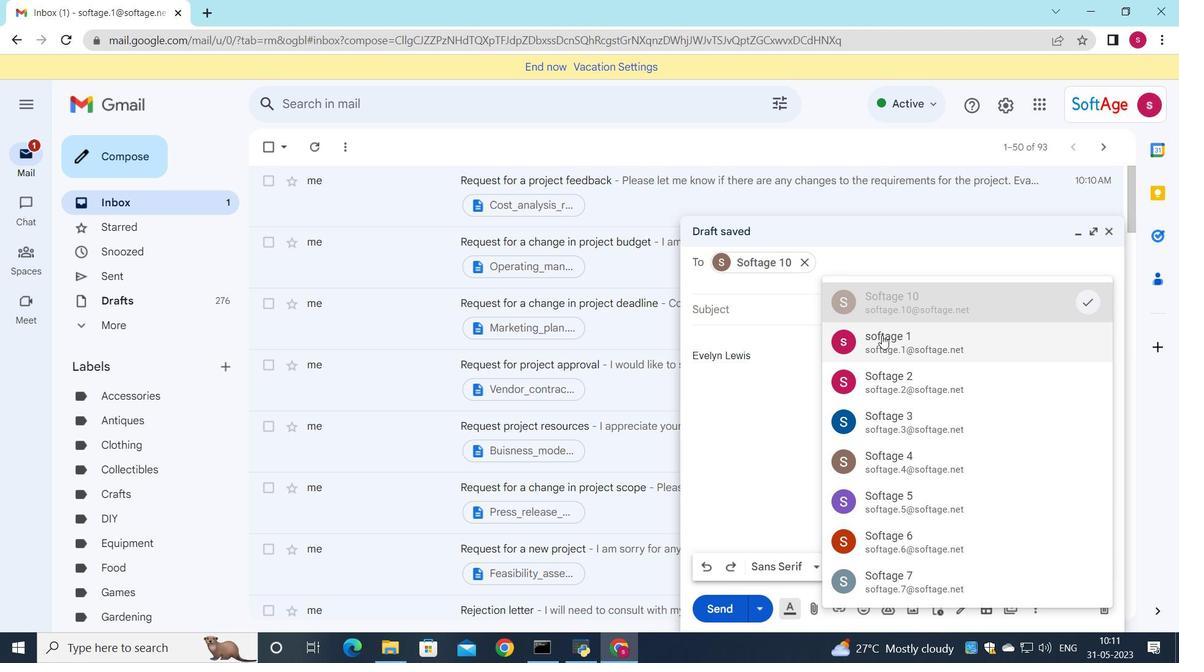 
Action: Mouse pressed left at (884, 344)
Screenshot: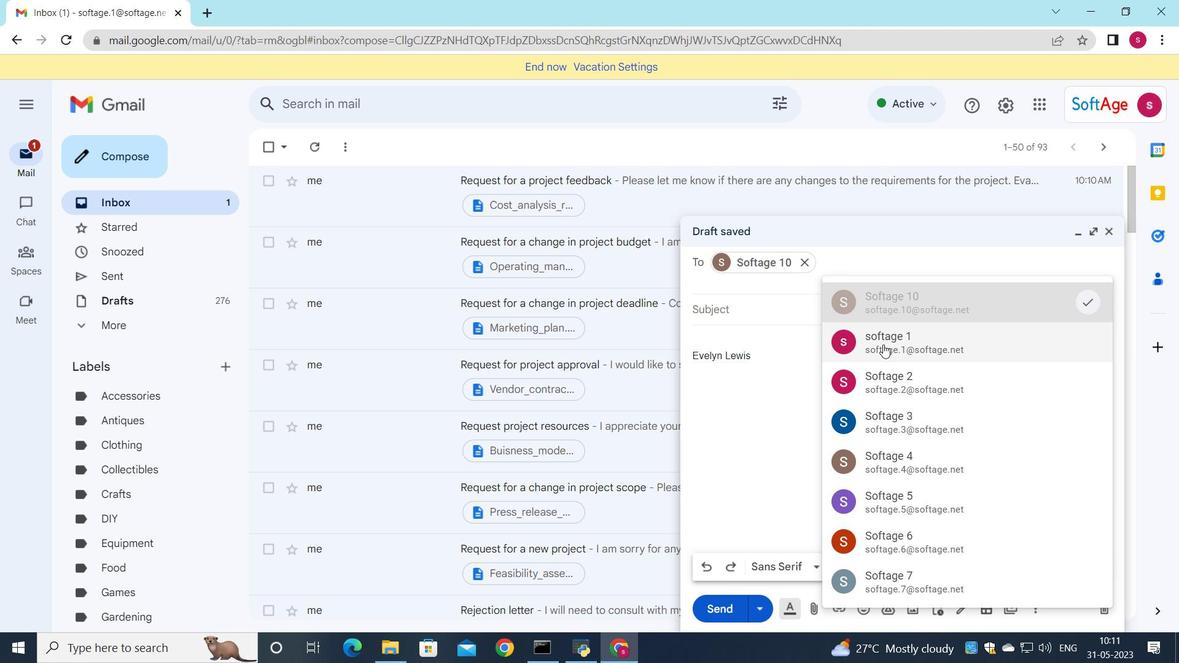 
Action: Mouse moved to (883, 343)
Screenshot: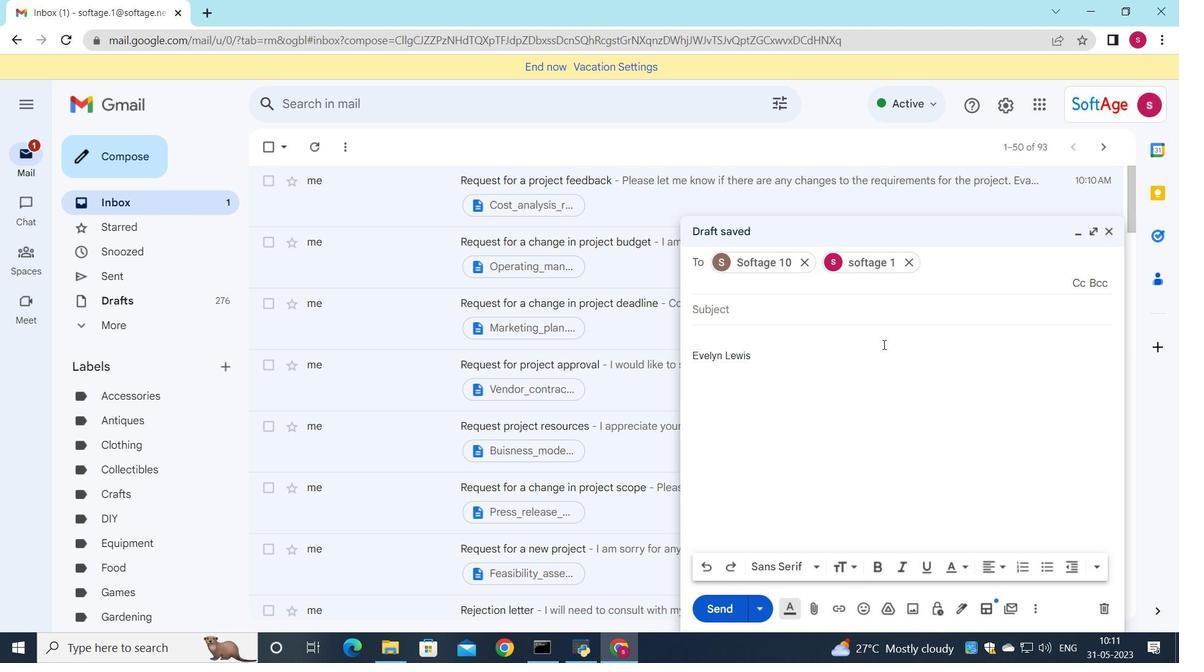 
Action: Key pressed <Key.down>
Screenshot: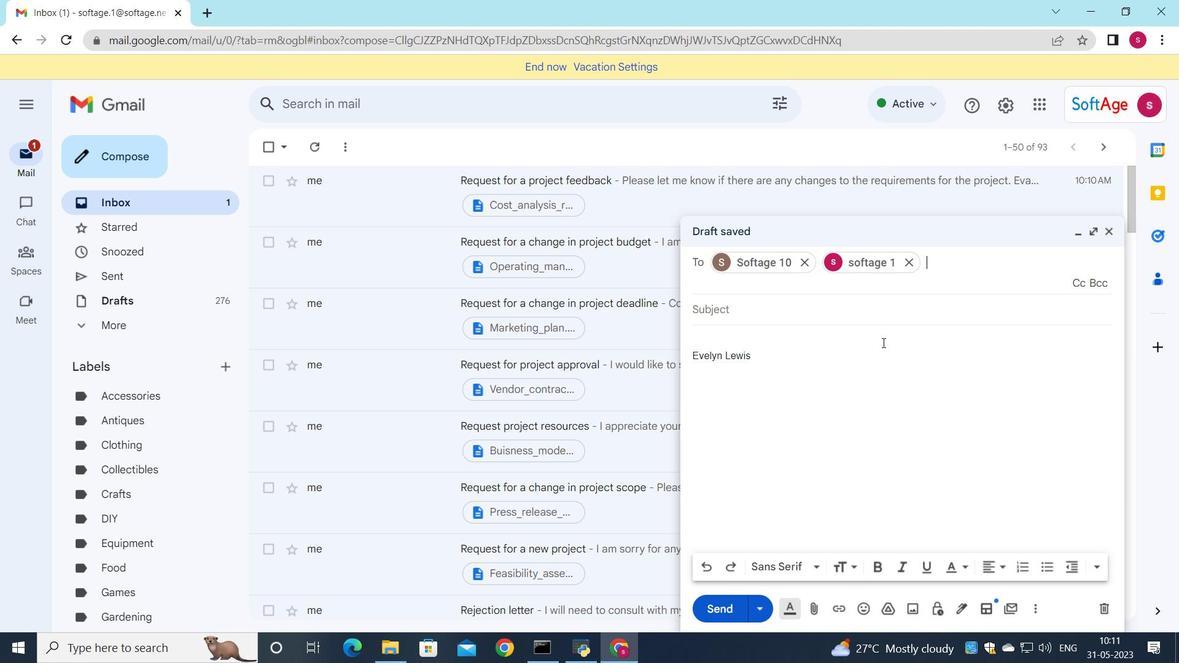 
Action: Mouse moved to (962, 389)
Screenshot: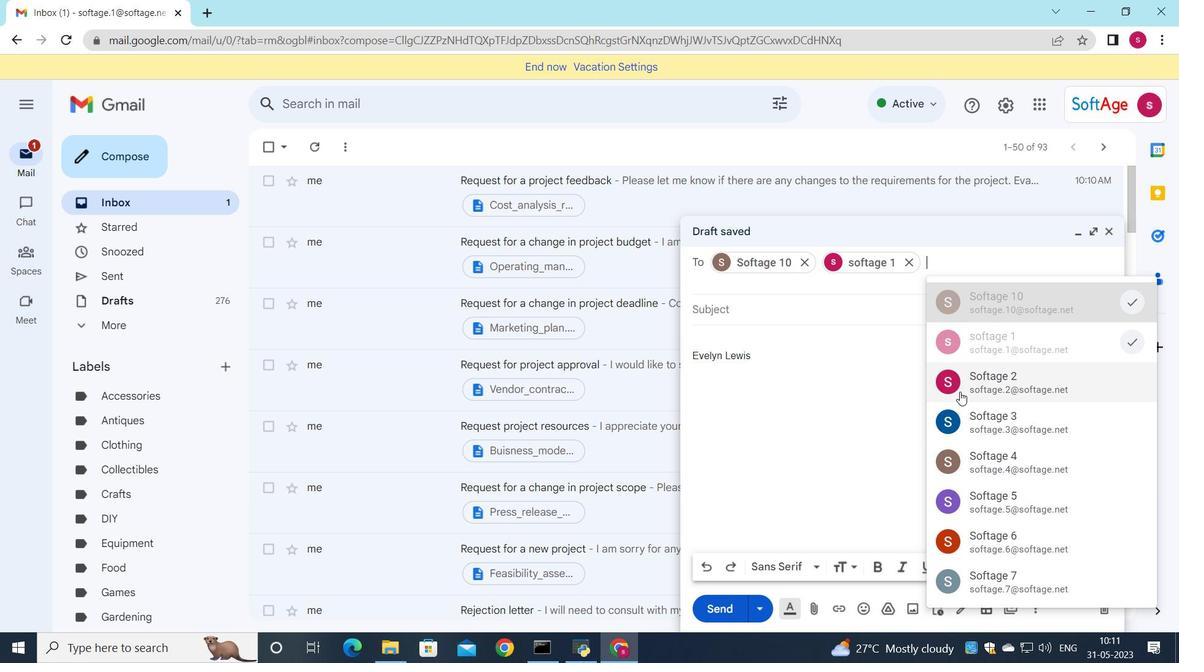 
Action: Mouse pressed left at (962, 389)
Screenshot: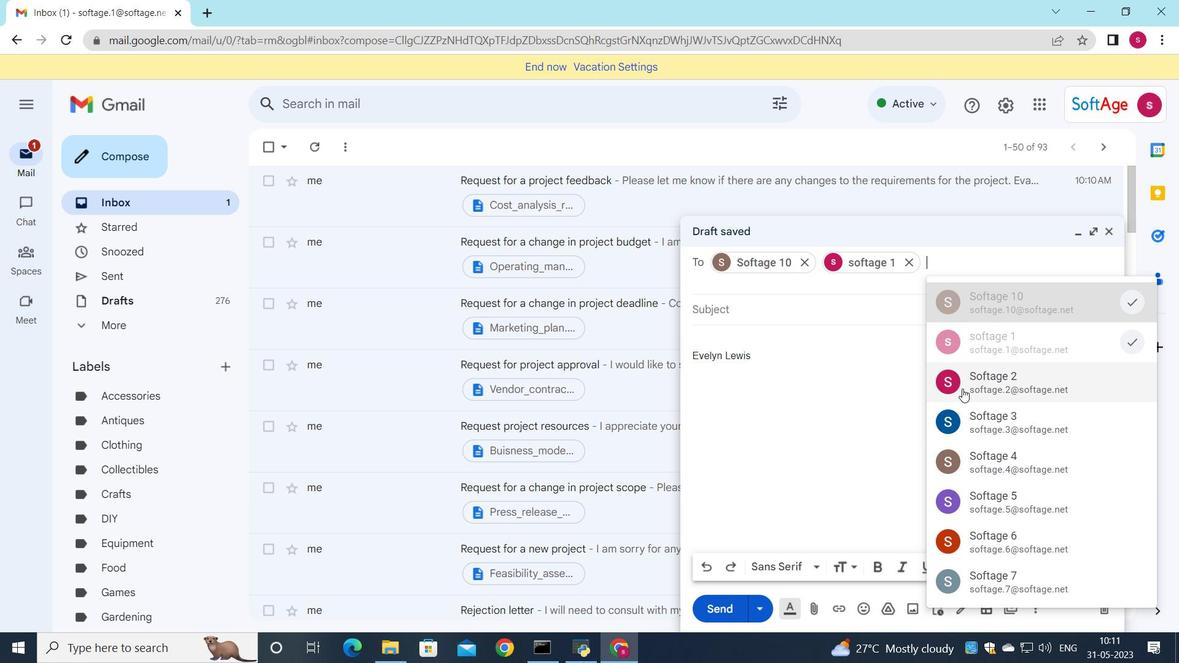 
Action: Mouse moved to (1083, 286)
Screenshot: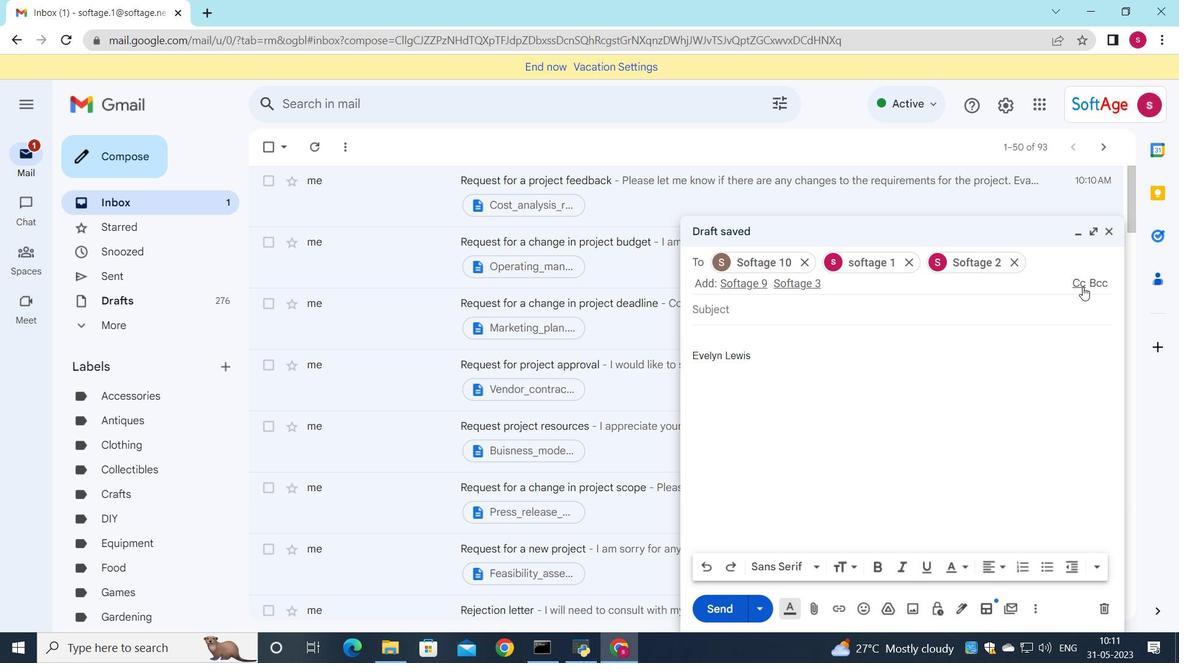 
Action: Mouse pressed left at (1083, 286)
Screenshot: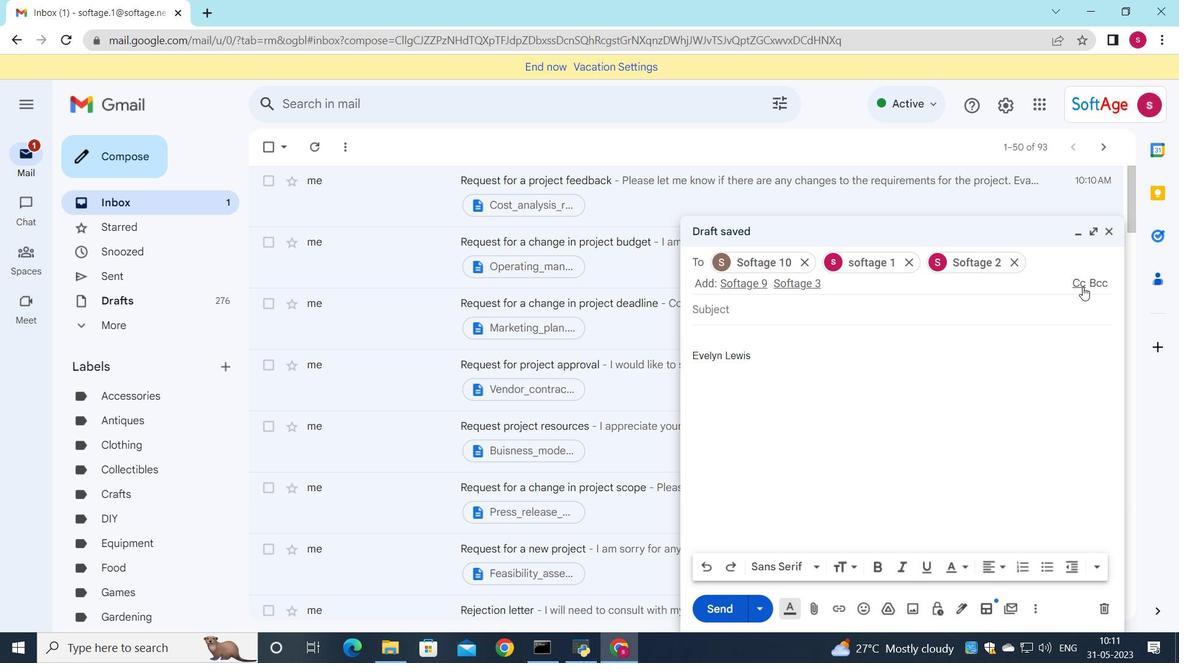 
Action: Mouse moved to (813, 313)
Screenshot: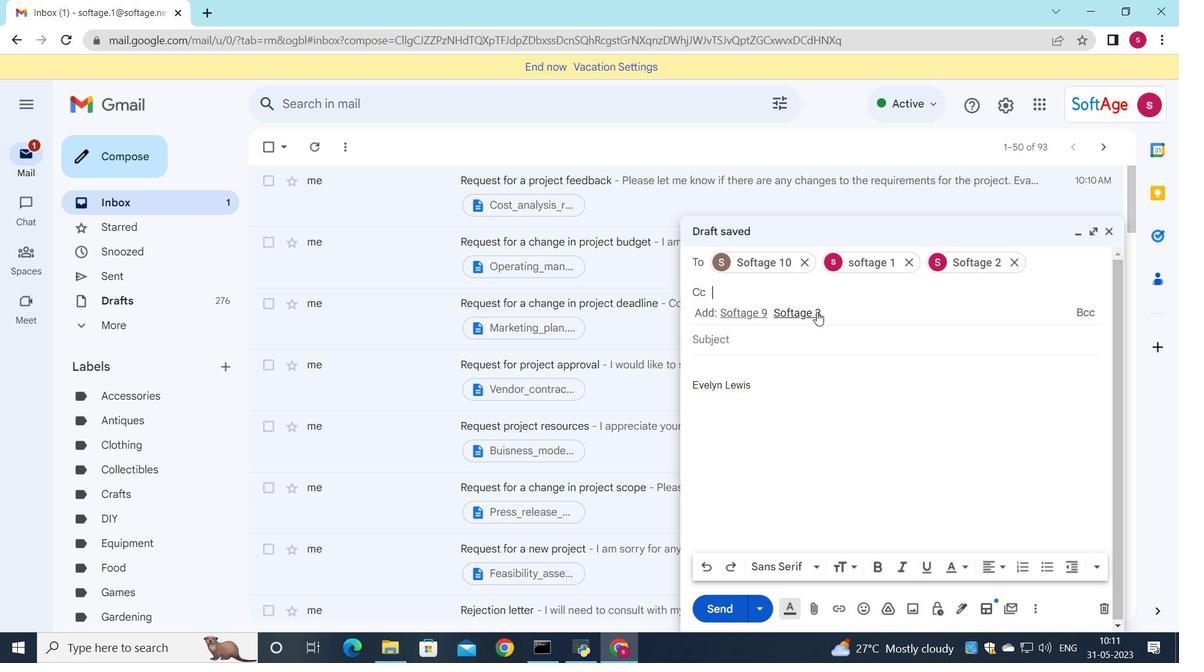 
Action: Mouse pressed left at (813, 313)
Screenshot: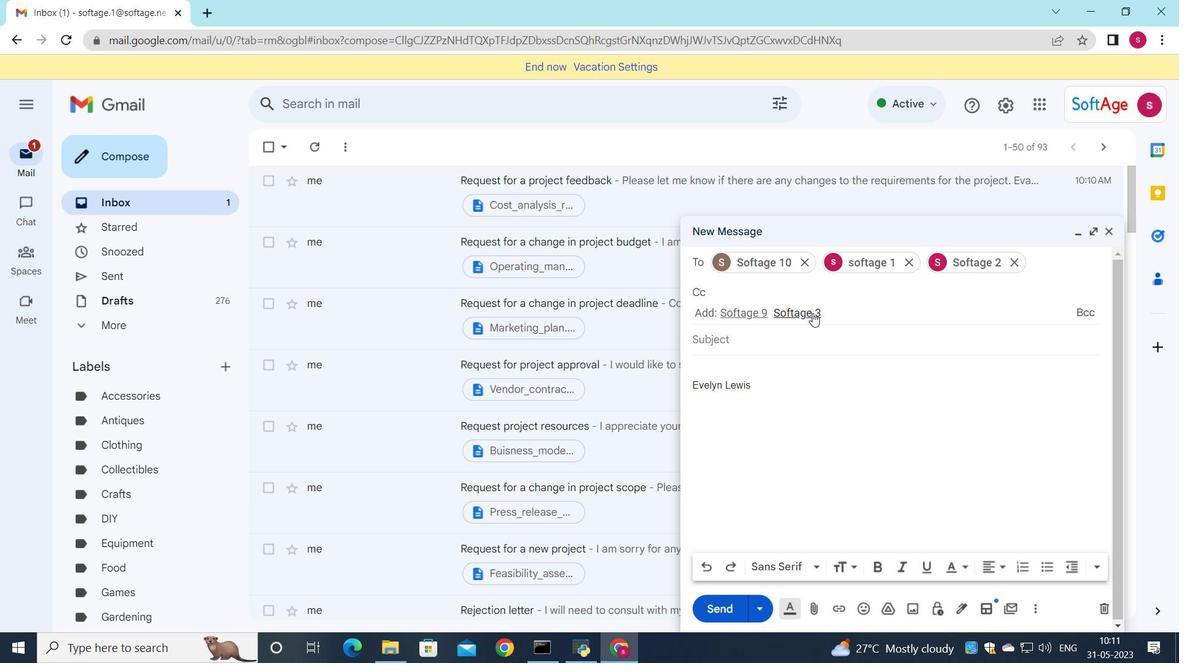 
Action: Mouse moved to (766, 330)
Screenshot: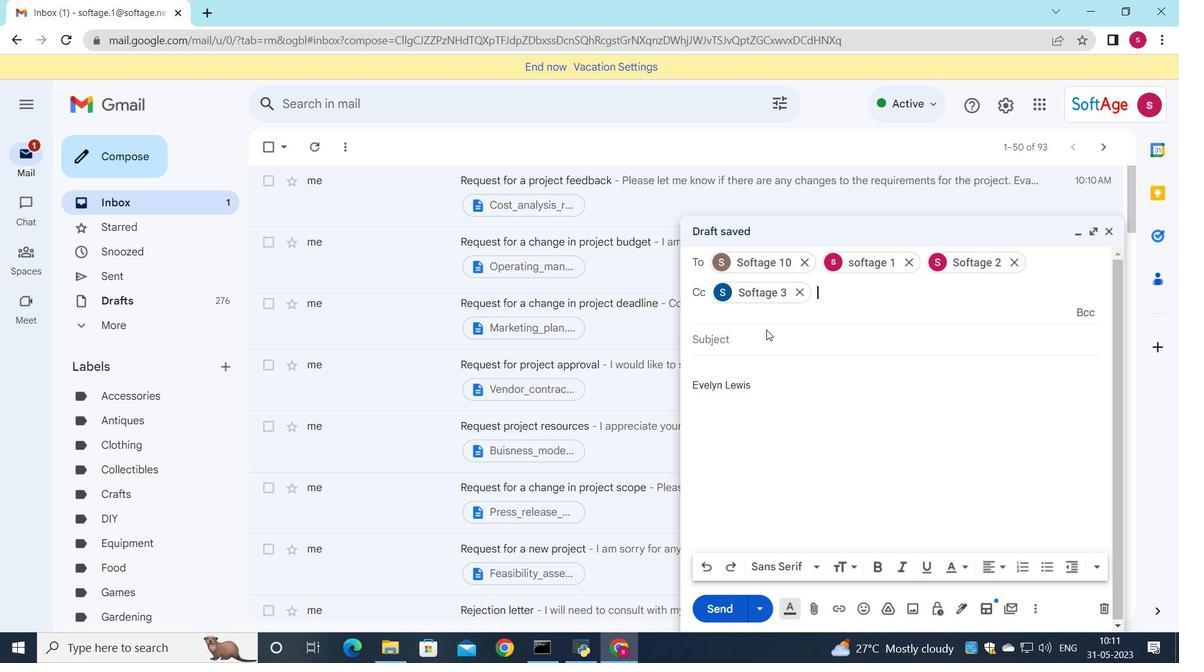 
Action: Mouse pressed left at (766, 330)
Screenshot: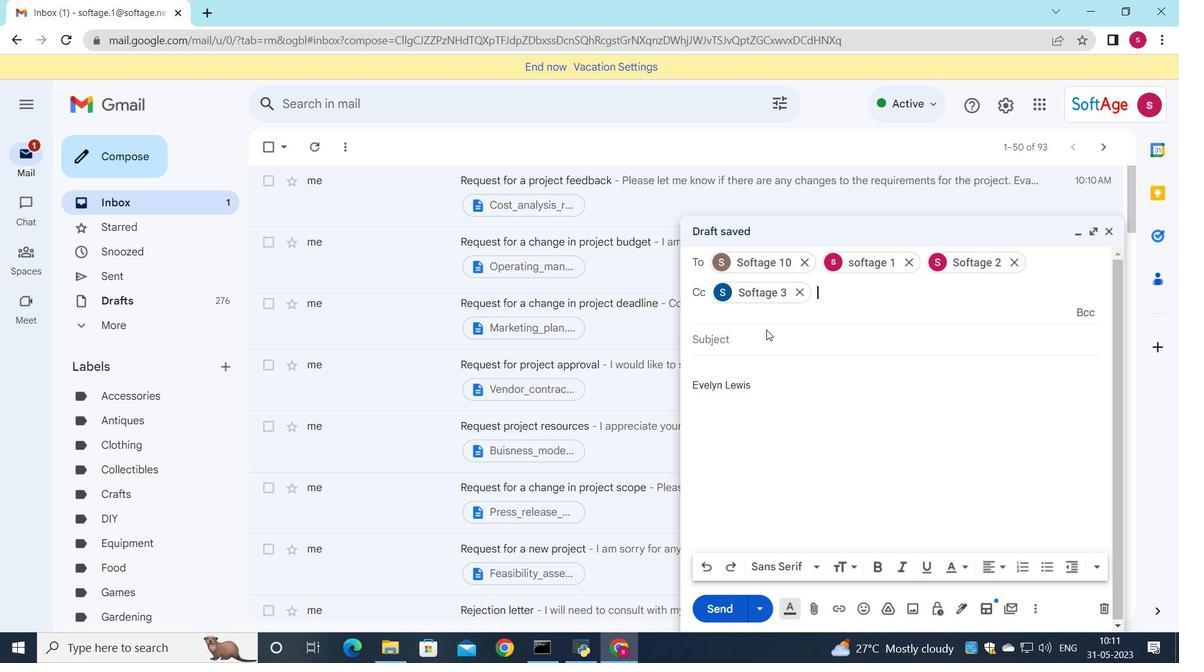 
Action: Key pressed <Key.shift>Request<Key.space>for<Key.space>a<Key.space>review
Screenshot: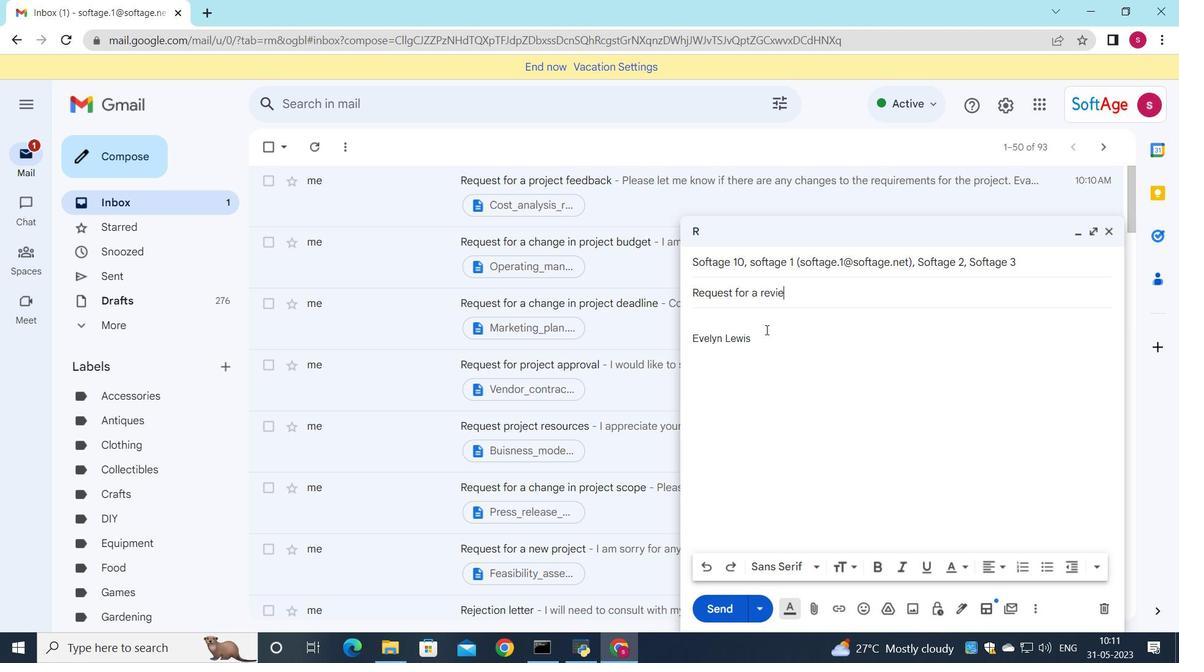 
Action: Mouse moved to (731, 323)
Screenshot: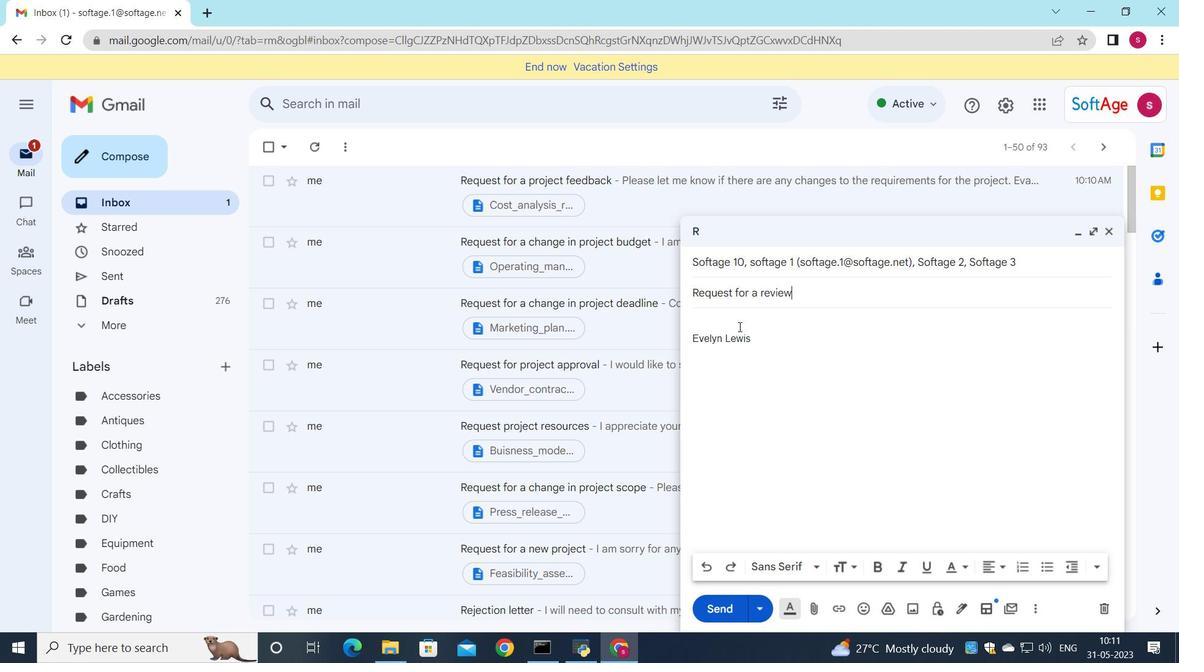 
Action: Mouse pressed left at (731, 323)
Screenshot: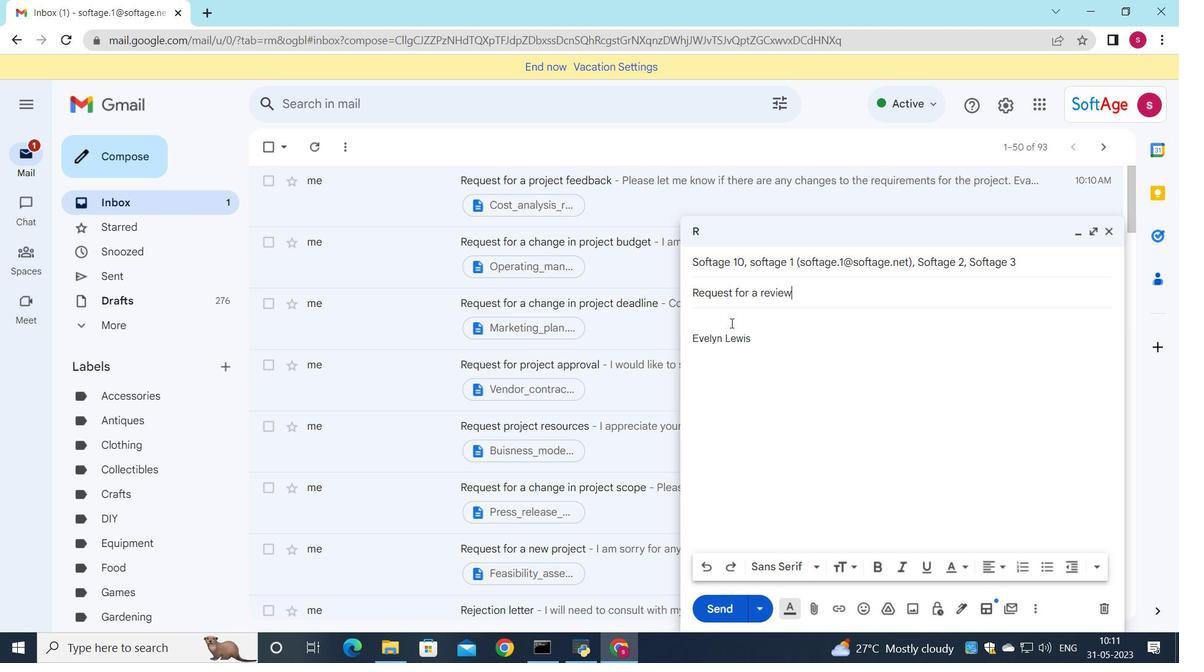 
Action: Key pressed <Key.shift>I<Key.space>apologize<Key.space>for<Key.space>any<Key.space>confusion<Key.space>and<Key.space>would<Key.space>like<Key.space>to<Key.space>clarify<Key.space>the<Key.space>situation.
Screenshot: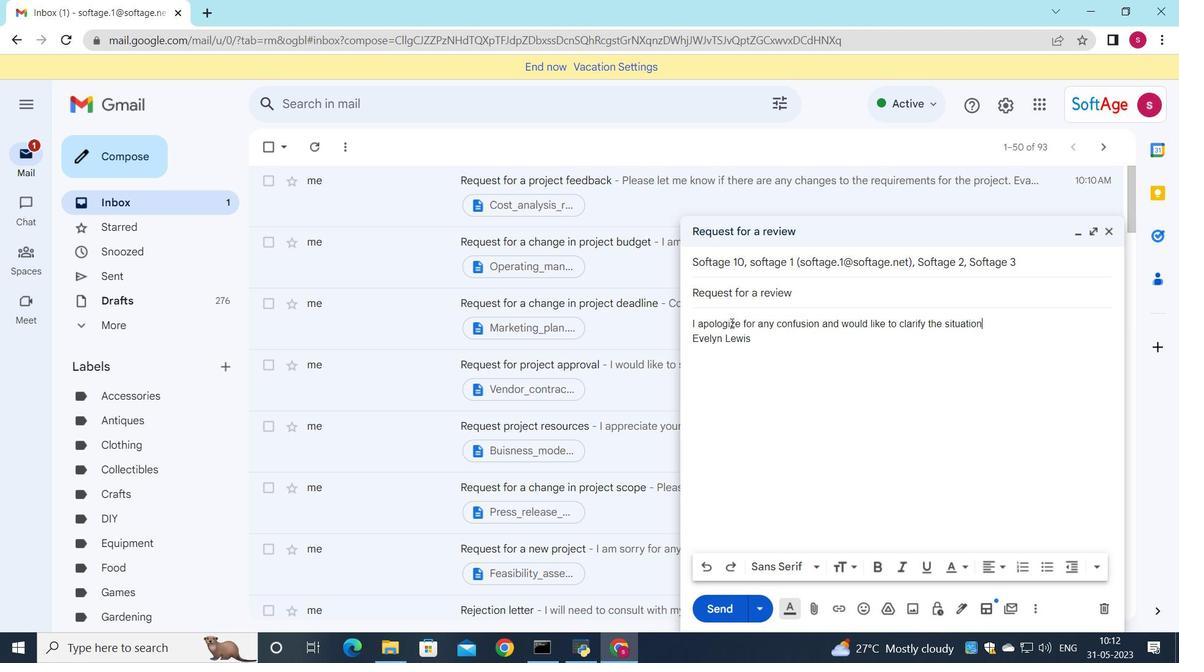 
Action: Mouse moved to (857, 603)
Screenshot: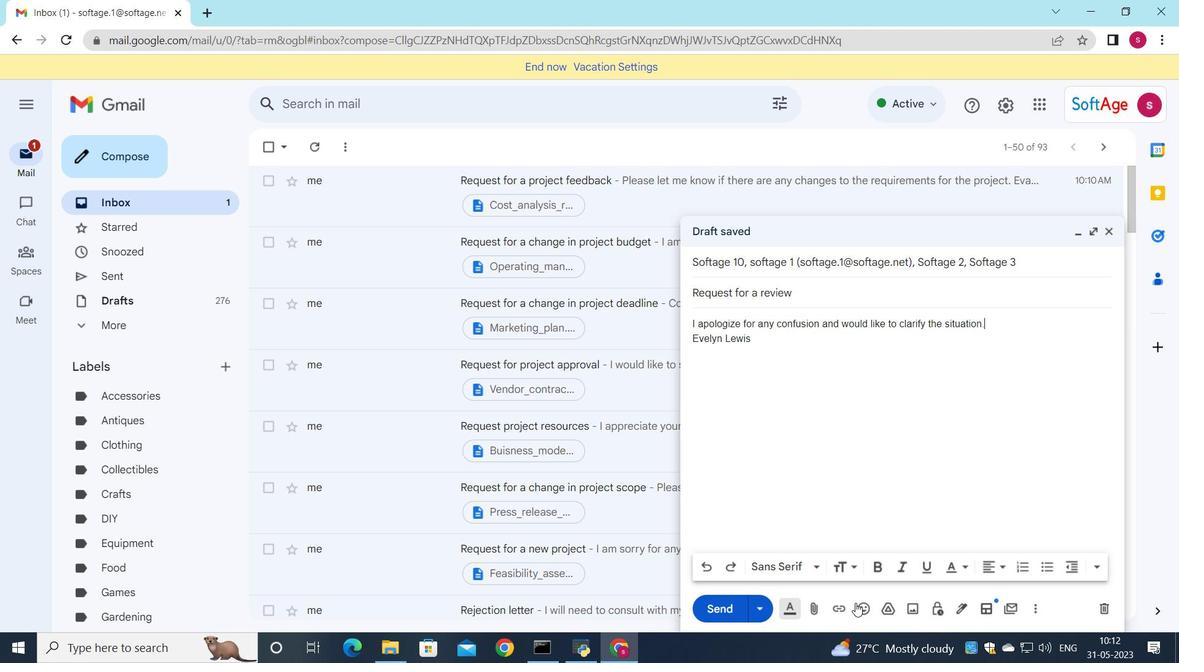 
Action: Mouse pressed left at (857, 603)
Screenshot: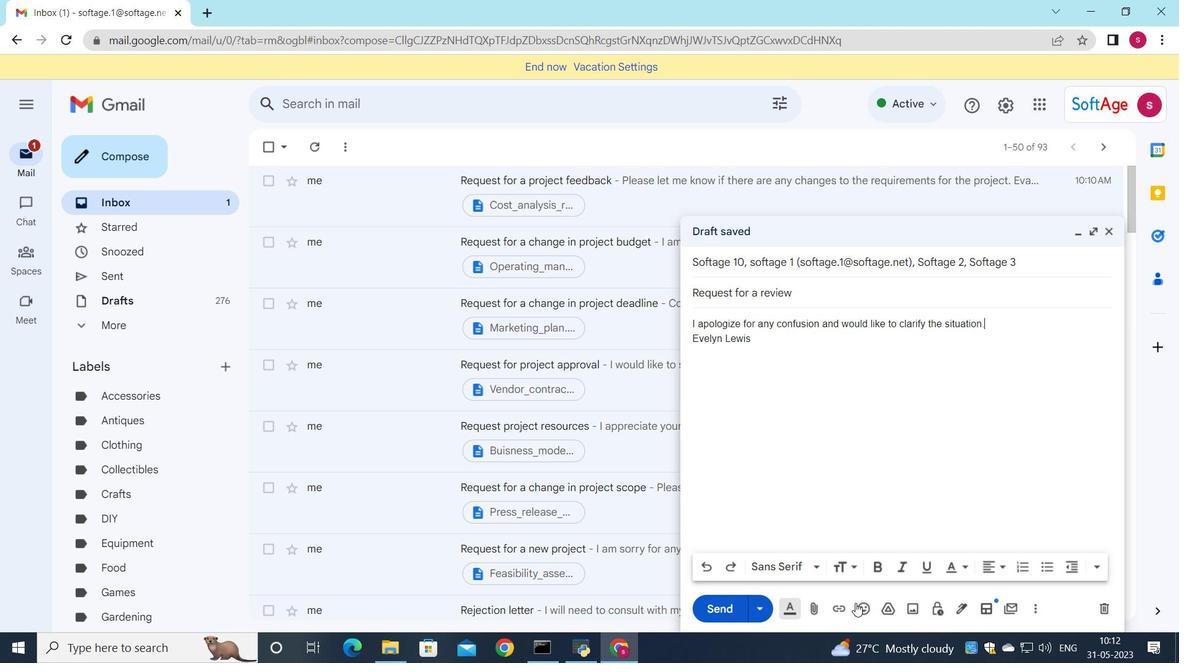 
Action: Mouse moved to (845, 544)
Screenshot: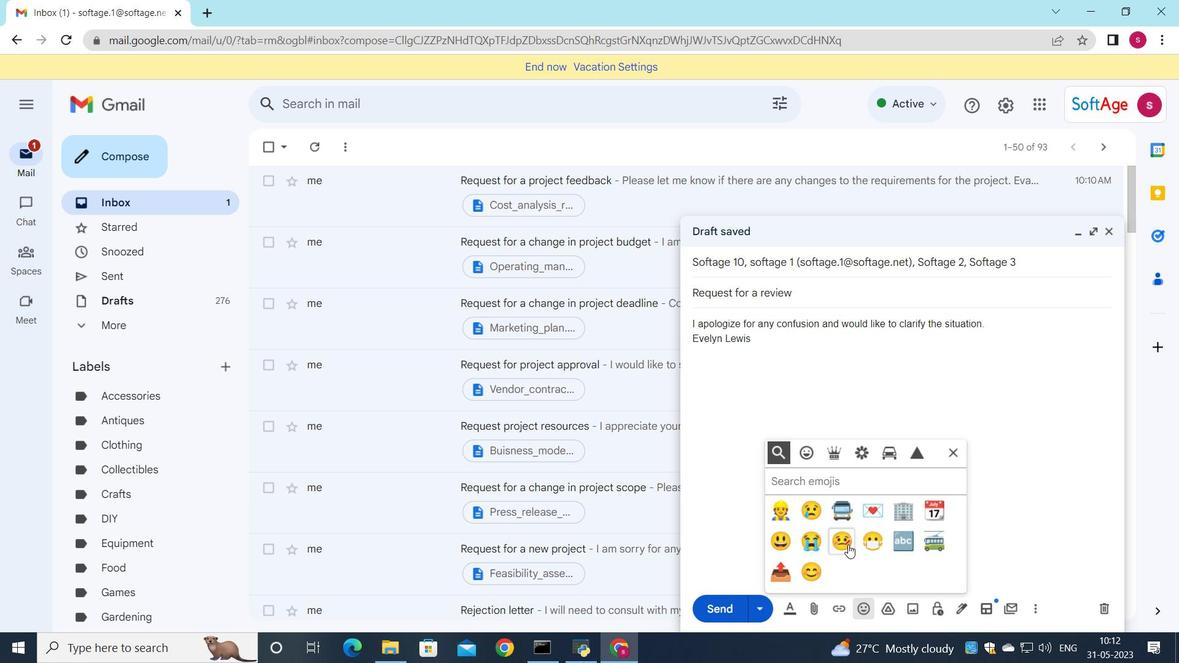 
Action: Mouse pressed left at (845, 544)
Screenshot: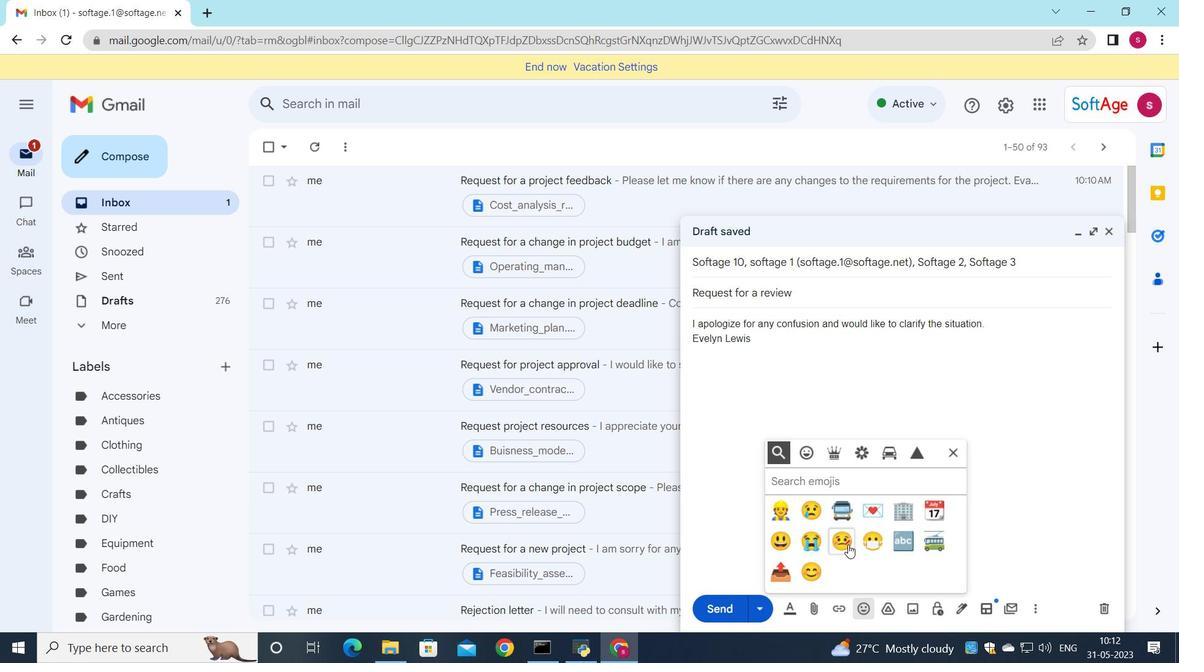 
Action: Mouse moved to (912, 495)
Screenshot: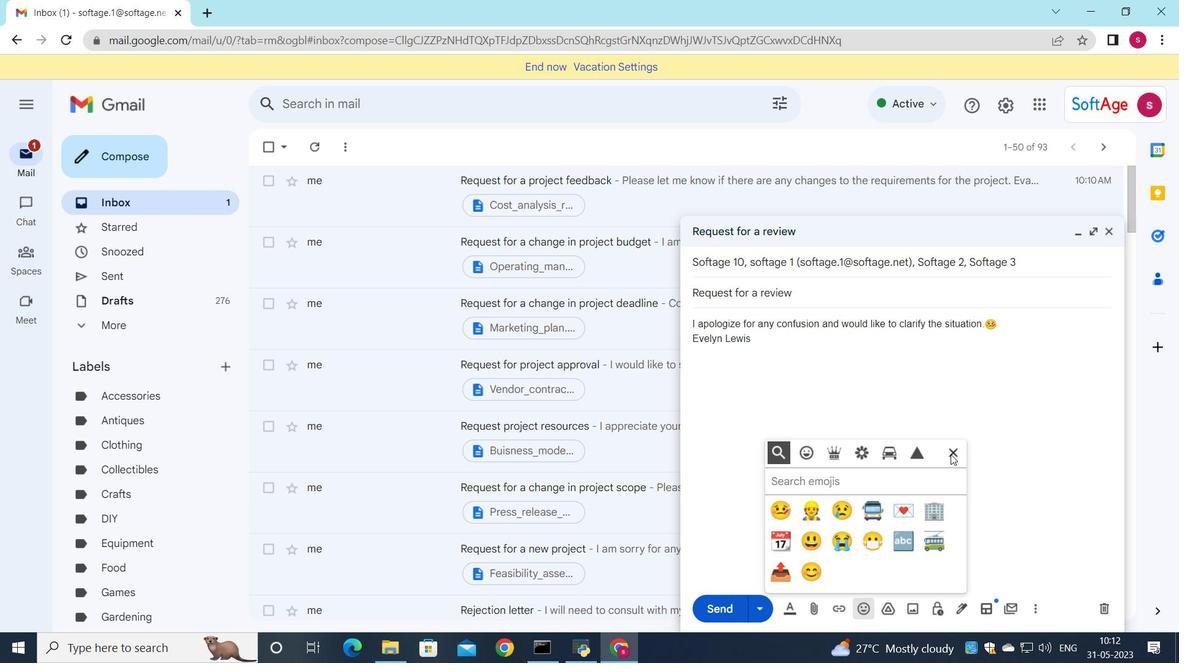 
Action: Mouse pressed left at (952, 453)
Screenshot: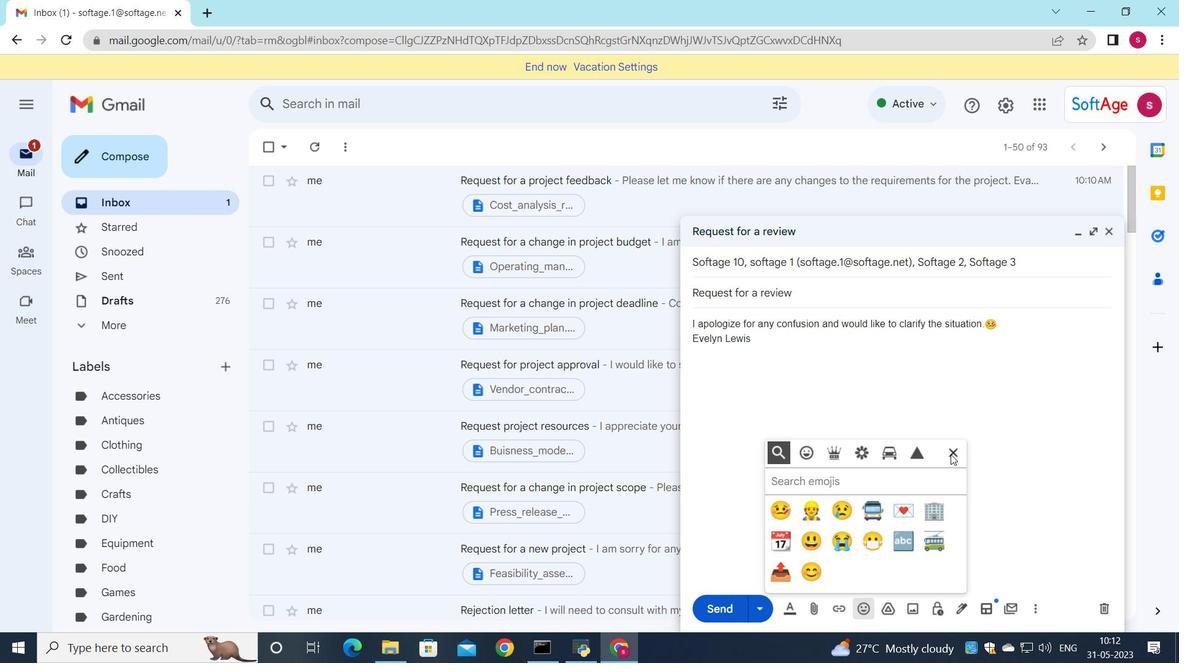 
Action: Mouse moved to (832, 604)
Screenshot: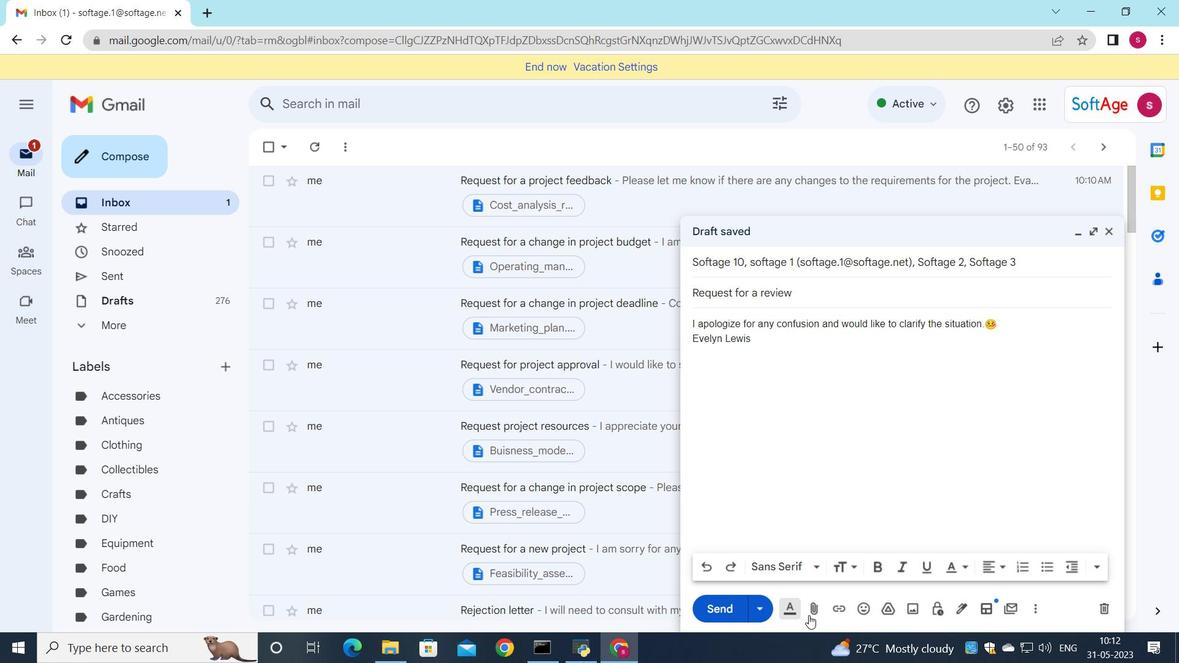 
Action: Mouse pressed left at (832, 604)
Screenshot: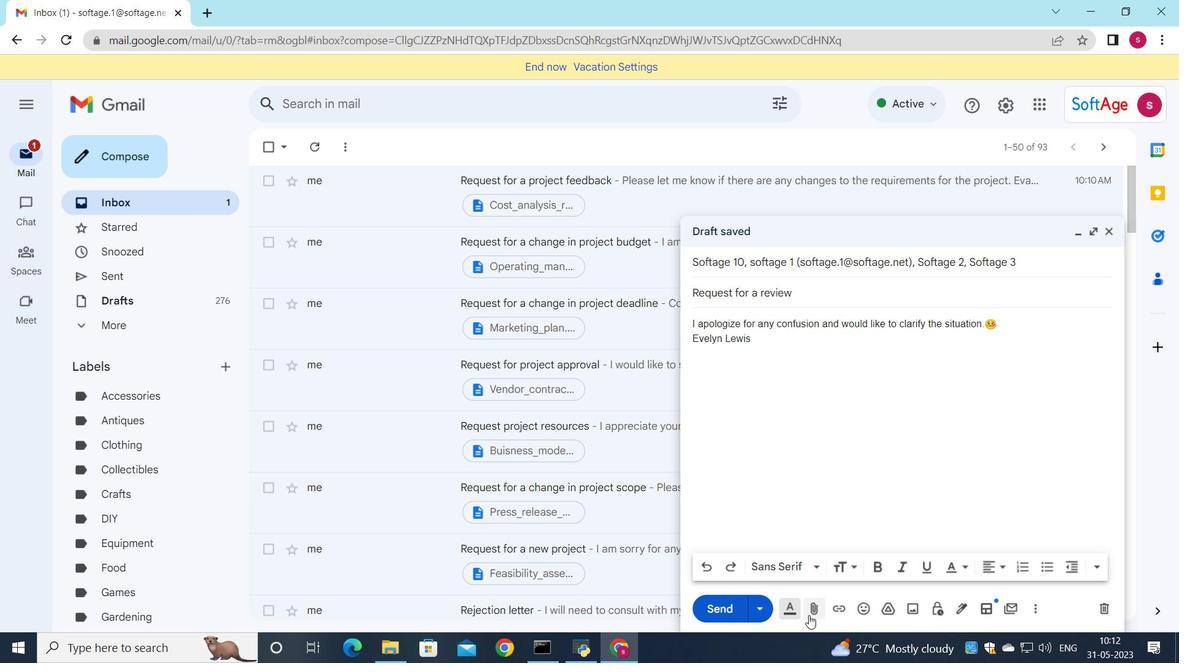 
Action: Mouse moved to (789, 268)
Screenshot: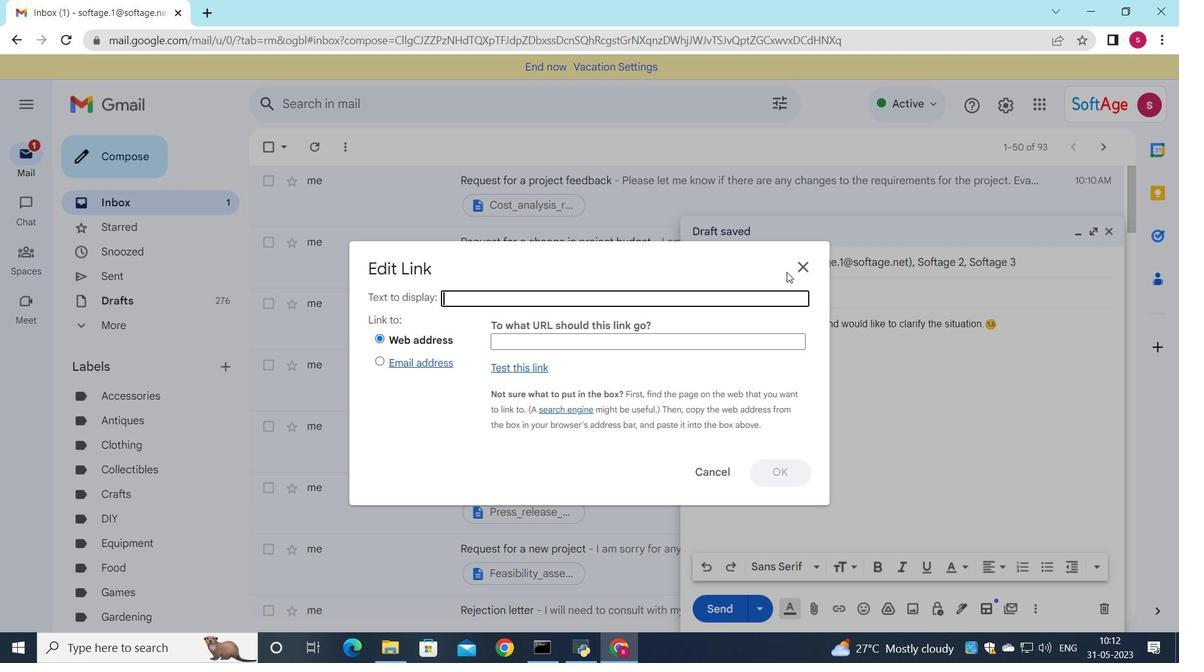 
Action: Mouse pressed left at (789, 268)
Screenshot: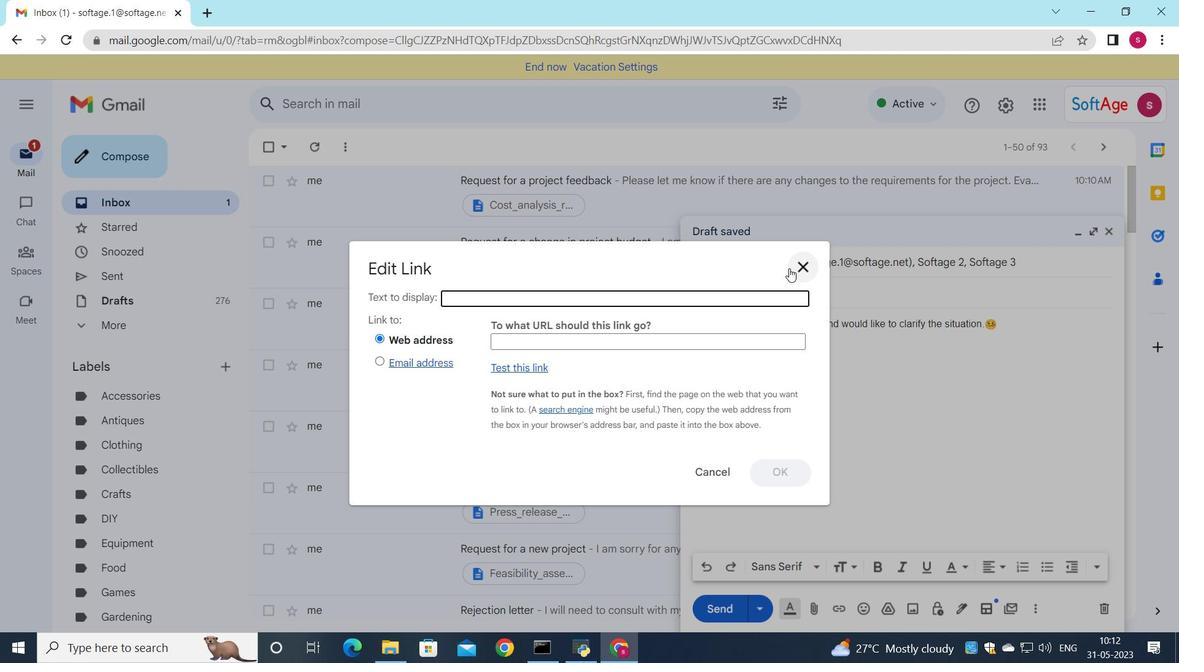 
Action: Mouse moved to (811, 611)
Screenshot: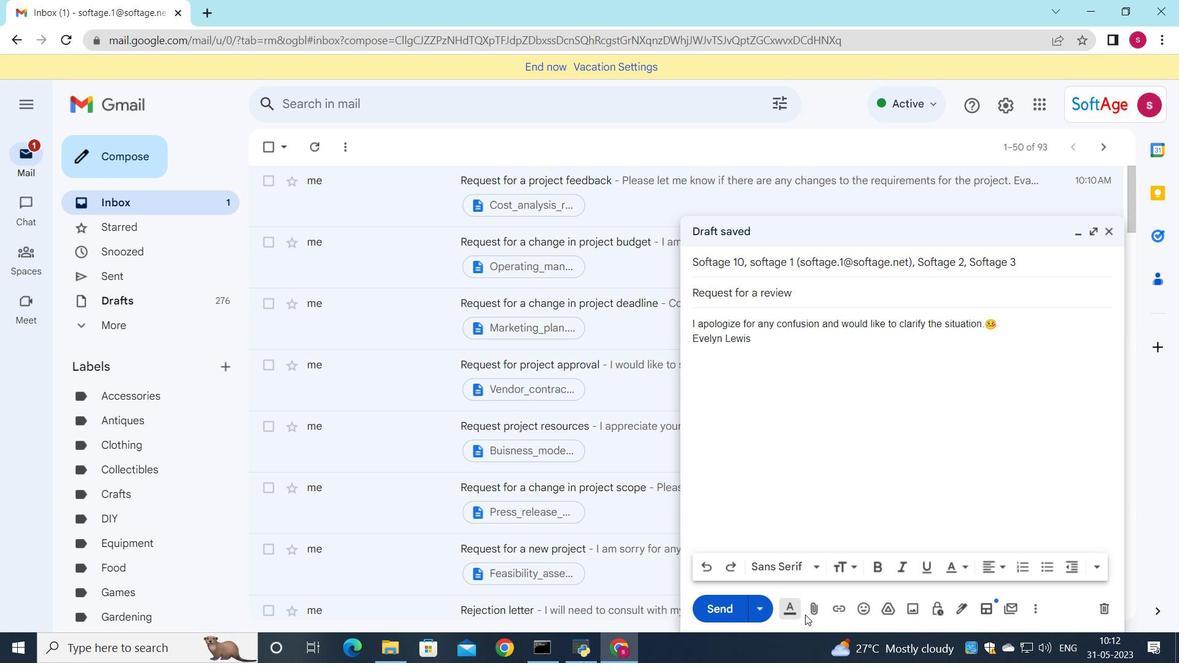 
Action: Mouse pressed left at (811, 611)
Screenshot: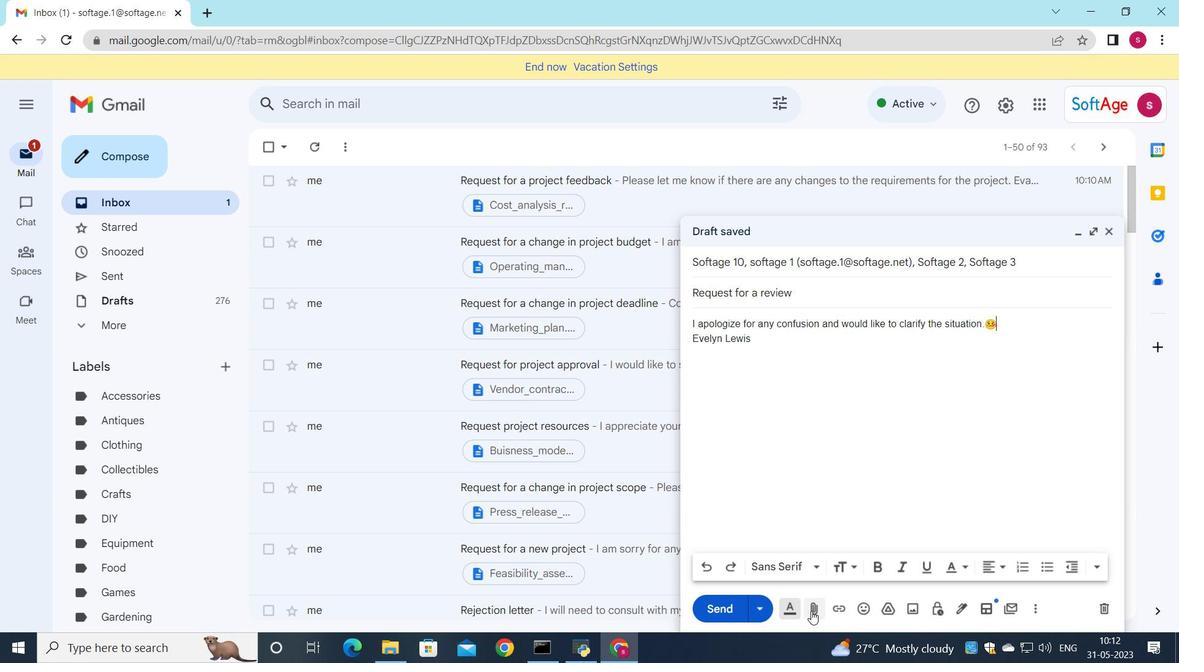 
Action: Mouse moved to (251, 118)
Screenshot: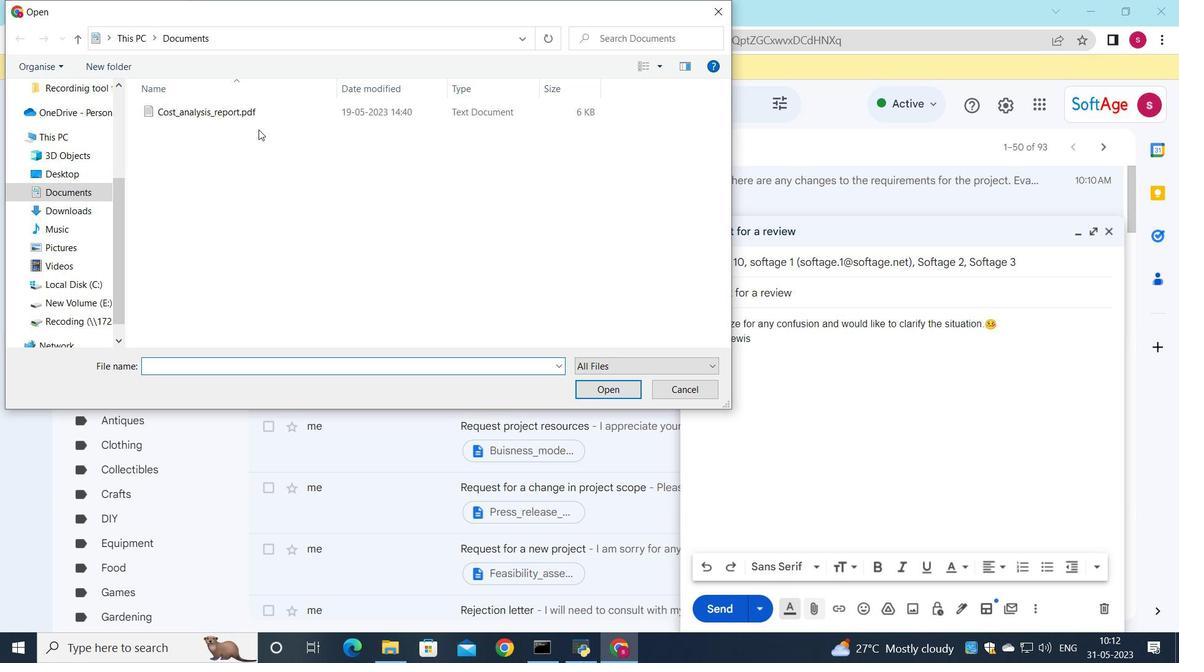 
Action: Mouse pressed left at (251, 118)
Screenshot: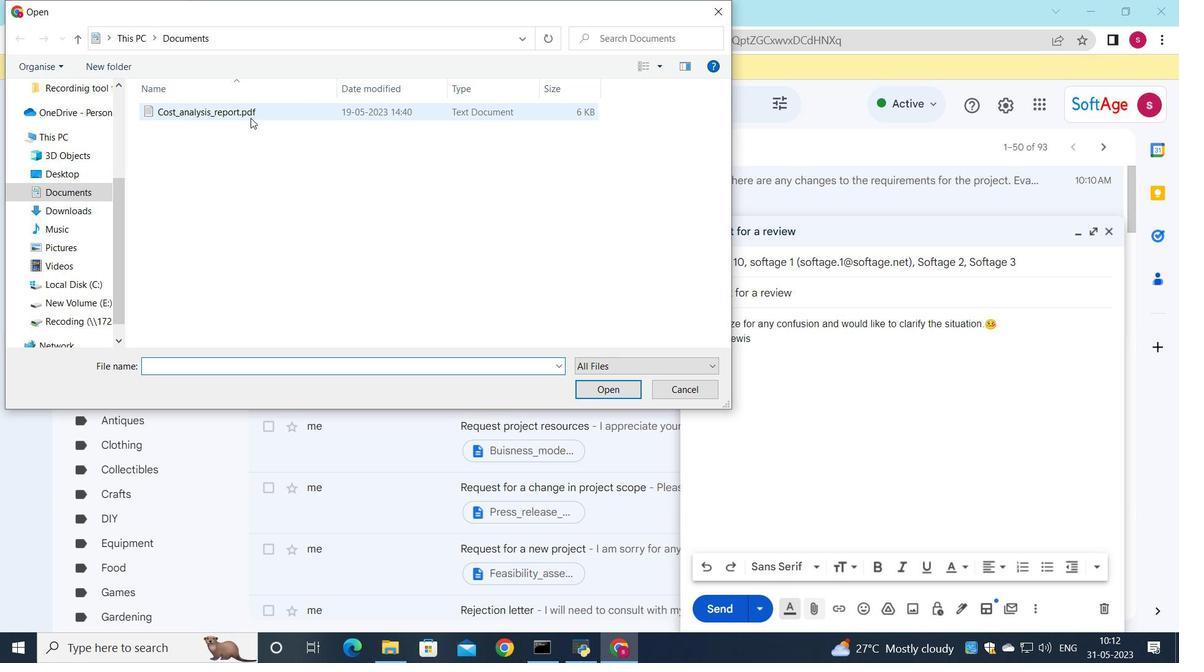 
Action: Mouse moved to (233, 103)
Screenshot: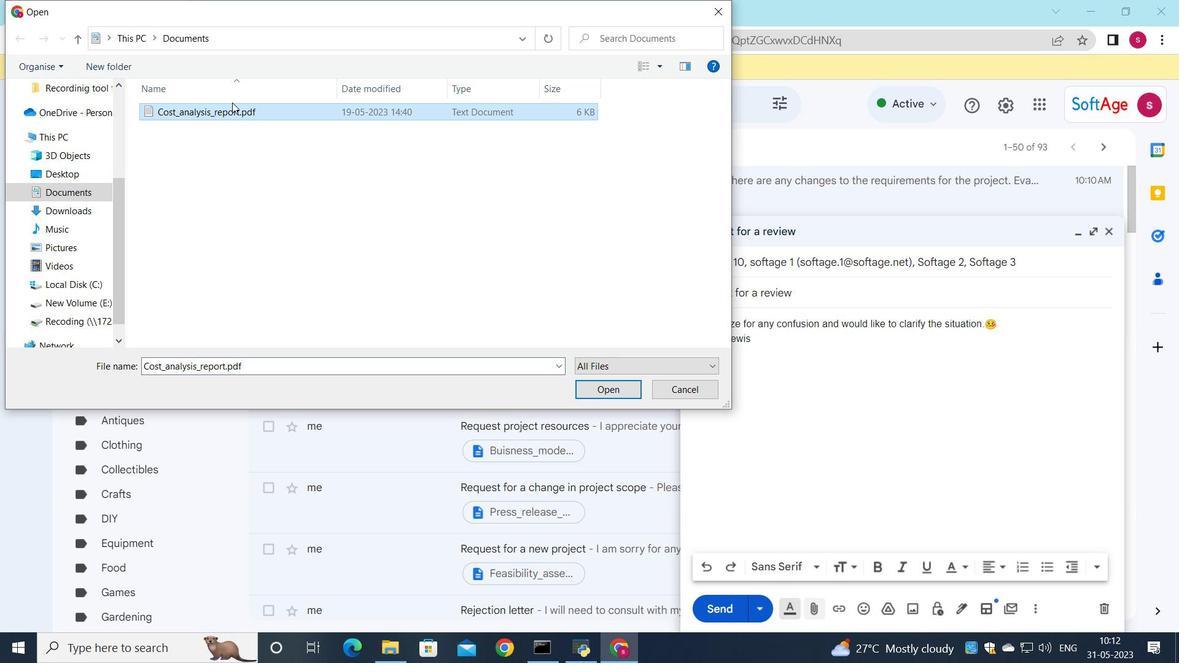 
Action: Mouse pressed left at (233, 103)
Screenshot: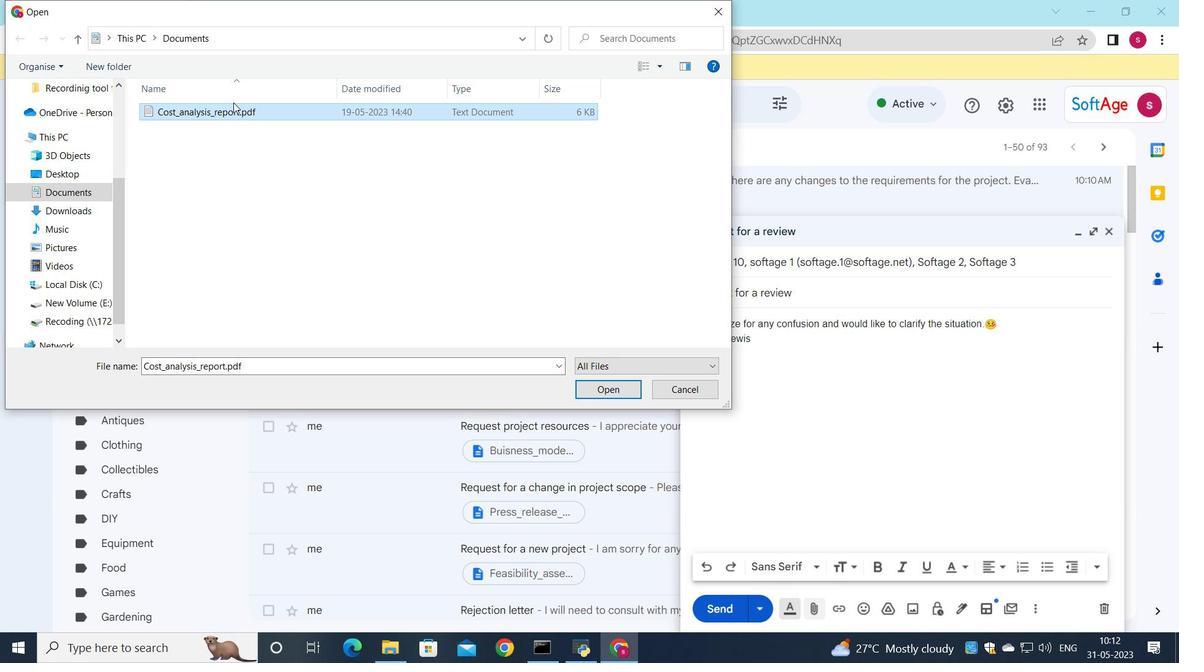 
Action: Mouse moved to (689, 348)
Screenshot: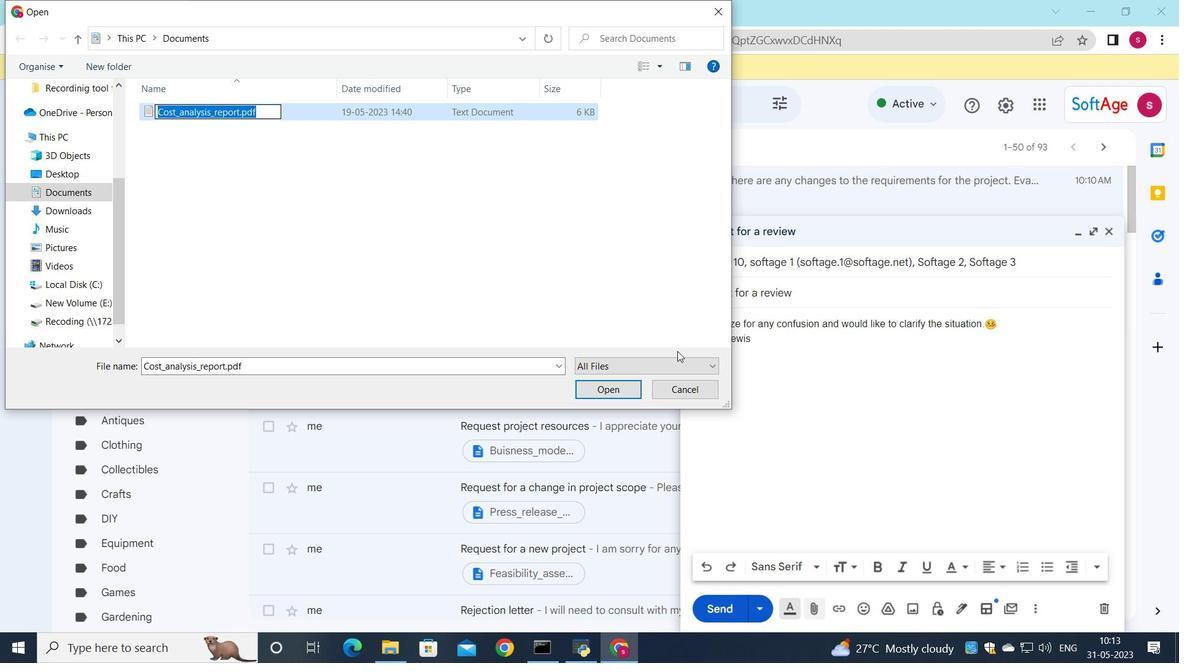 
Action: Key pressed <Key.shift>Creative<Key.shift><Key.shift><Key.shift><Key.shift><Key.shift><Key.shift><Key.shift><Key.shift><Key.shift><Key.shift><Key.shift><Key.shift><Key.shift><Key.shift><Key.shift><Key.shift><Key.shift><Key.shift><Key.shift><Key.shift><Key.shift><Key.shift><Key.shift><Key.shift><Key.shift><Key.shift>_brief.docx
Screenshot: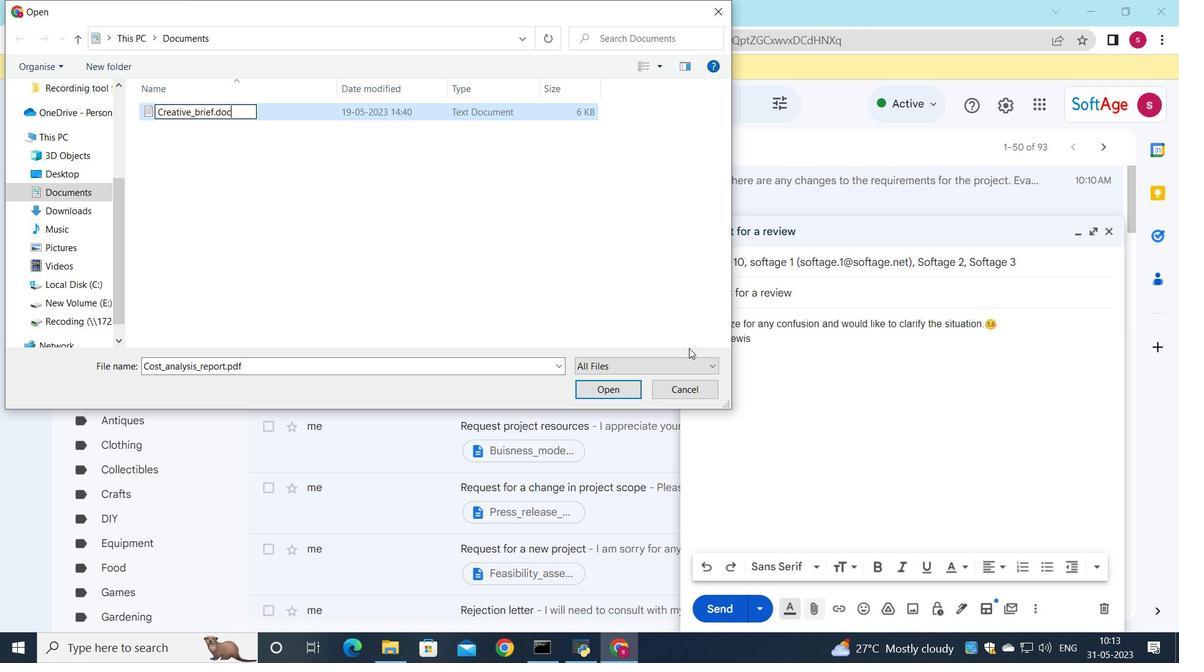 
Action: Mouse moved to (423, 103)
Screenshot: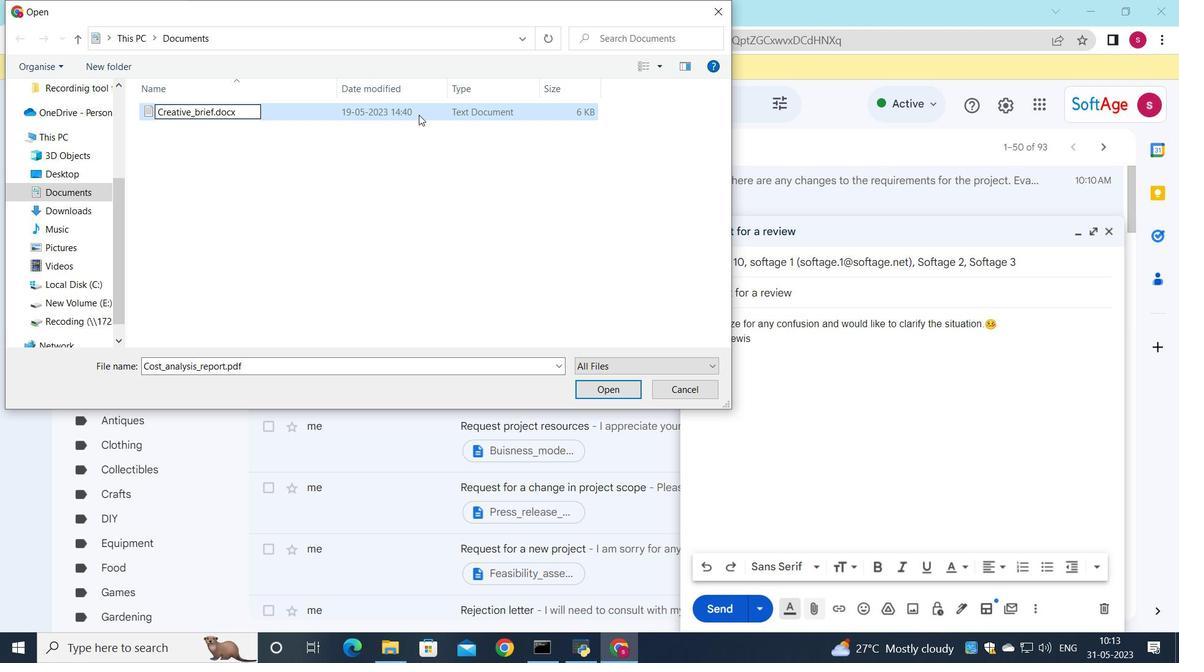 
Action: Mouse pressed left at (423, 103)
Screenshot: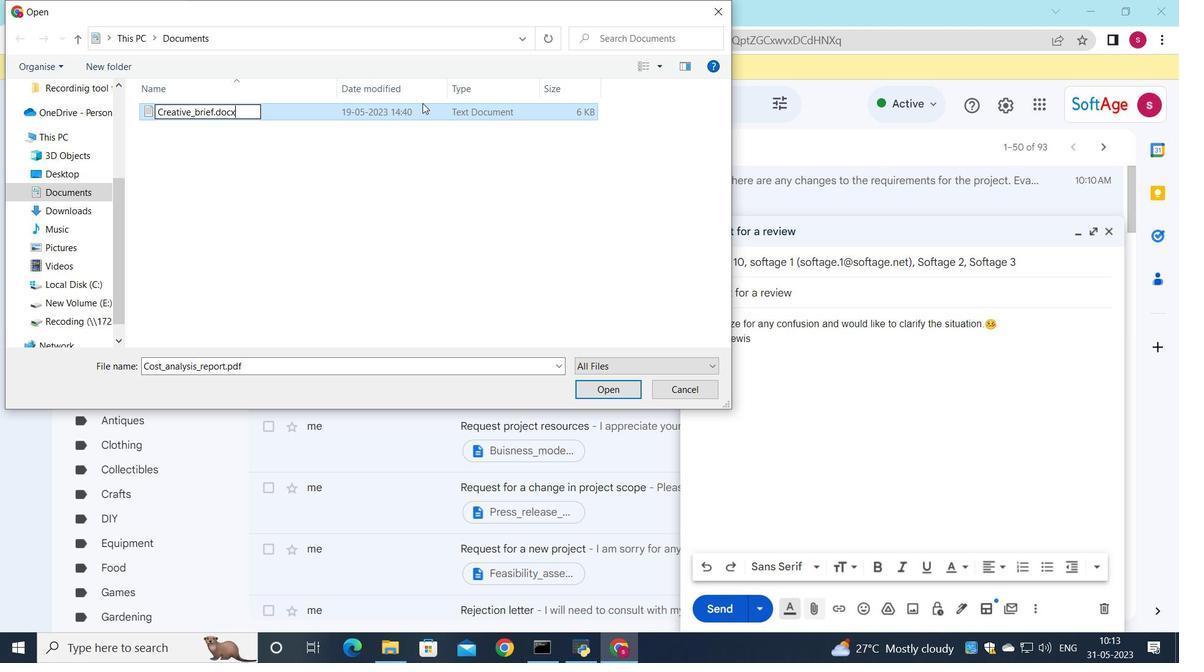 
Action: Mouse moved to (609, 390)
Screenshot: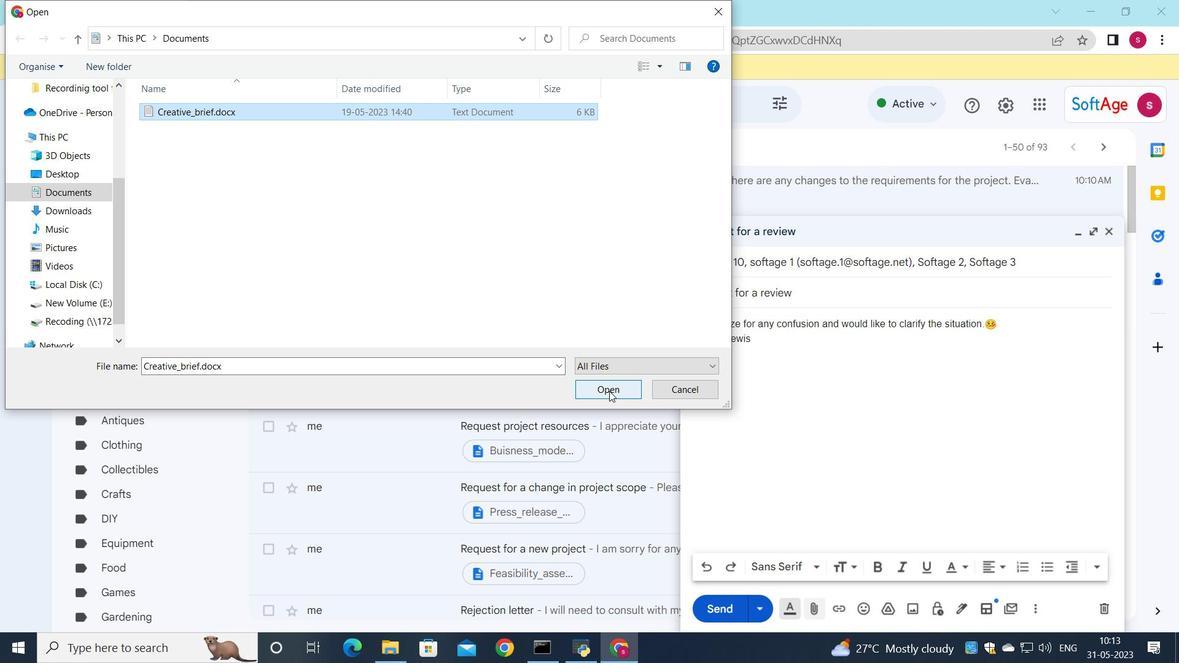 
Action: Mouse pressed left at (609, 390)
Screenshot: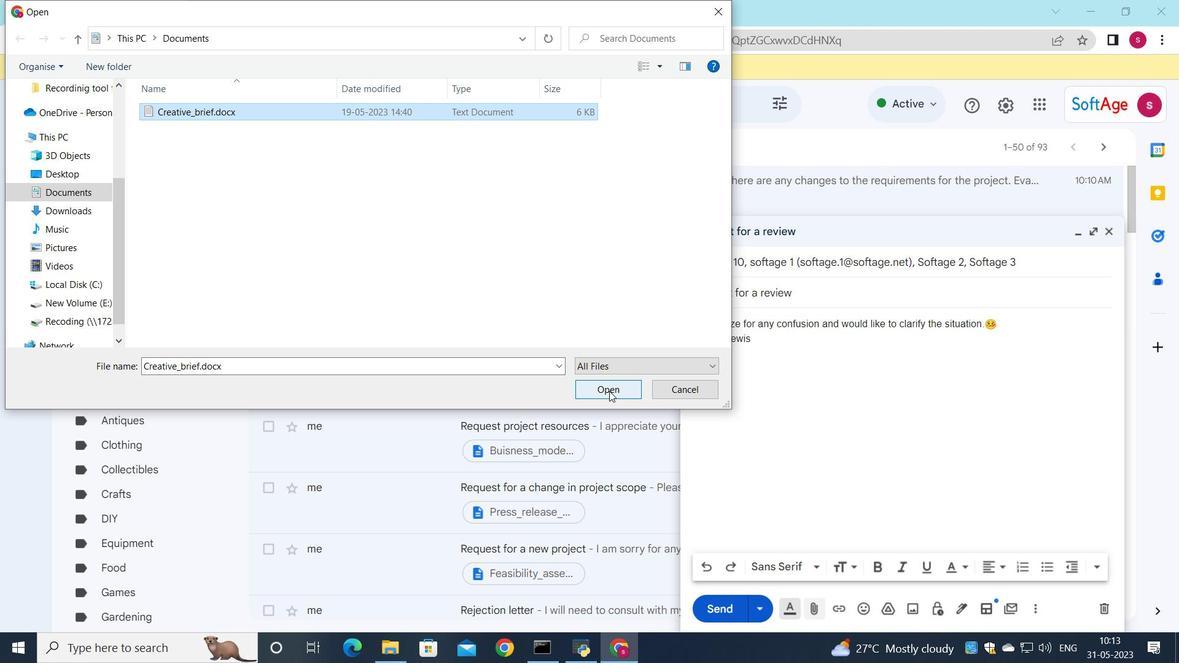 
Action: Mouse moved to (706, 609)
Screenshot: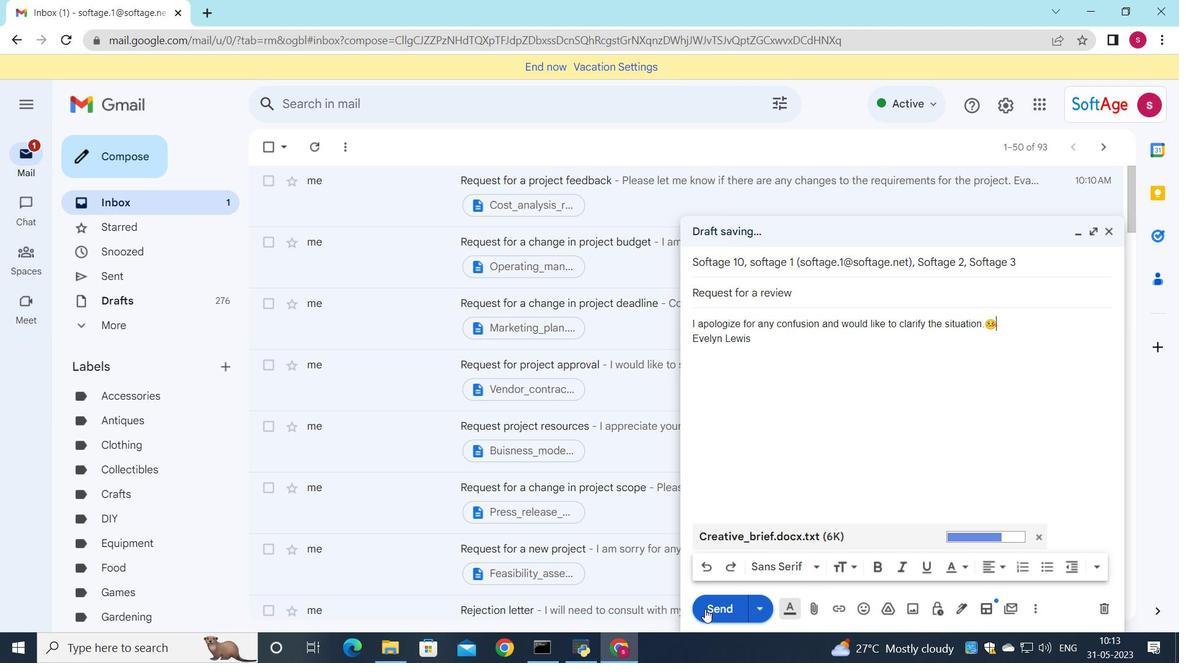 
Action: Mouse pressed left at (706, 609)
Screenshot: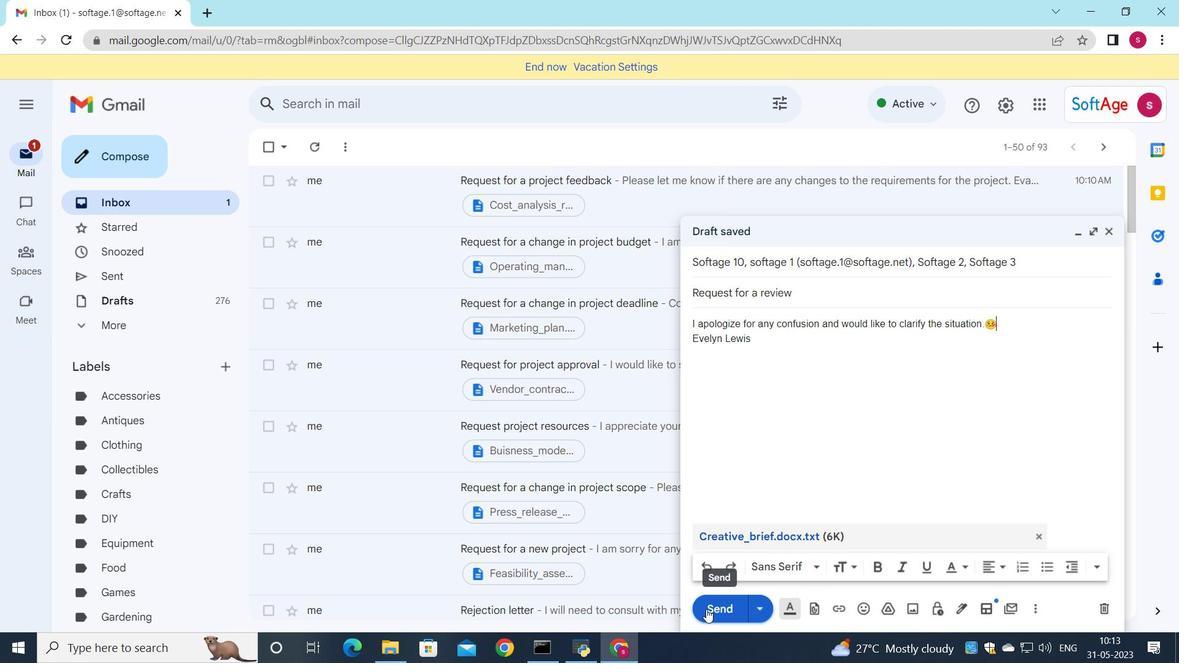 
Action: Mouse moved to (598, 206)
Screenshot: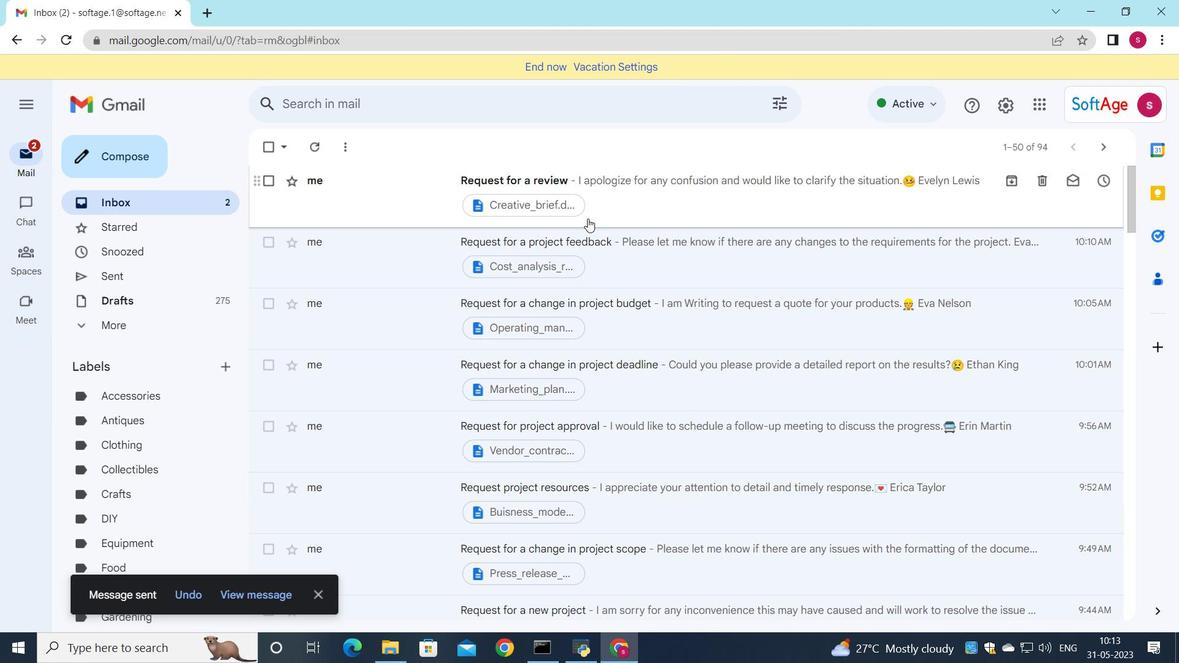 
Action: Mouse pressed left at (598, 206)
Screenshot: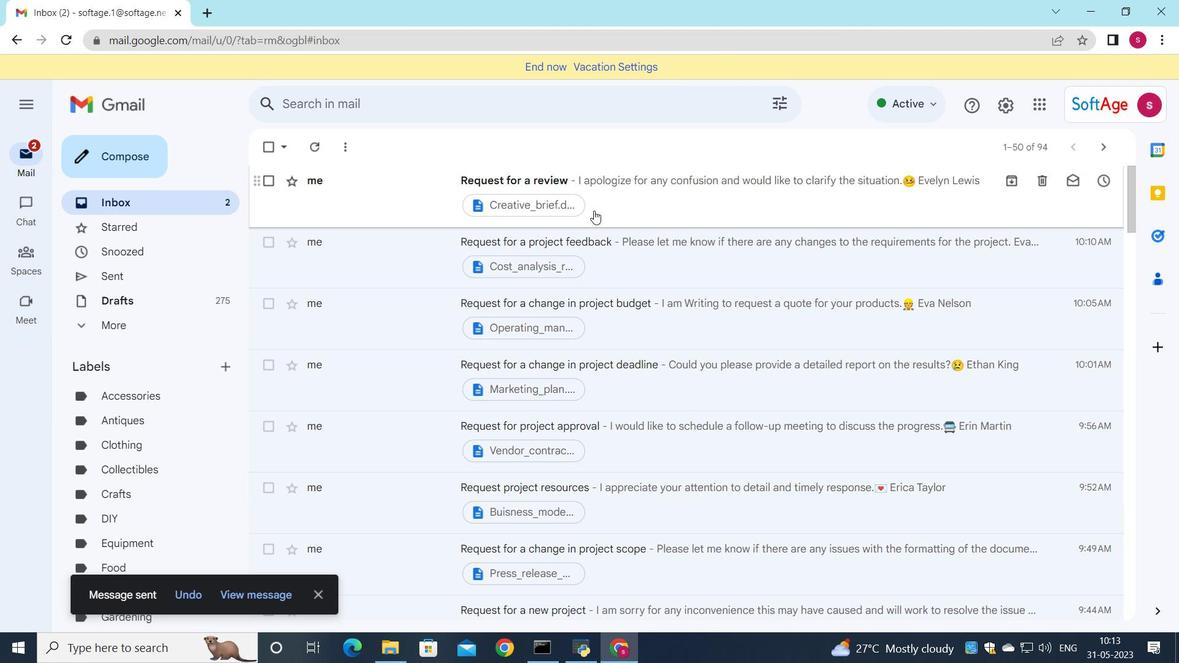 
Action: Mouse moved to (643, 186)
Screenshot: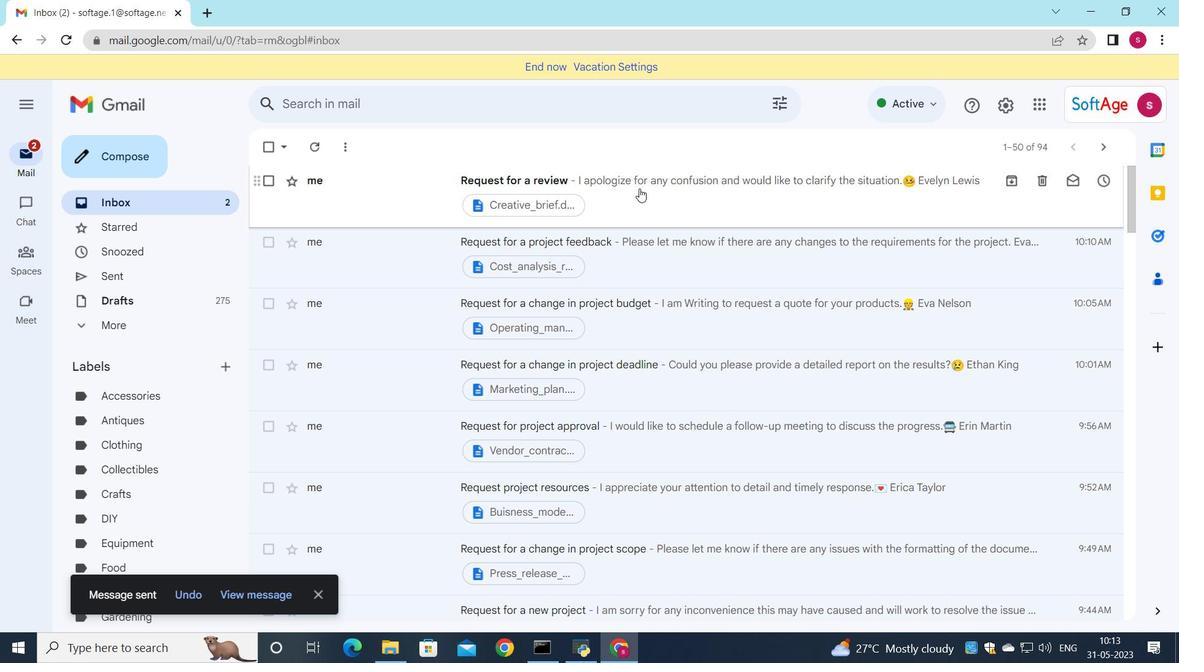 
Action: Mouse pressed left at (643, 186)
Screenshot: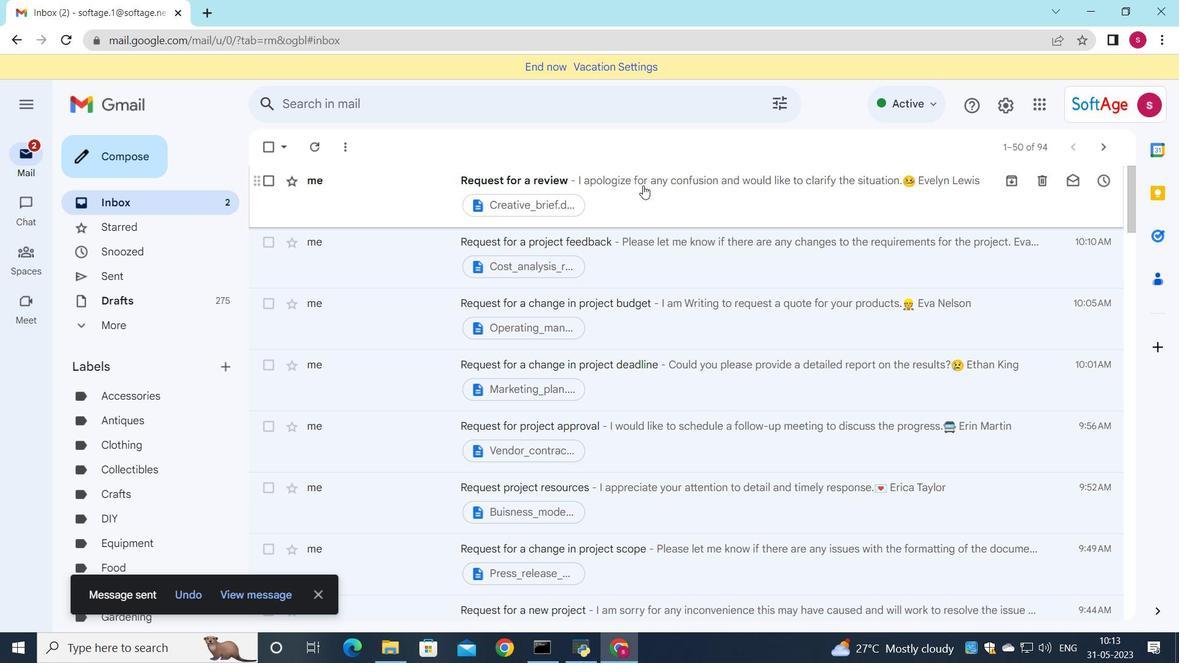 
Action: Mouse moved to (637, 210)
Screenshot: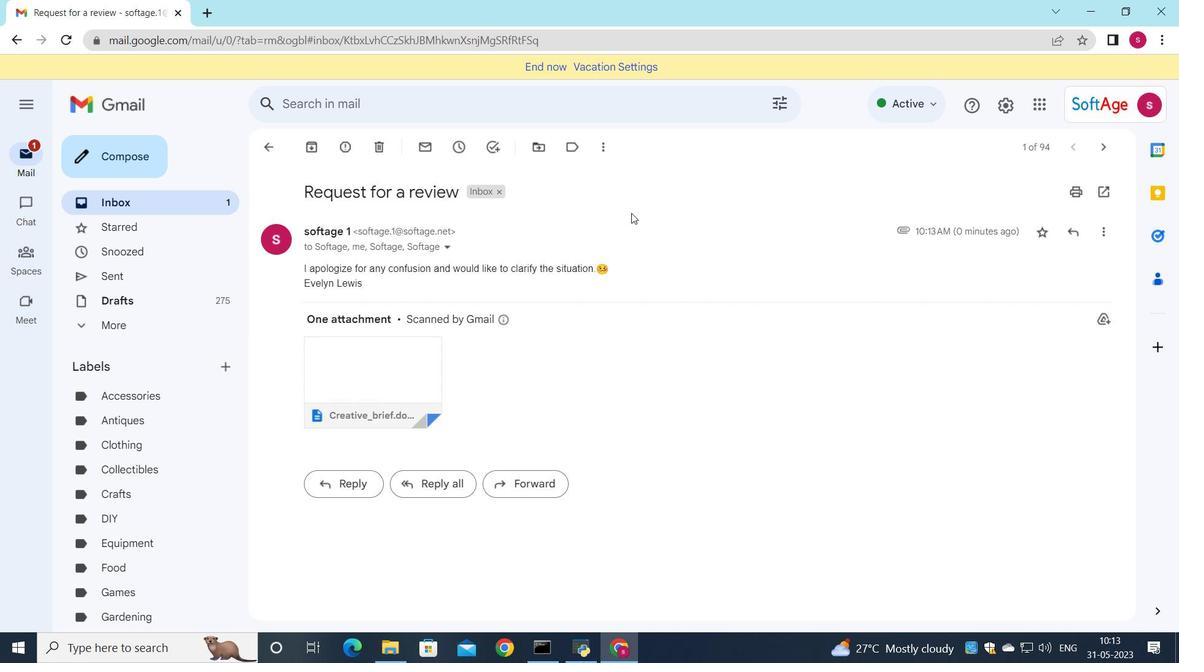 
